 Task: Add an event with the title Interview with Lorence, date '2024/05/02', time 8:00 AM to 10:00 AMand add a description: By exploring the client's goals and strategic direction, the service provider can align their offerings and propose tailored solutions. The event allows for brainstorming sessions, exploring new possibilities, and jointly shaping the future direction of the partnership.Select event color  Basil . Add location for the event as: 456 Prado Museum, Madrid, Spain, logged in from the account softage.3@softage.netand send the event invitation to softage.5@softage.net and softage.6@softage.net. Set a reminder for the event Every weekday(Monday to Friday)
Action: Mouse moved to (58, 100)
Screenshot: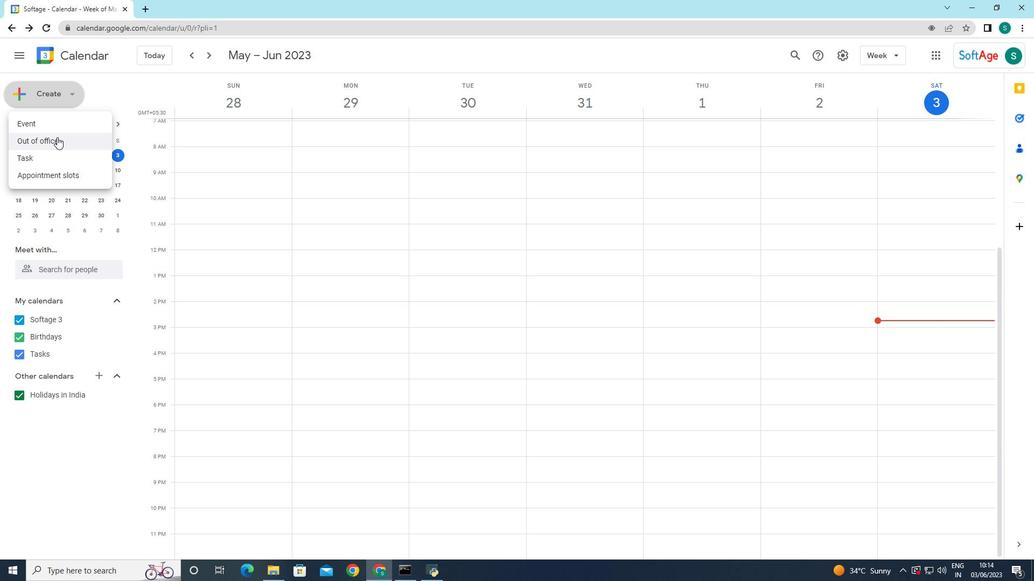 
Action: Mouse pressed left at (58, 100)
Screenshot: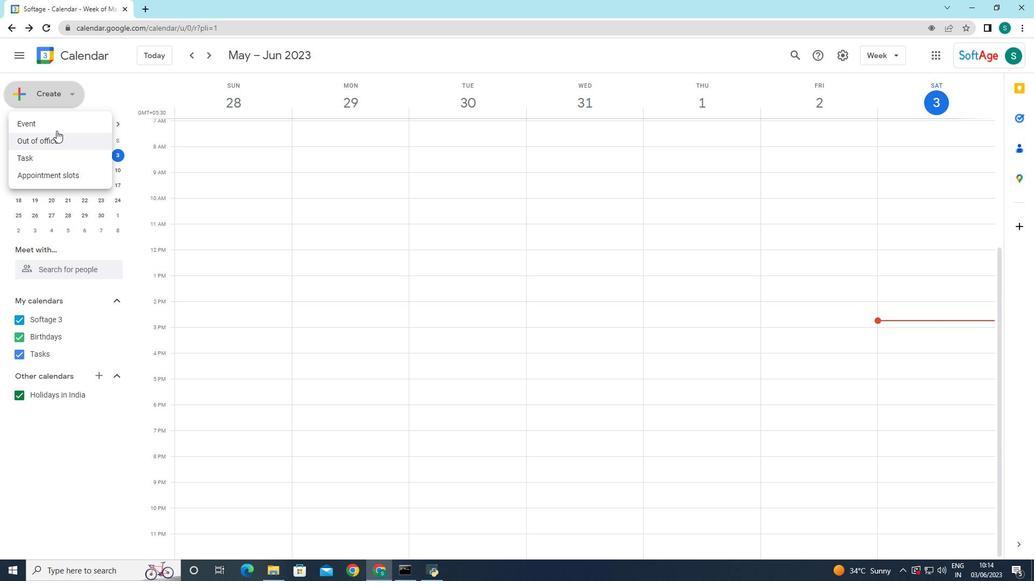 
Action: Mouse moved to (44, 126)
Screenshot: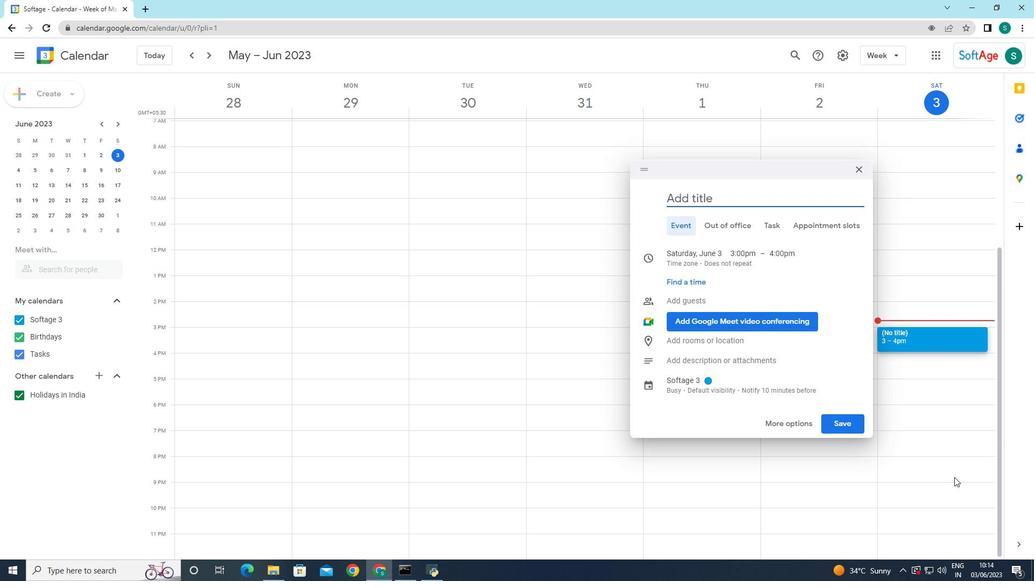 
Action: Mouse pressed left at (44, 126)
Screenshot: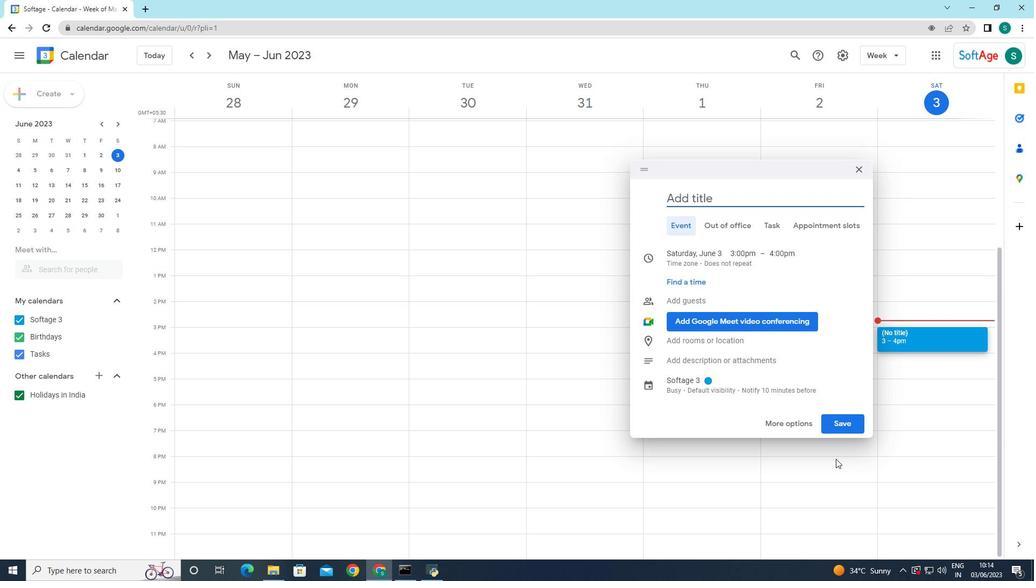 
Action: Mouse moved to (782, 422)
Screenshot: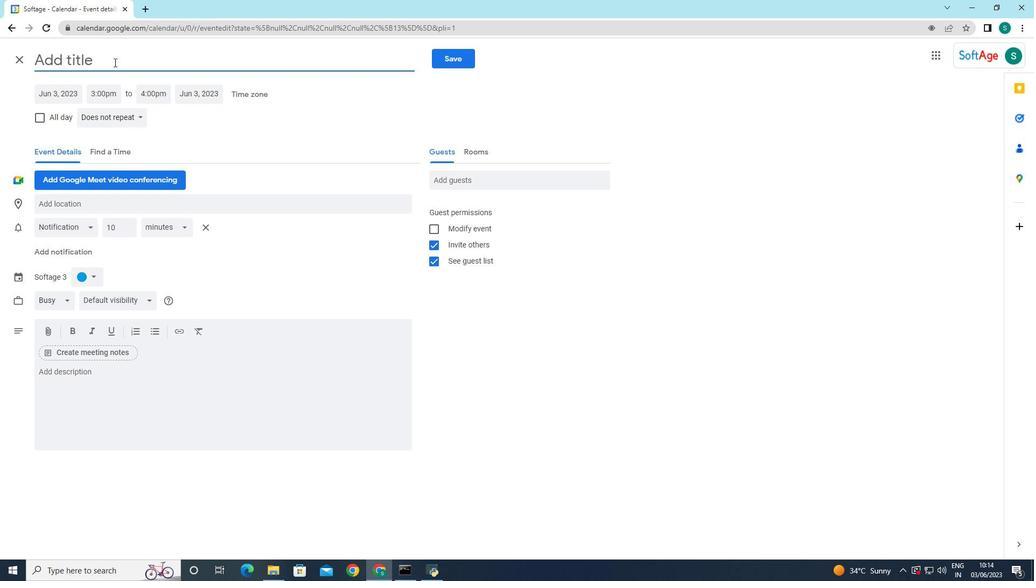 
Action: Mouse pressed left at (782, 422)
Screenshot: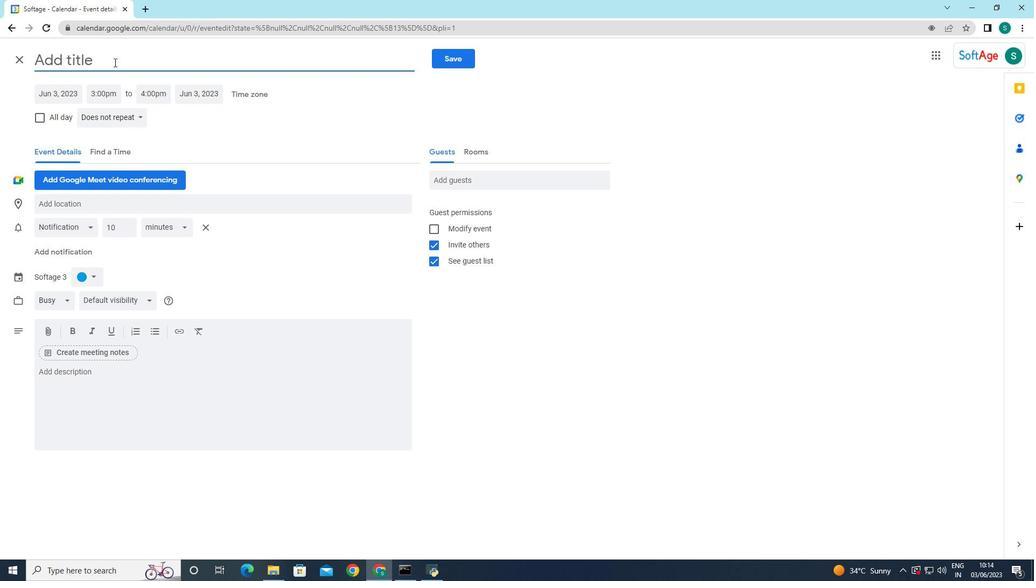 
Action: Mouse moved to (115, 68)
Screenshot: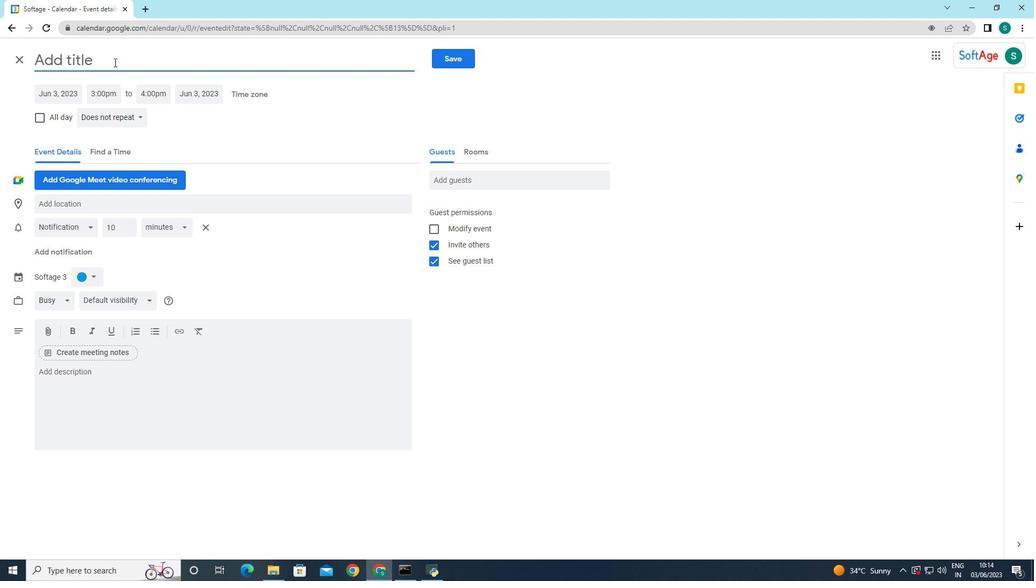
Action: Mouse pressed left at (115, 68)
Screenshot: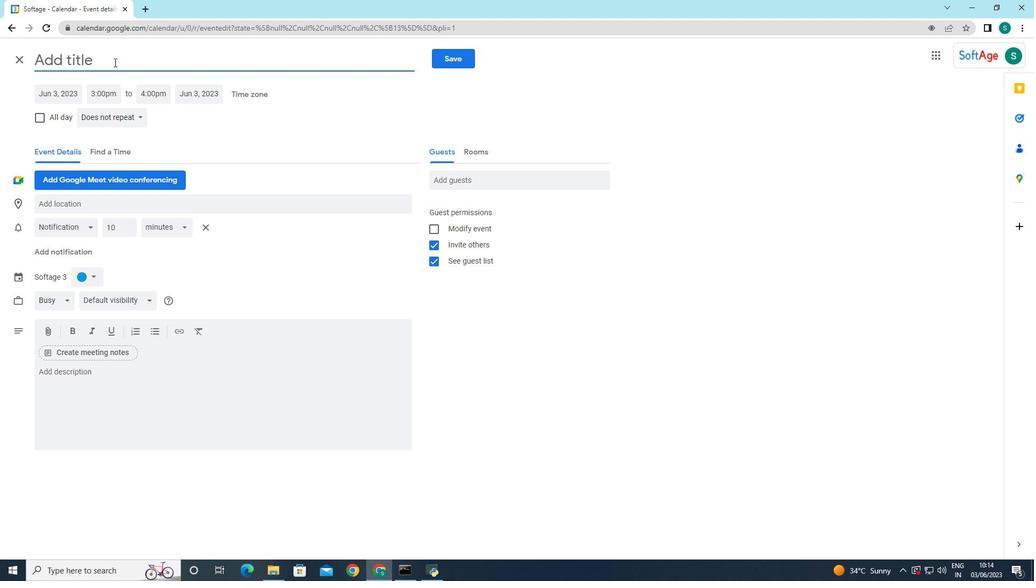 
Action: Key pressed <Key.caps_lock>I<Key.caps_lock>nterviw<Key.backspace>w<Key.backspace>ew<Key.space>with<Key.space><Key.caps_lock>L<Key.caps_lock>orence
Screenshot: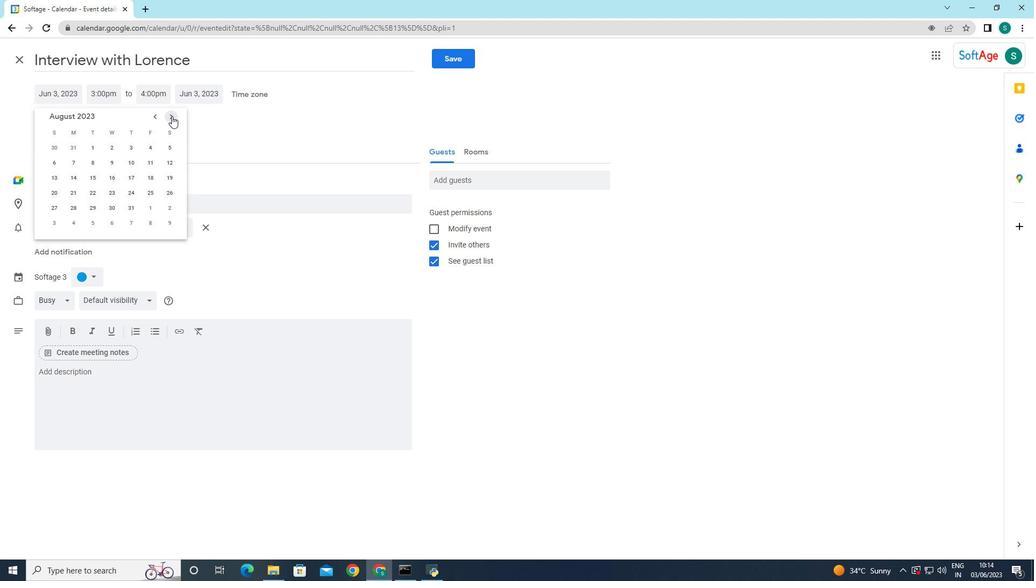 
Action: Mouse moved to (204, 124)
Screenshot: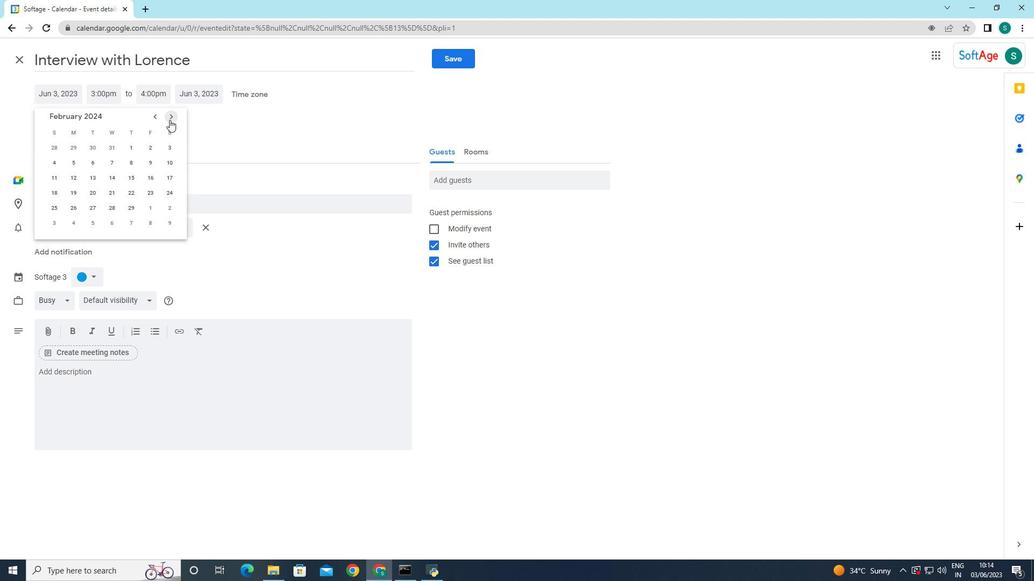 
Action: Mouse pressed left at (204, 124)
Screenshot: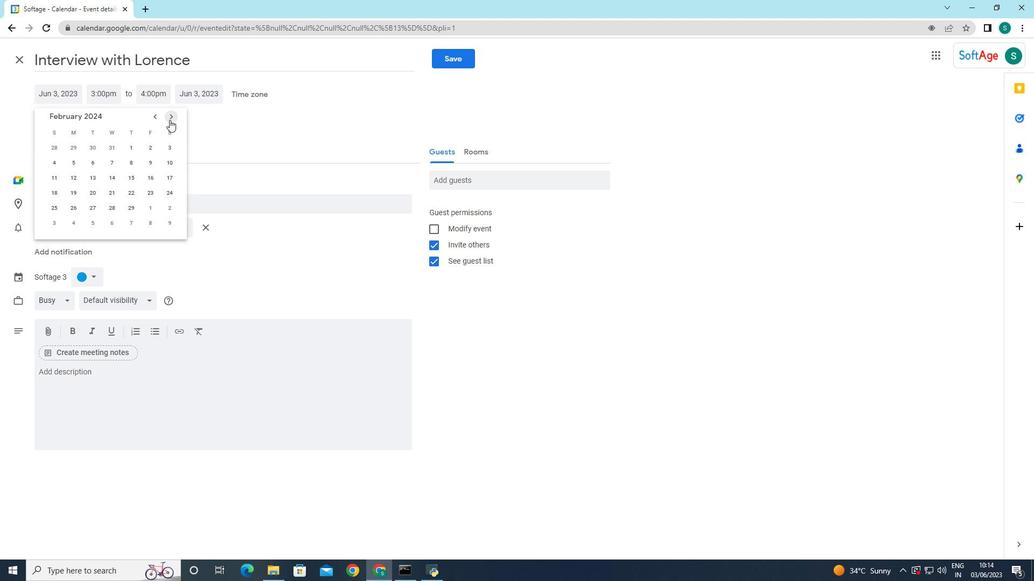 
Action: Mouse moved to (65, 93)
Screenshot: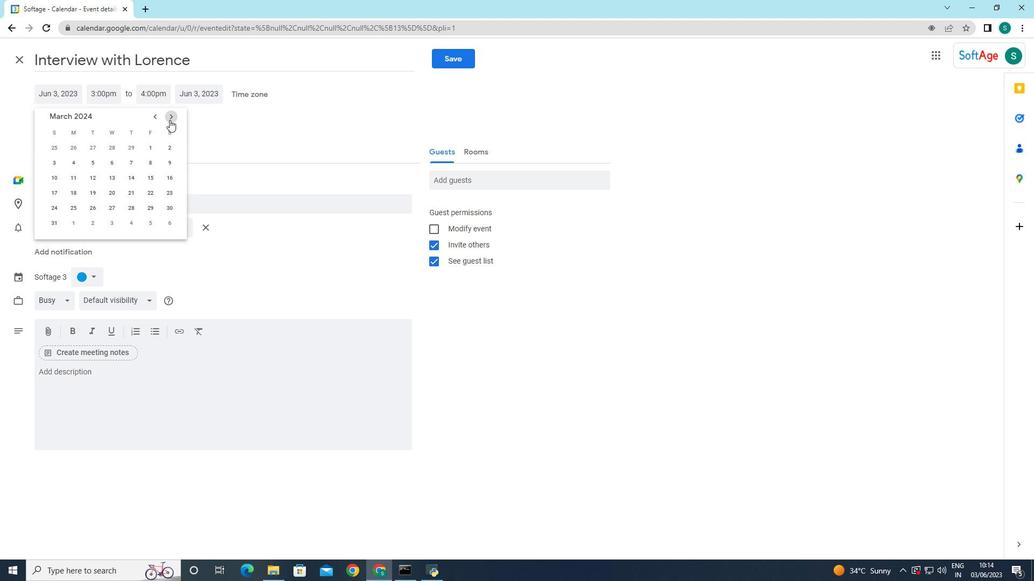
Action: Mouse pressed left at (65, 93)
Screenshot: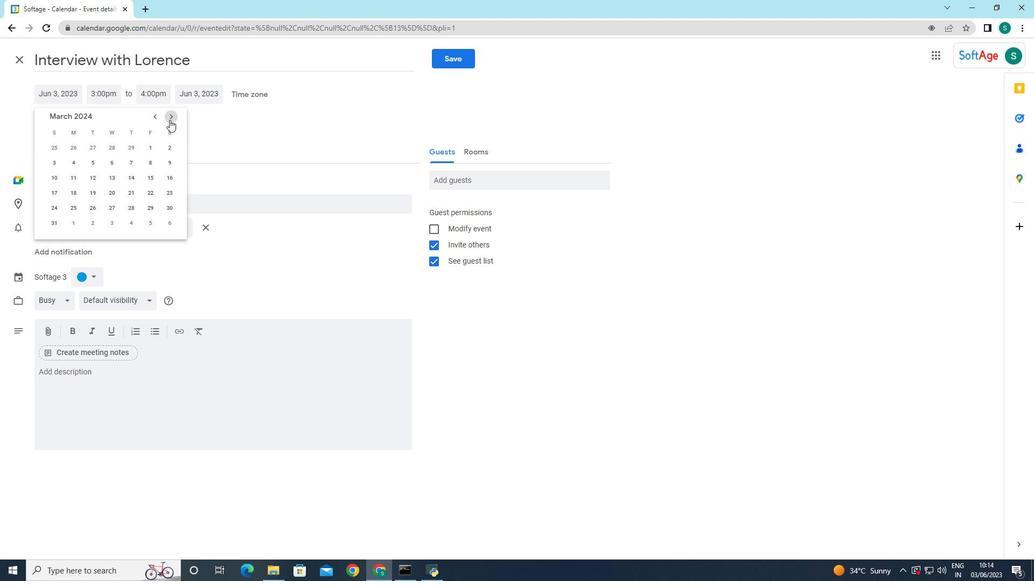 
Action: Mouse moved to (175, 119)
Screenshot: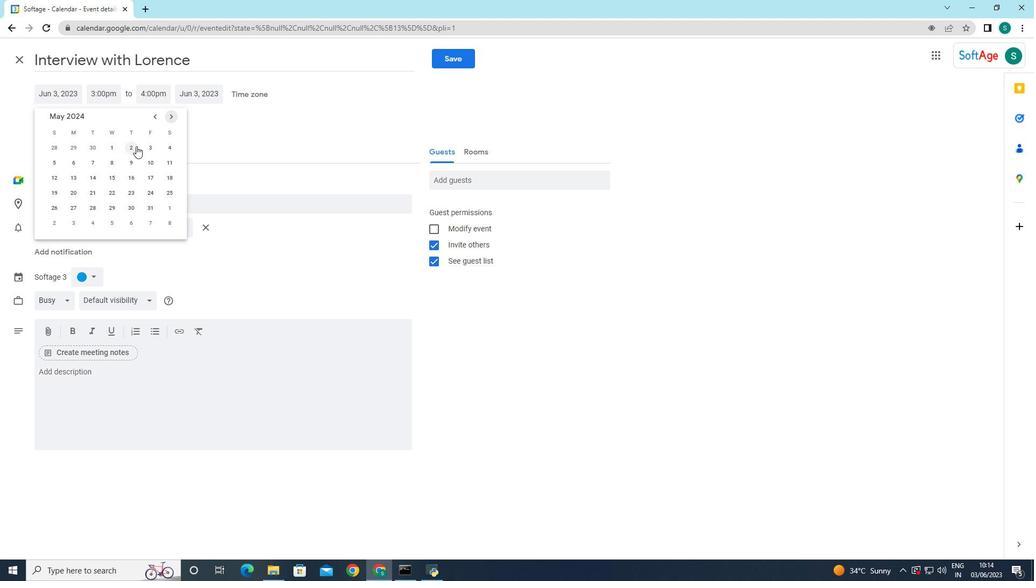 
Action: Mouse pressed left at (175, 119)
Screenshot: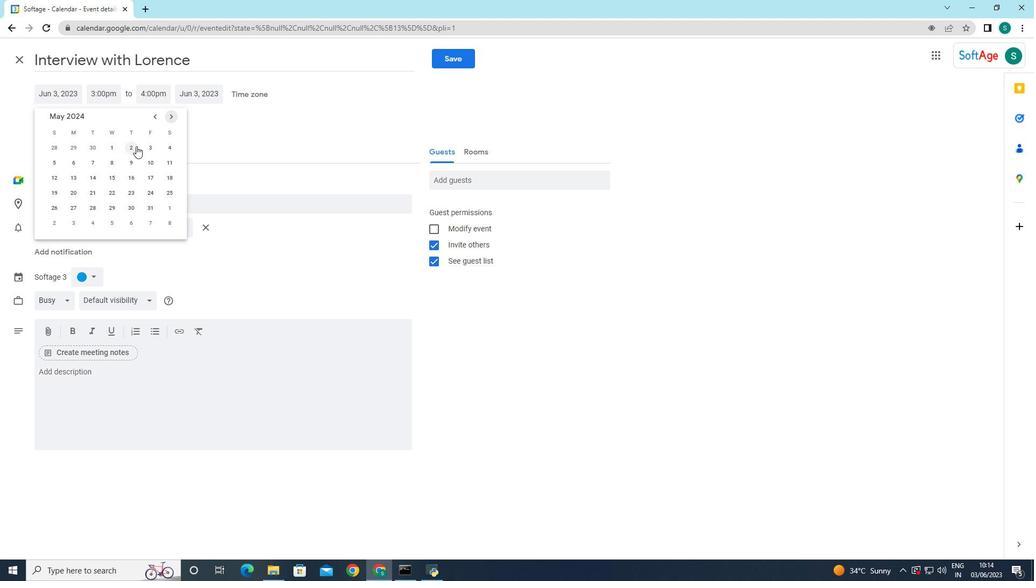 
Action: Mouse moved to (175, 119)
Screenshot: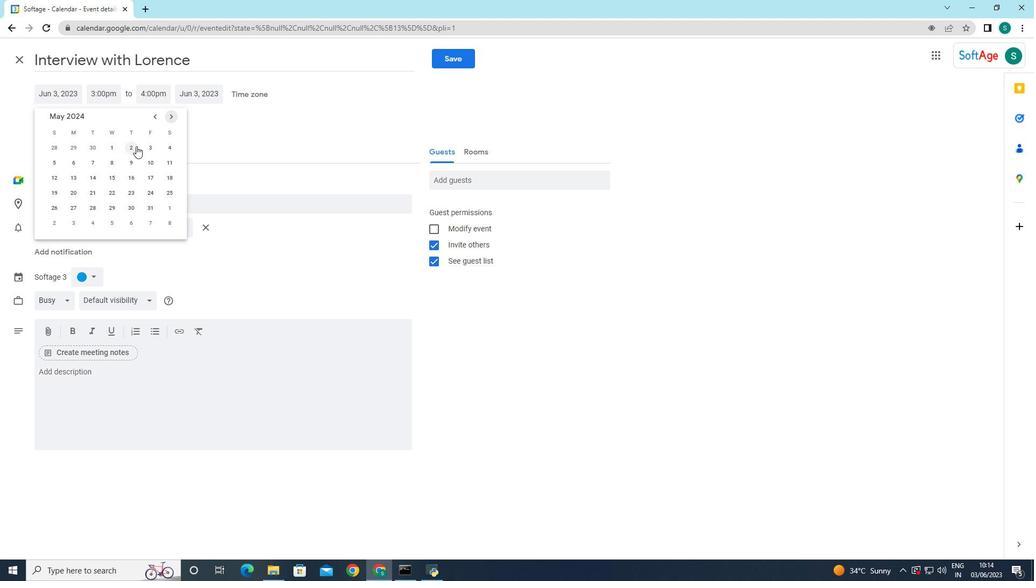 
Action: Mouse pressed left at (175, 119)
Screenshot: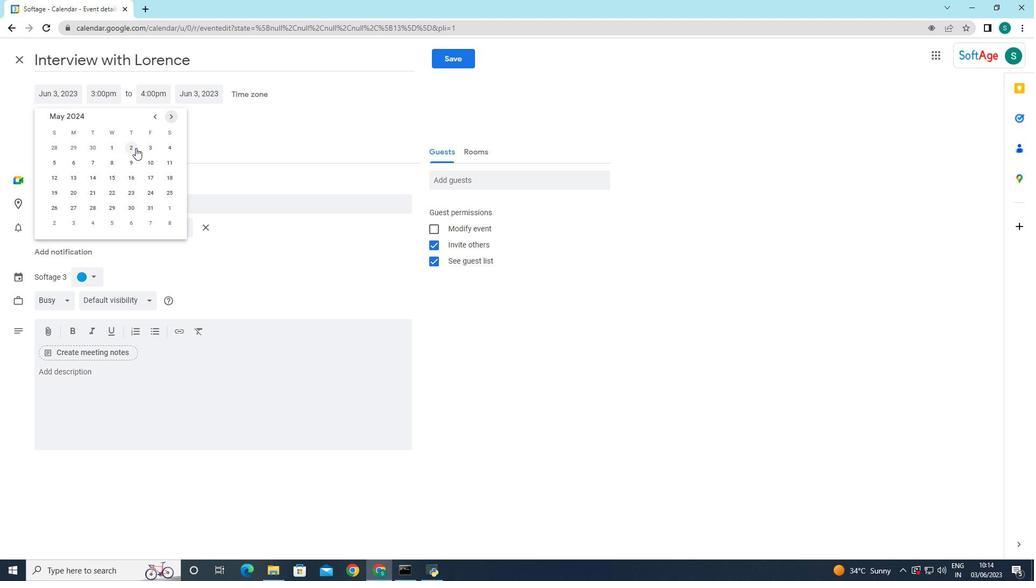 
Action: Mouse pressed left at (175, 119)
Screenshot: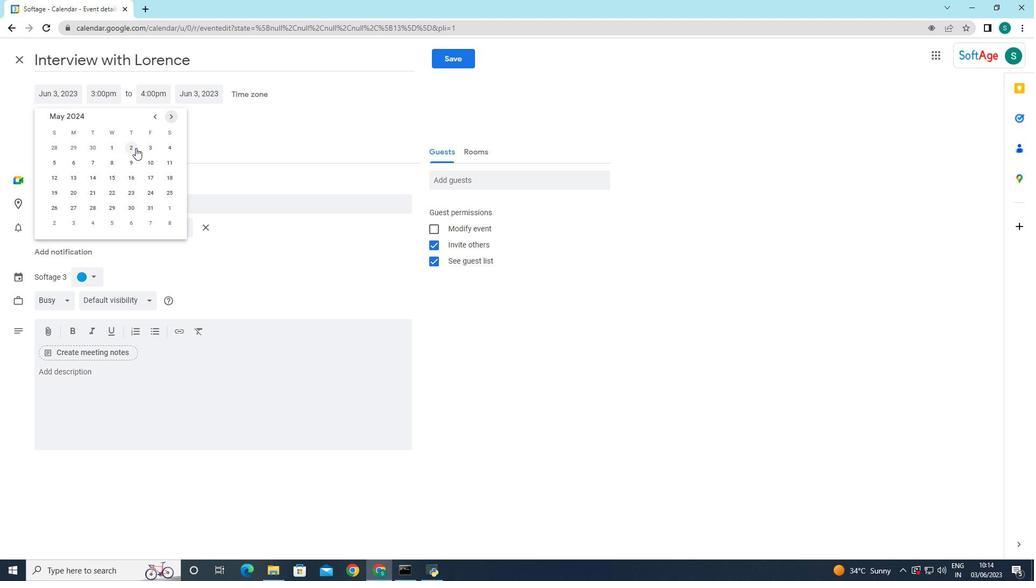 
Action: Mouse pressed left at (175, 119)
Screenshot: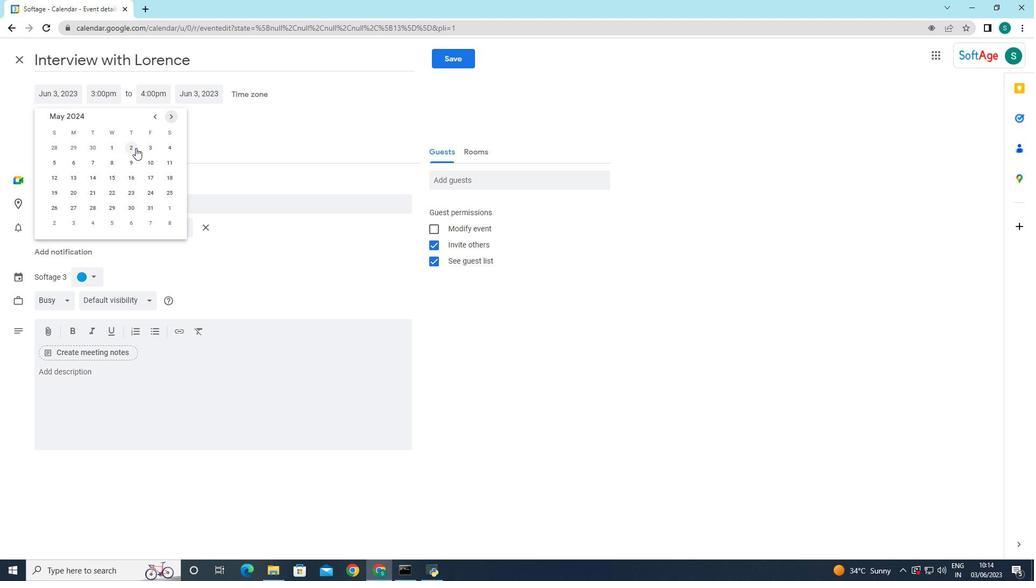 
Action: Mouse pressed left at (175, 119)
Screenshot: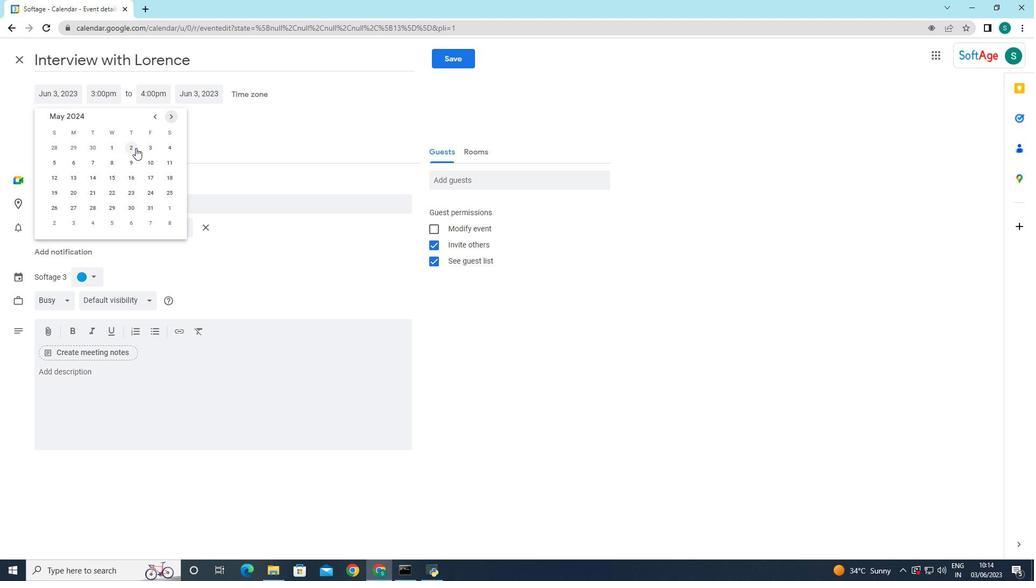 
Action: Mouse pressed left at (175, 119)
Screenshot: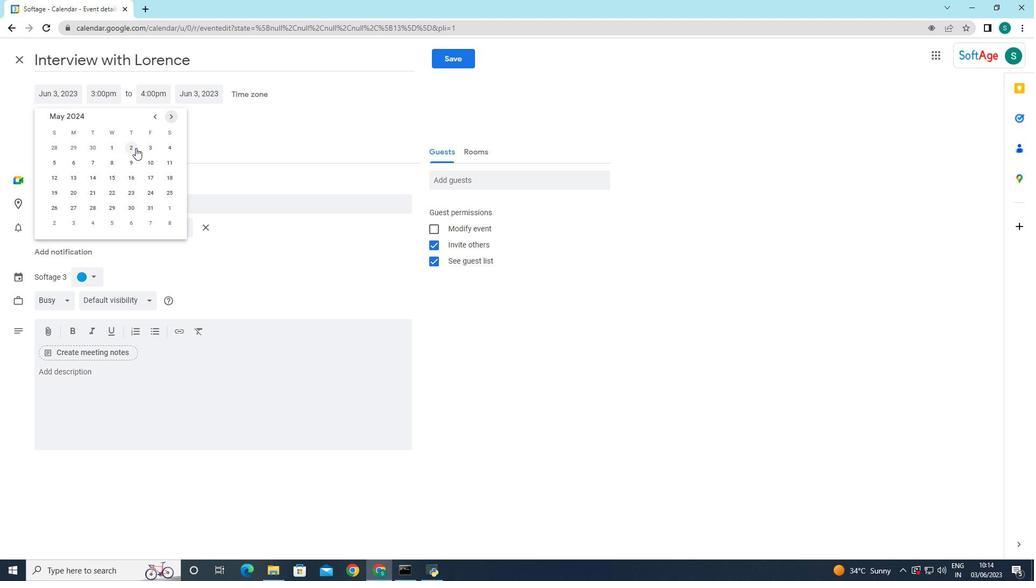 
Action: Mouse pressed left at (175, 119)
Screenshot: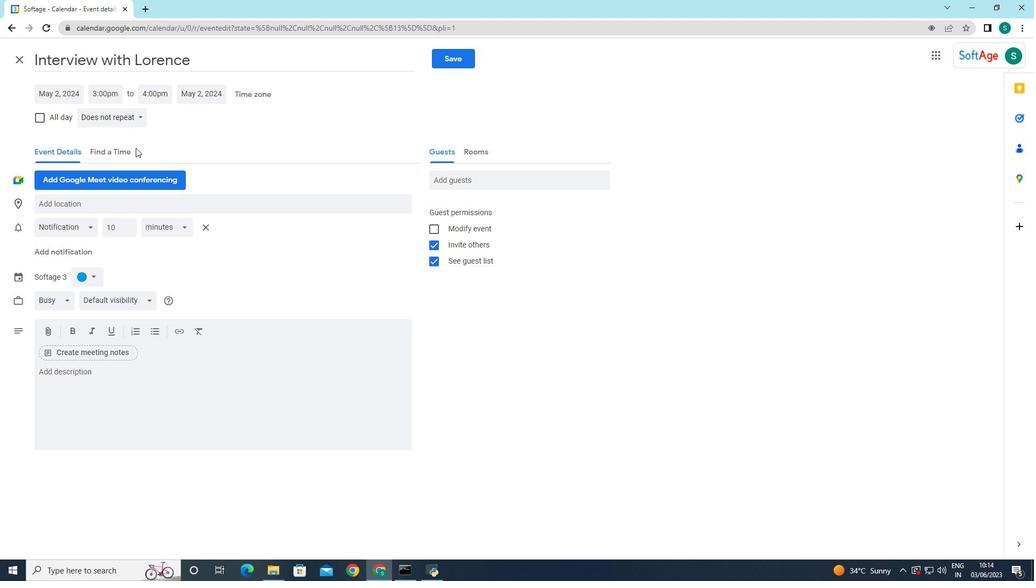 
Action: Mouse pressed left at (175, 119)
Screenshot: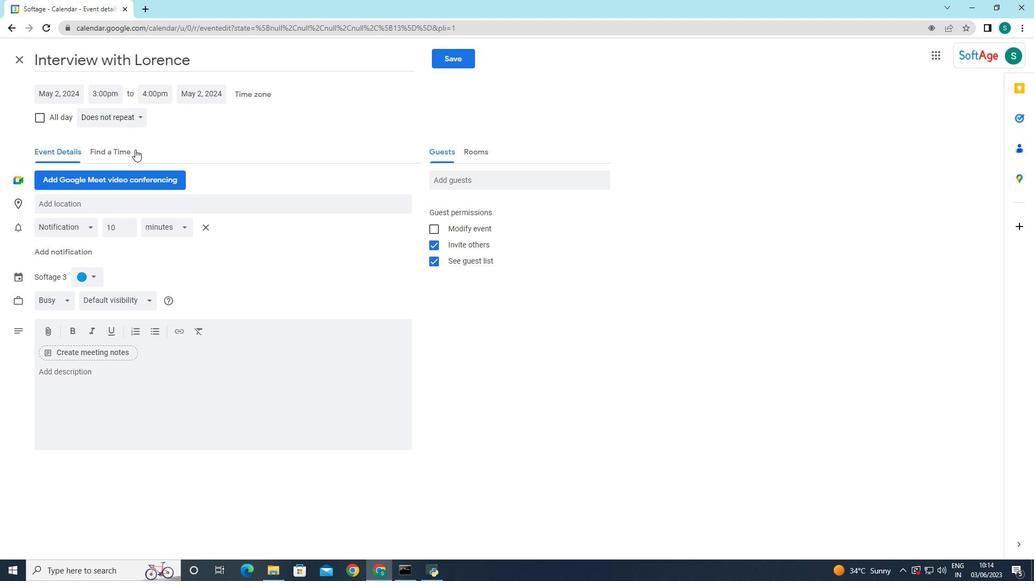 
Action: Mouse pressed left at (175, 119)
Screenshot: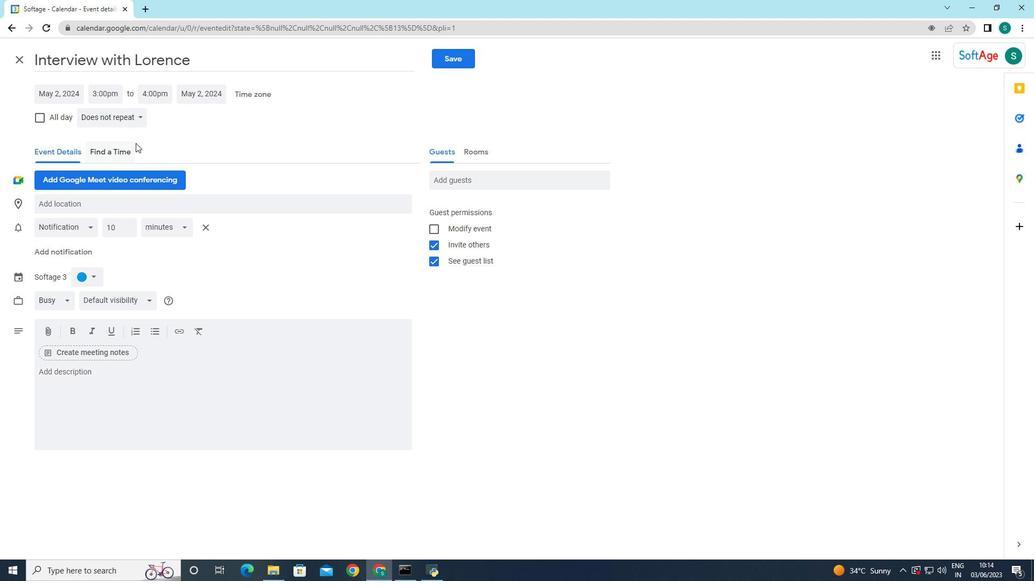 
Action: Mouse pressed left at (175, 119)
Screenshot: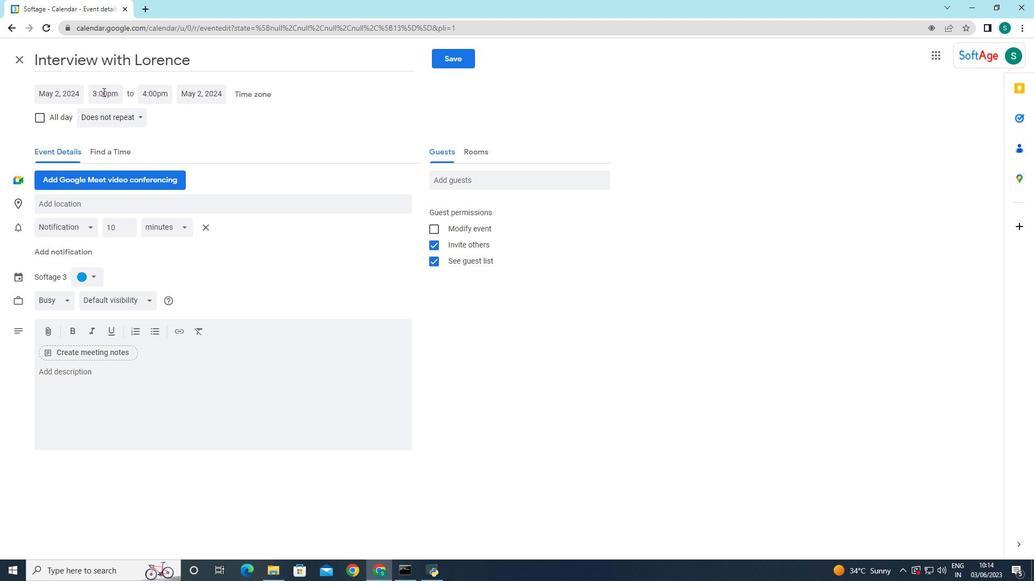 
Action: Mouse pressed left at (175, 119)
Screenshot: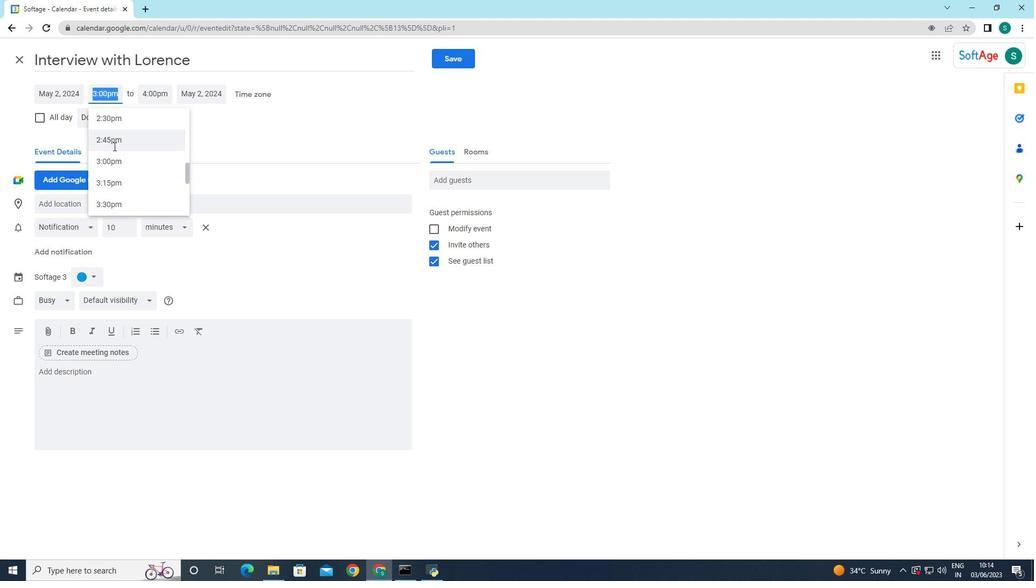 
Action: Mouse moved to (132, 149)
Screenshot: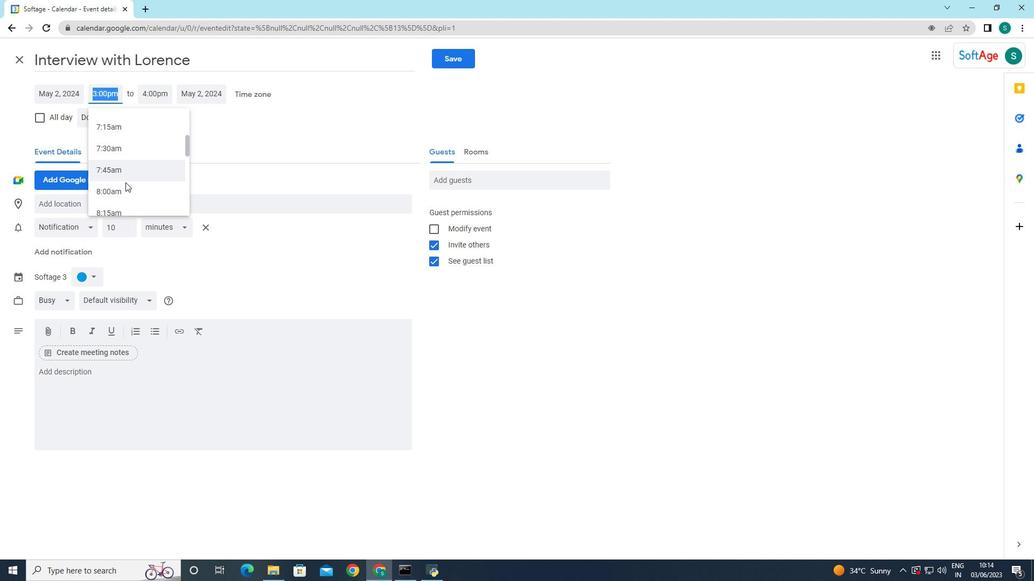 
Action: Mouse pressed left at (132, 149)
Screenshot: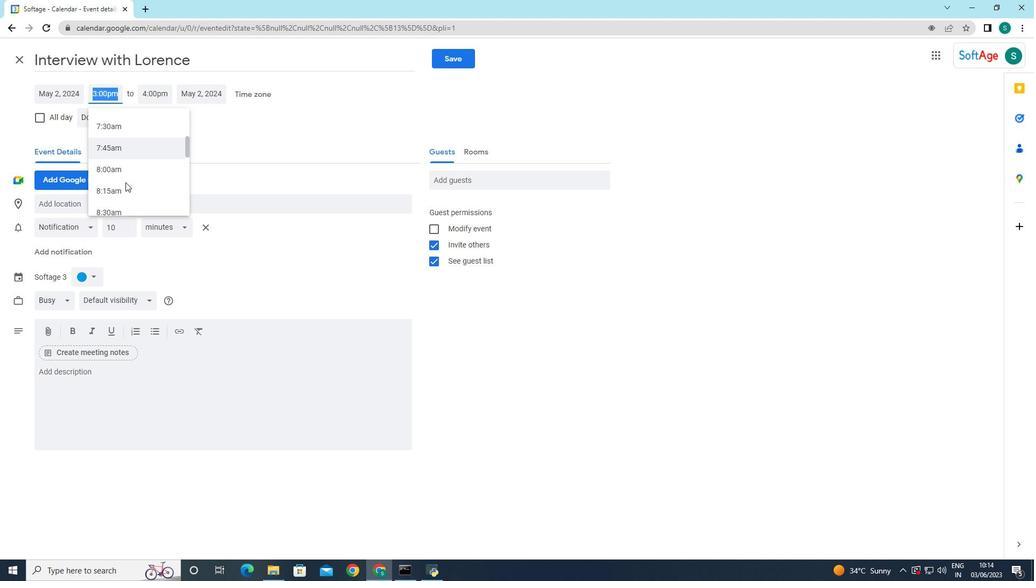 
Action: Mouse moved to (241, 137)
Screenshot: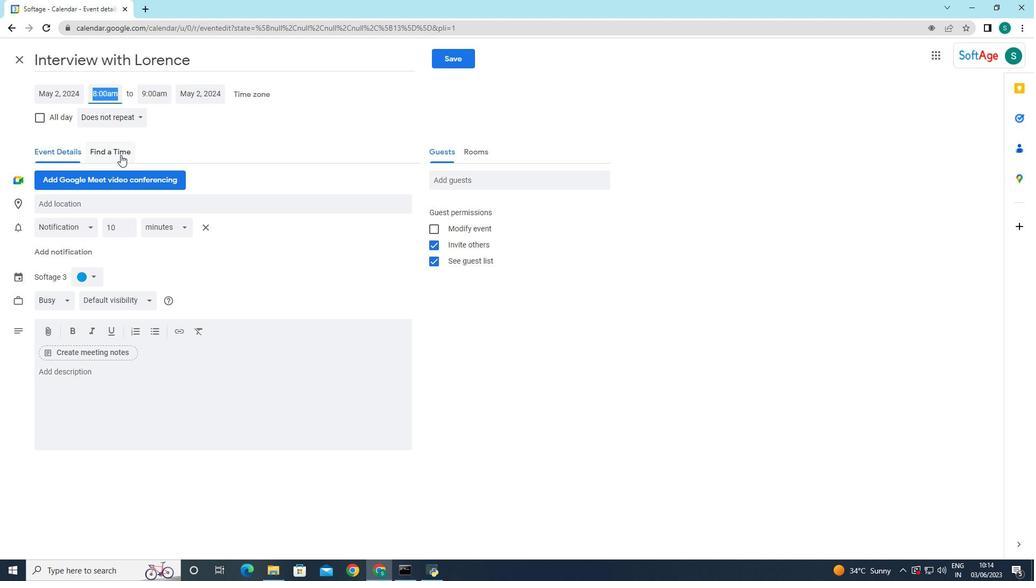 
Action: Mouse pressed left at (241, 137)
Screenshot: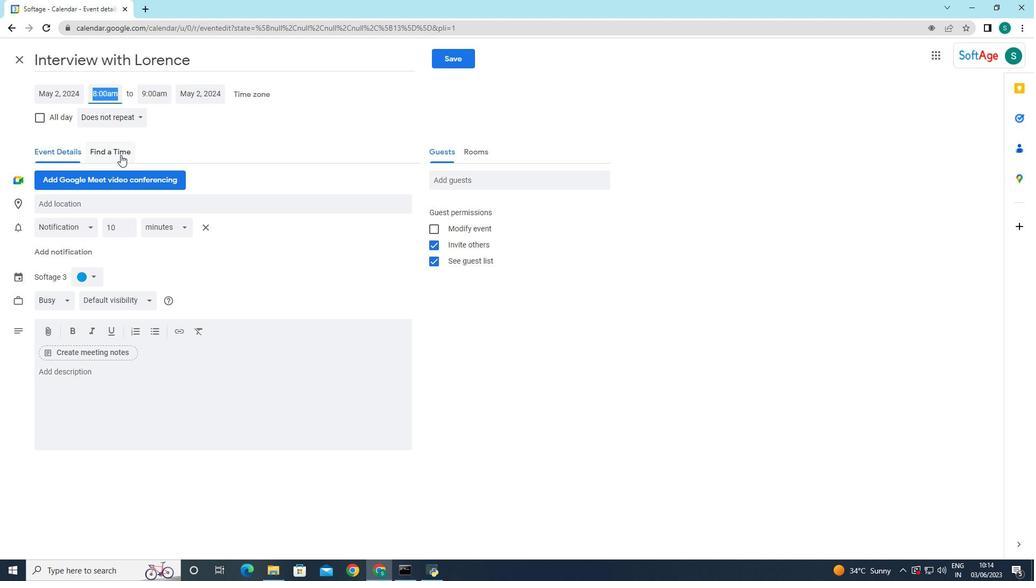 
Action: Mouse moved to (120, 95)
Screenshot: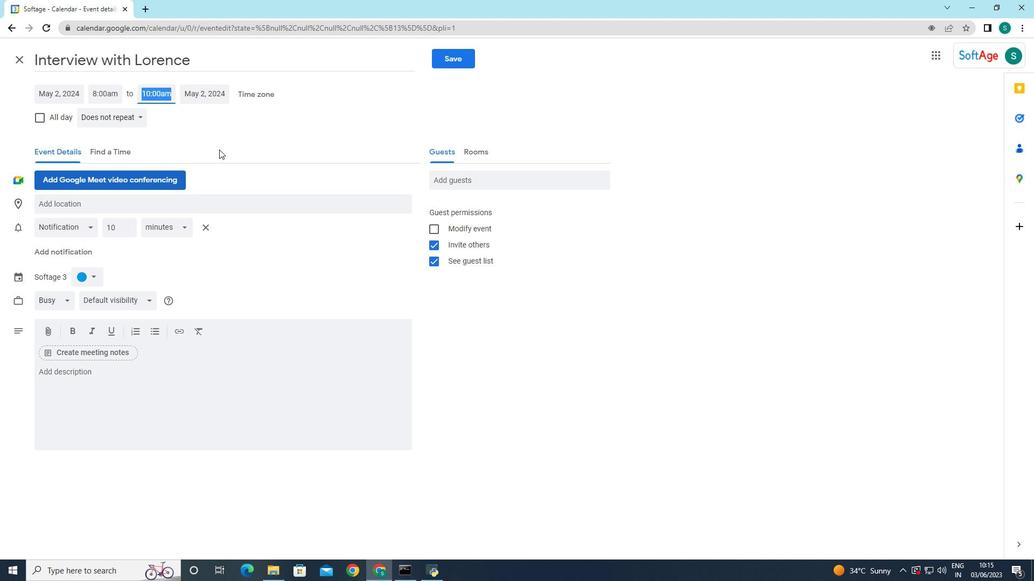
Action: Mouse pressed left at (120, 95)
Screenshot: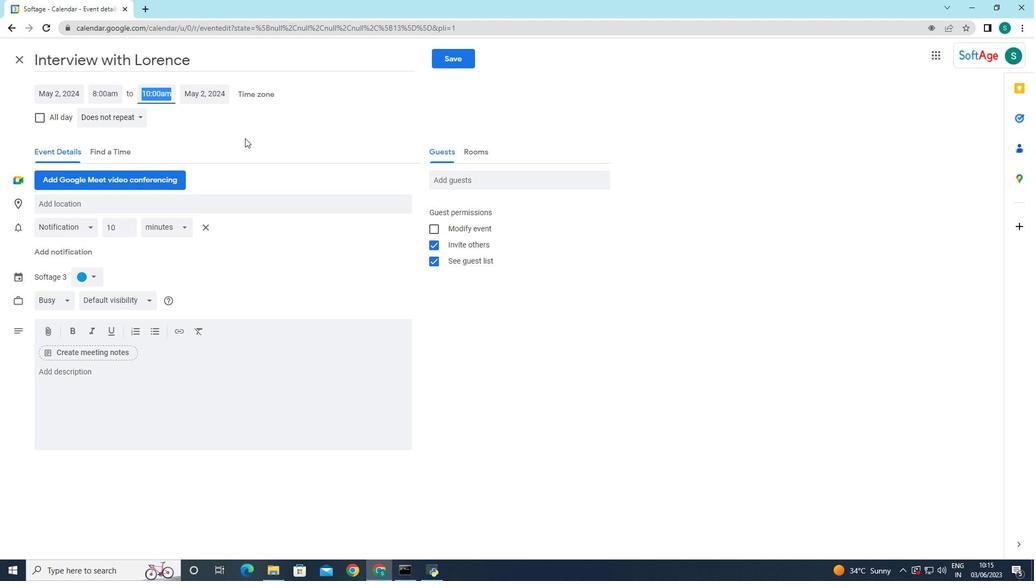 
Action: Mouse moved to (113, 190)
Screenshot: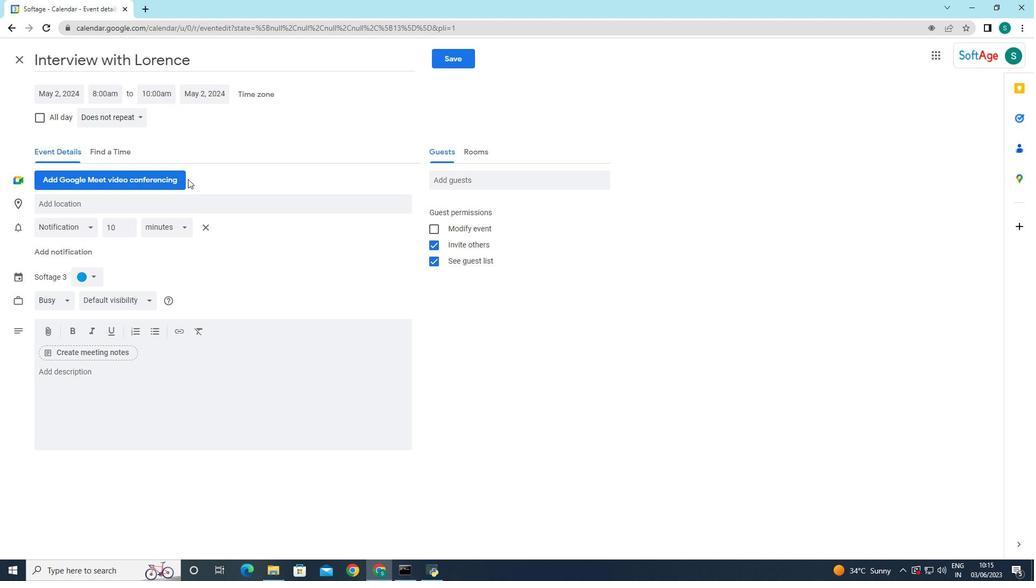 
Action: Mouse scrolled (113, 190) with delta (0, 0)
Screenshot: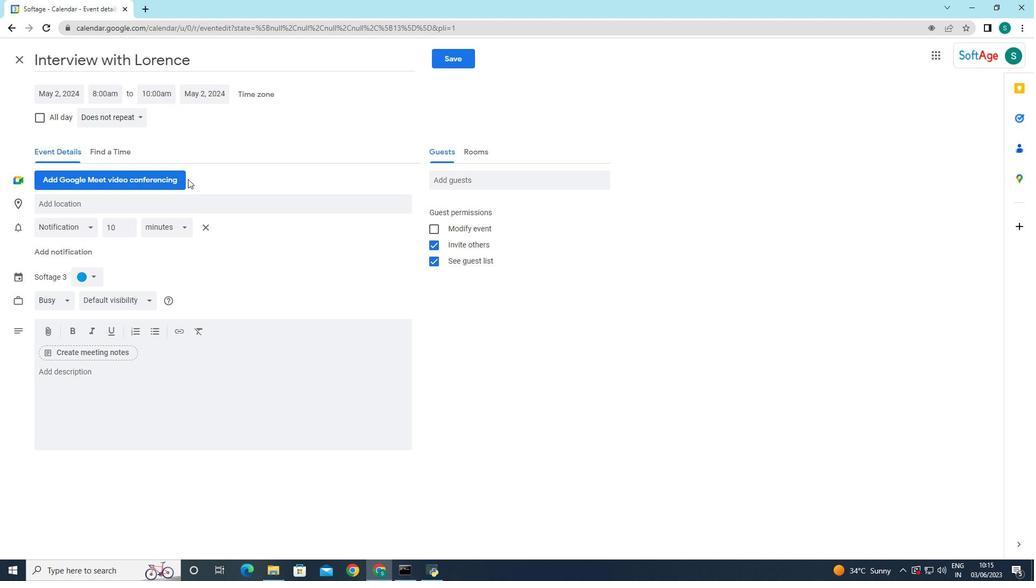 
Action: Mouse moved to (113, 189)
Screenshot: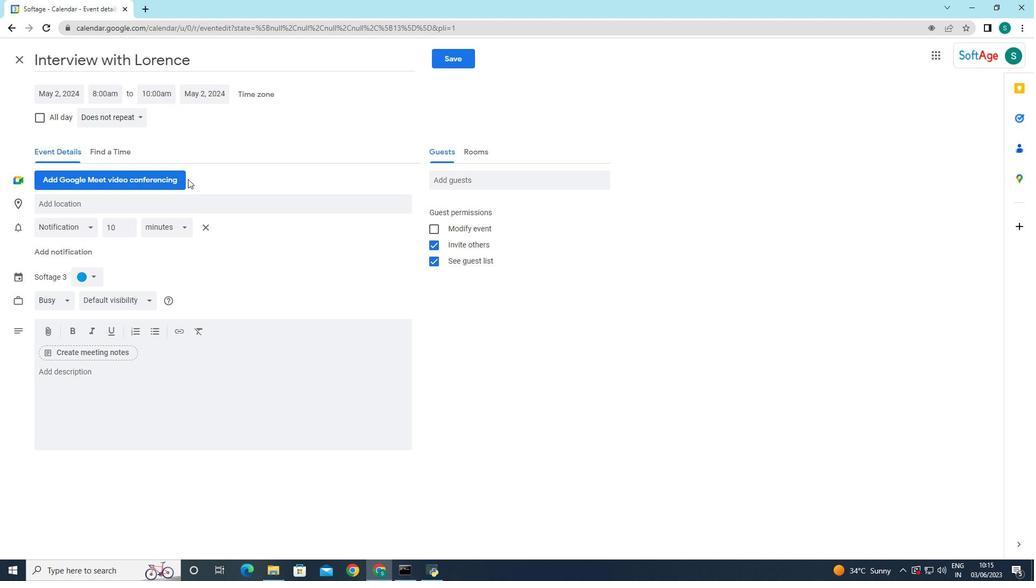 
Action: Mouse scrolled (113, 190) with delta (0, 0)
Screenshot: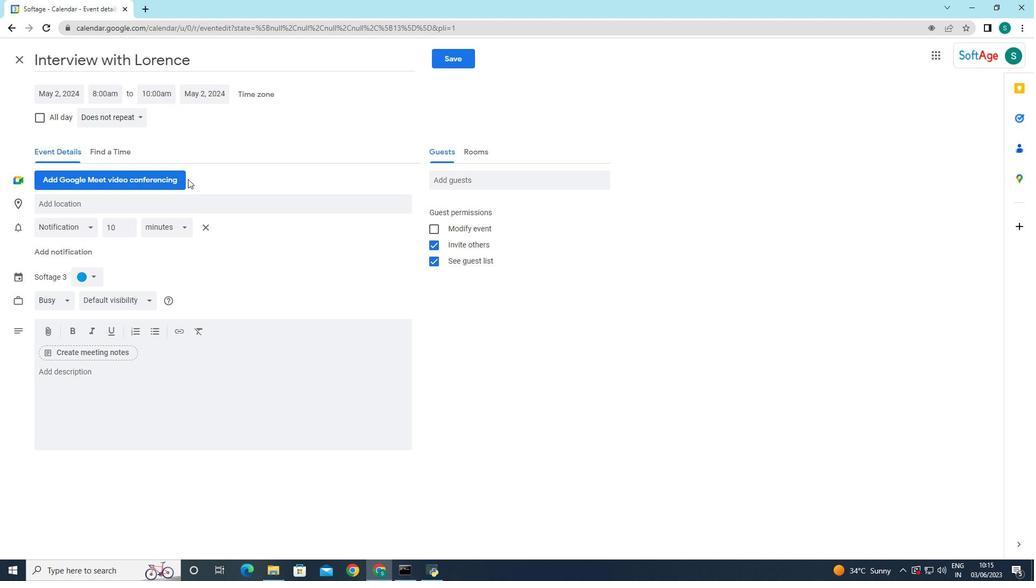 
Action: Mouse scrolled (113, 190) with delta (0, 0)
Screenshot: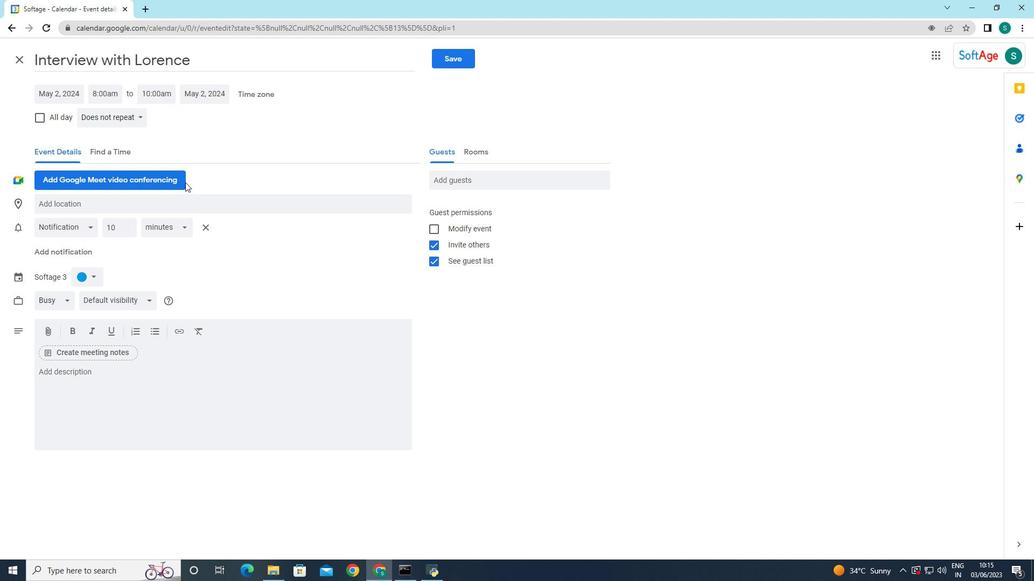 
Action: Mouse scrolled (113, 190) with delta (0, 0)
Screenshot: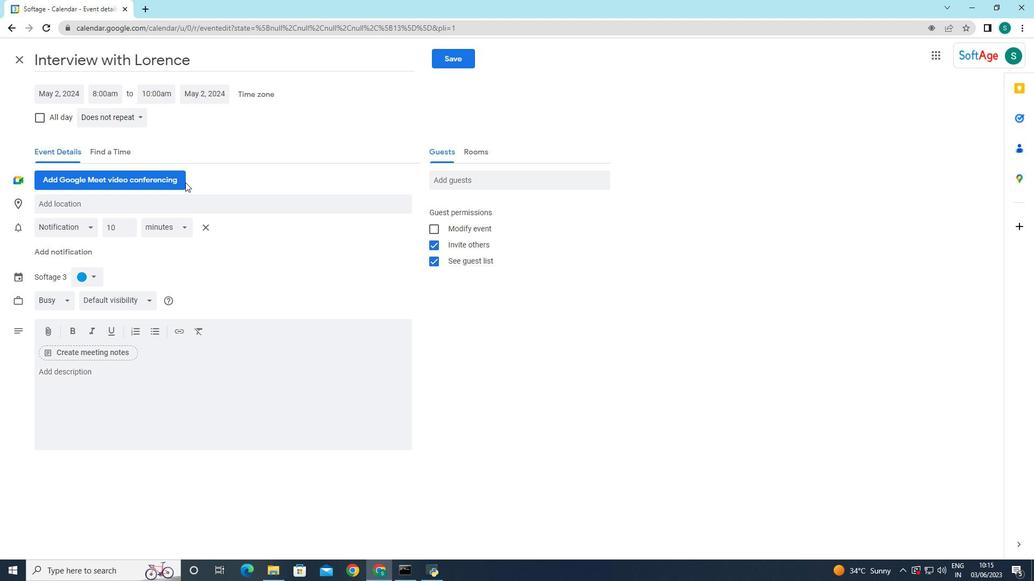 
Action: Mouse moved to (116, 187)
Screenshot: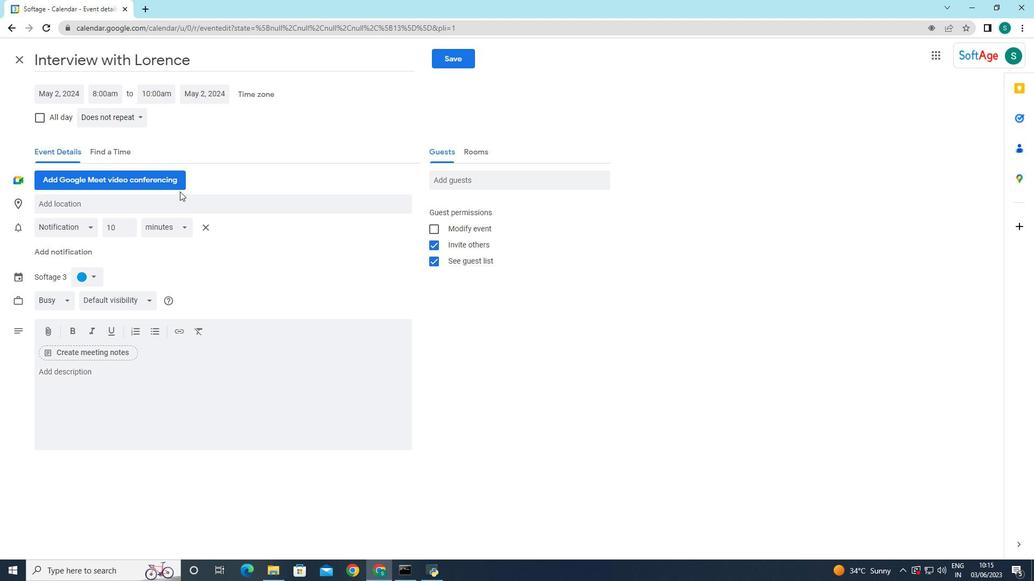 
Action: Mouse scrolled (116, 188) with delta (0, 0)
Screenshot: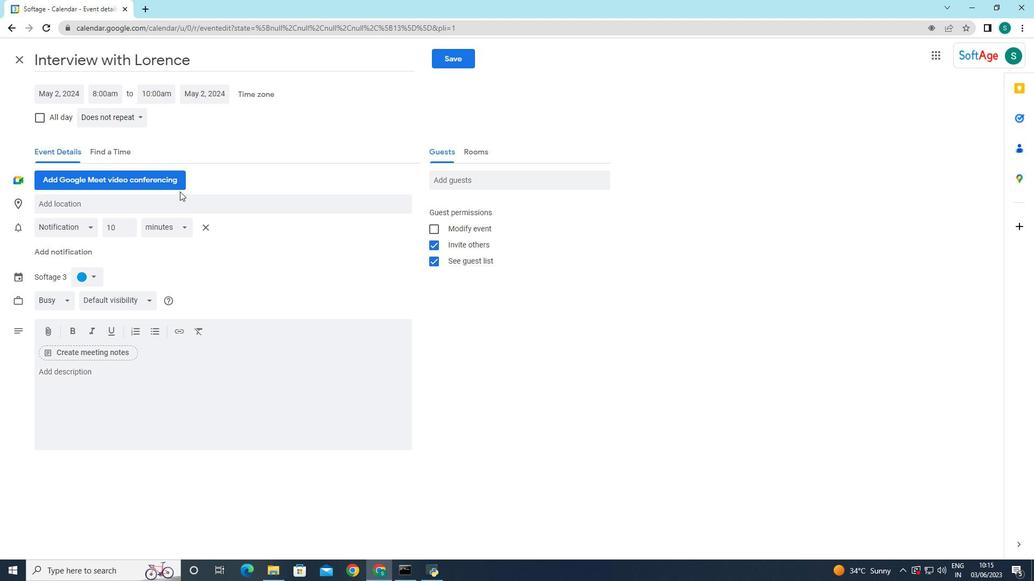 
Action: Mouse scrolled (116, 188) with delta (0, 0)
Screenshot: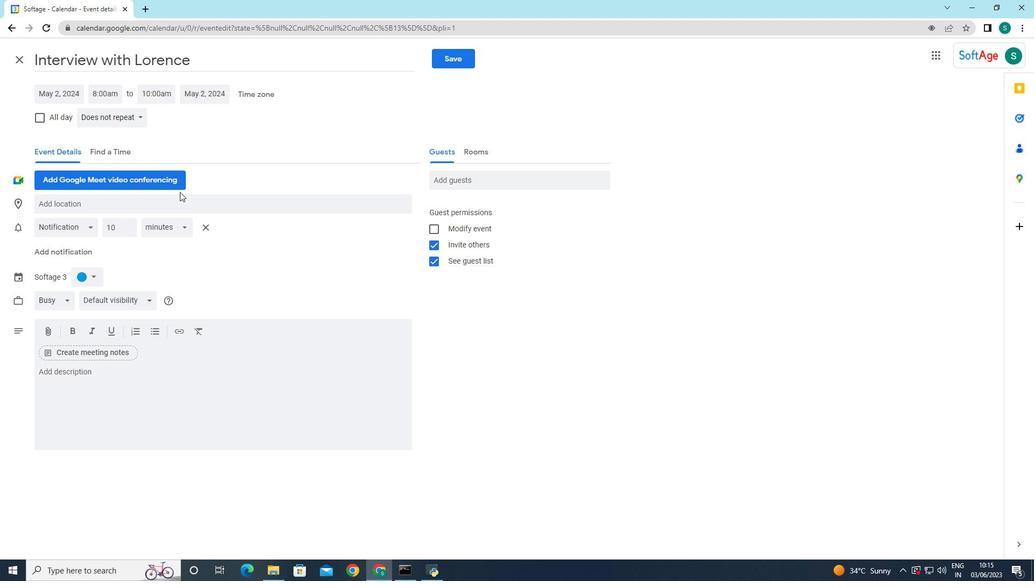 
Action: Mouse scrolled (116, 188) with delta (0, 0)
Screenshot: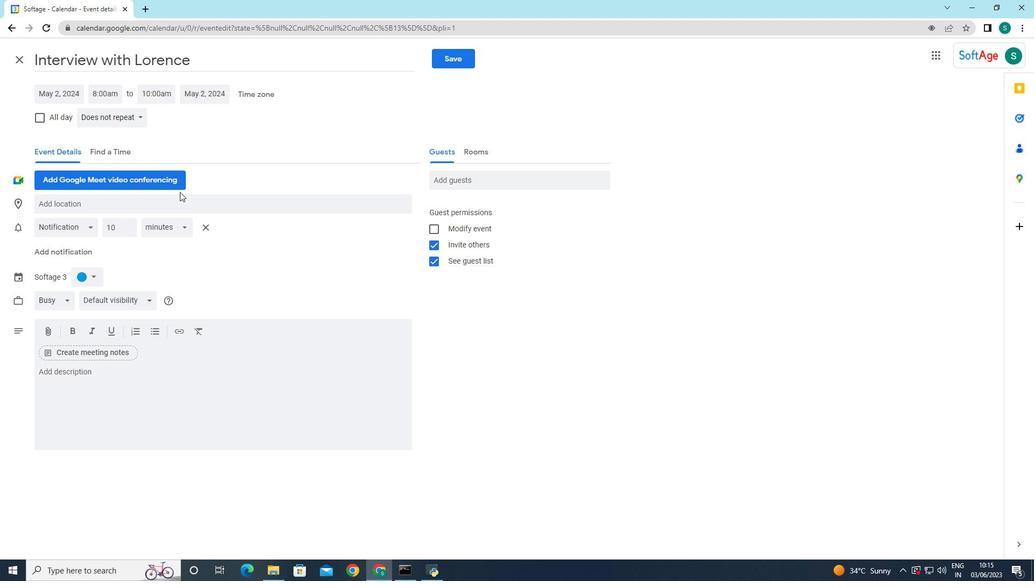 
Action: Mouse scrolled (116, 188) with delta (0, 0)
Screenshot: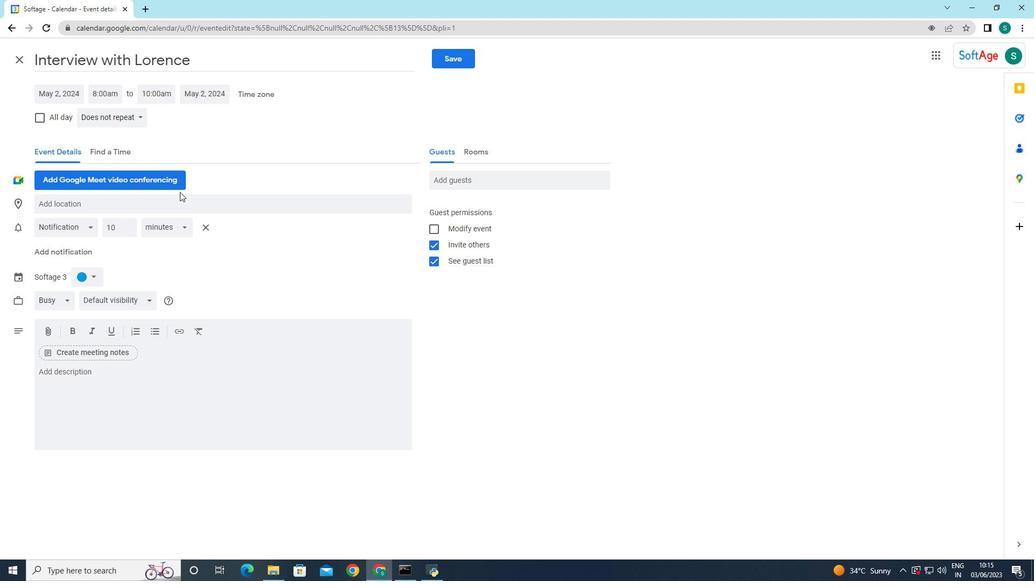 
Action: Mouse scrolled (116, 188) with delta (0, 0)
Screenshot: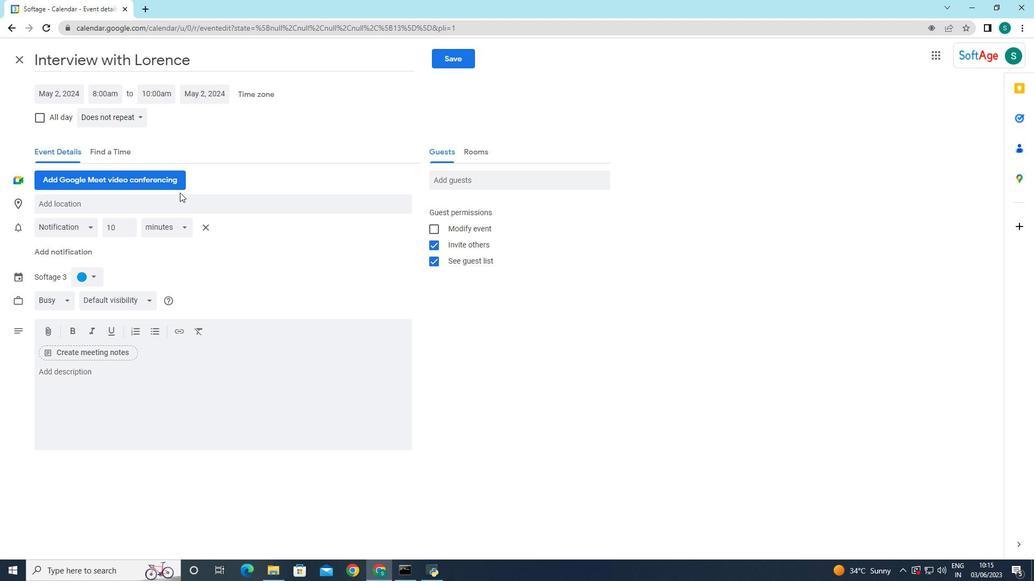 
Action: Mouse moved to (118, 187)
Screenshot: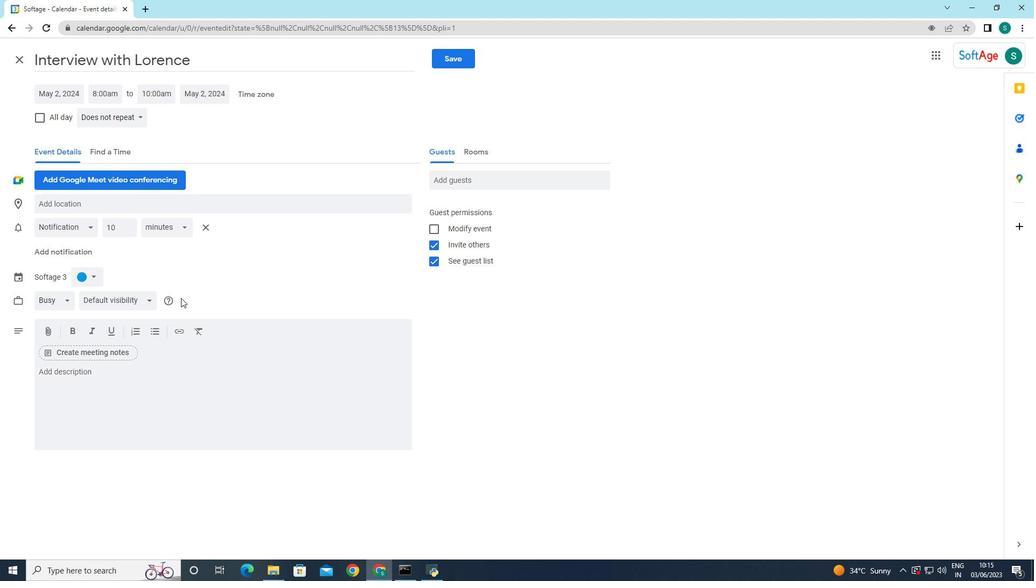 
Action: Mouse scrolled (118, 187) with delta (0, 0)
Screenshot: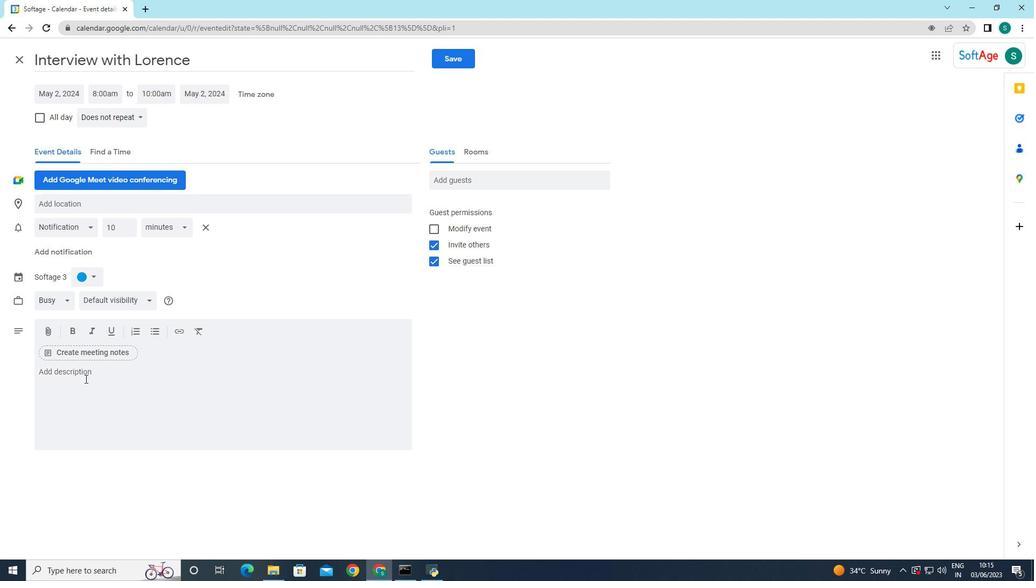 
Action: Mouse scrolled (118, 187) with delta (0, 0)
Screenshot: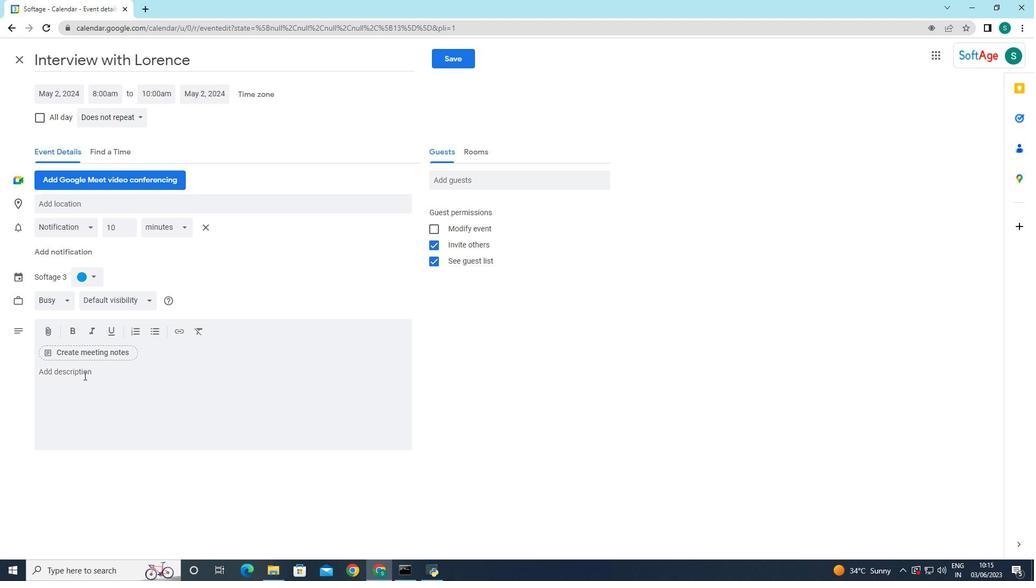 
Action: Mouse moved to (116, 153)
Screenshot: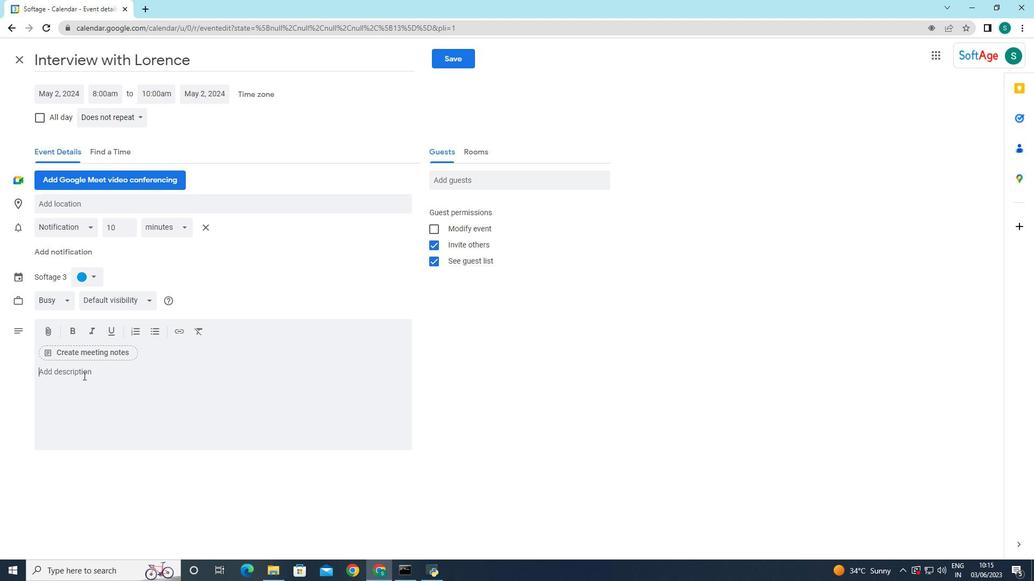 
Action: Mouse pressed left at (116, 153)
Screenshot: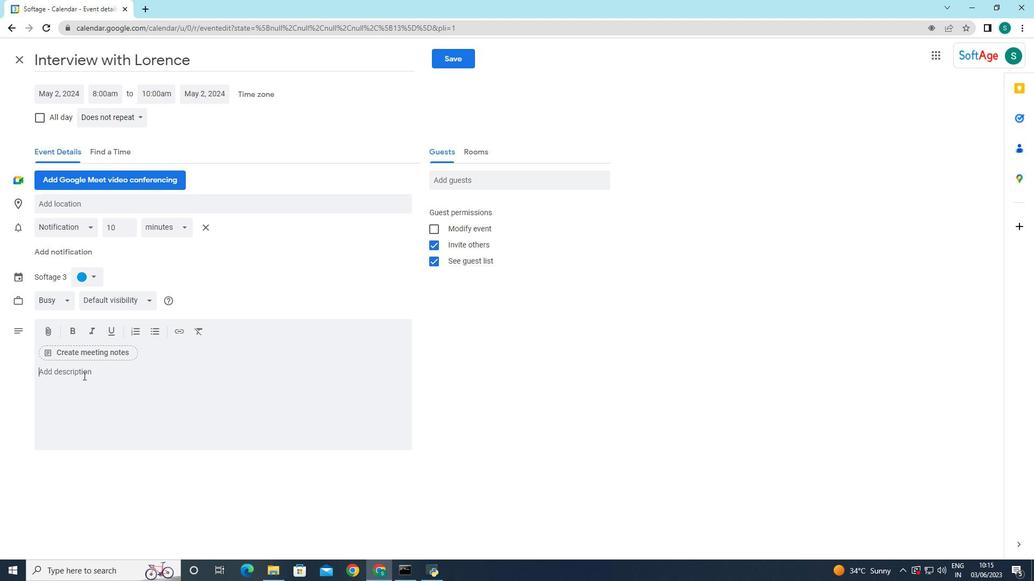 
Action: Mouse moved to (163, 92)
Screenshot: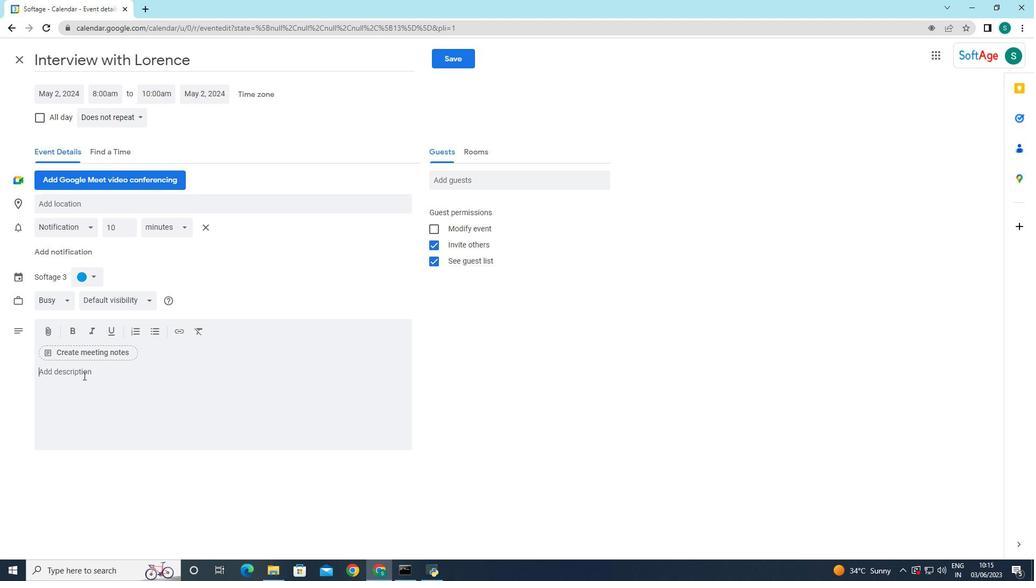 
Action: Mouse pressed left at (163, 92)
Screenshot: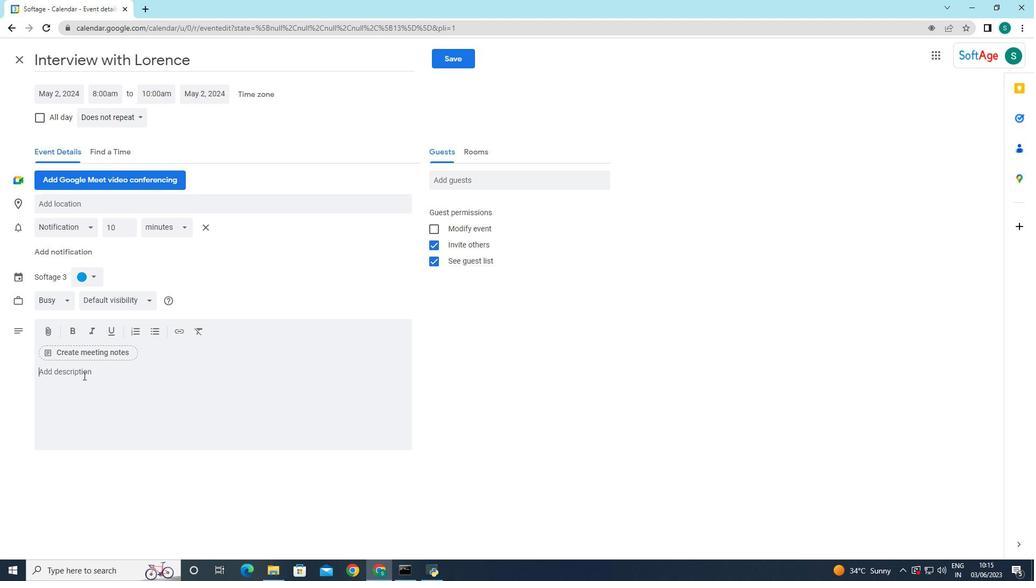 
Action: Mouse moved to (170, 205)
Screenshot: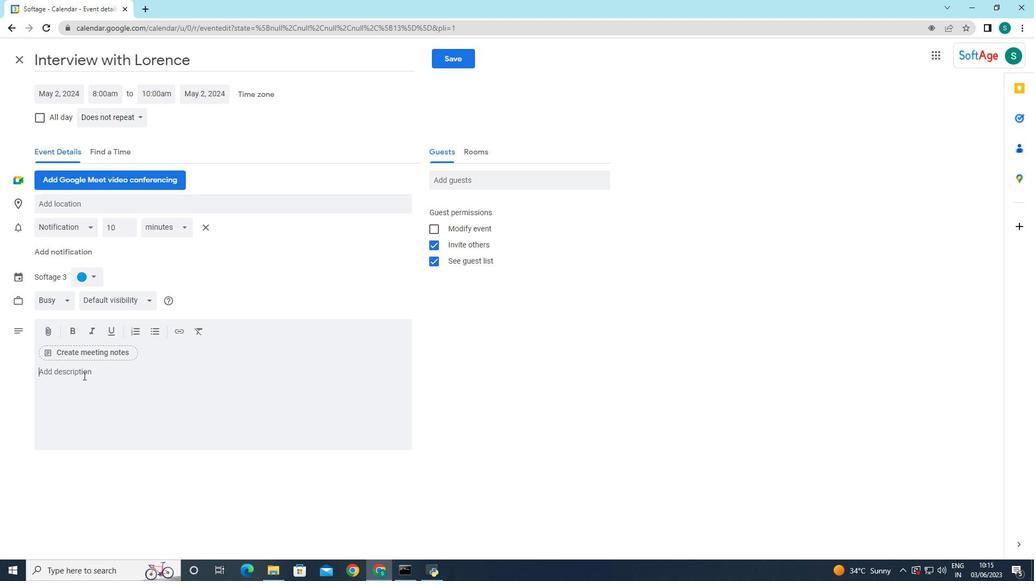 
Action: Mouse pressed left at (170, 205)
Screenshot: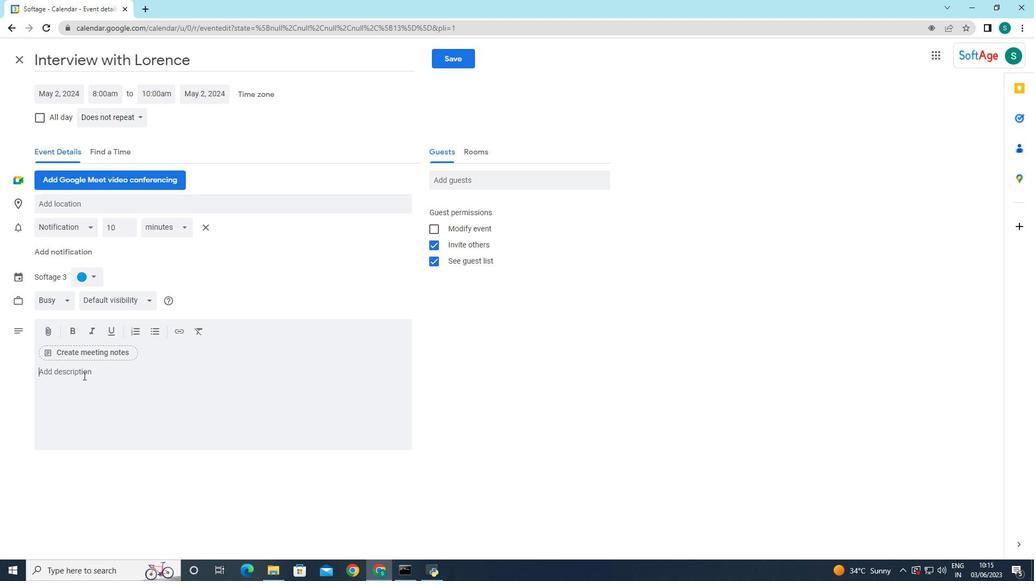 
Action: Mouse moved to (240, 138)
Screenshot: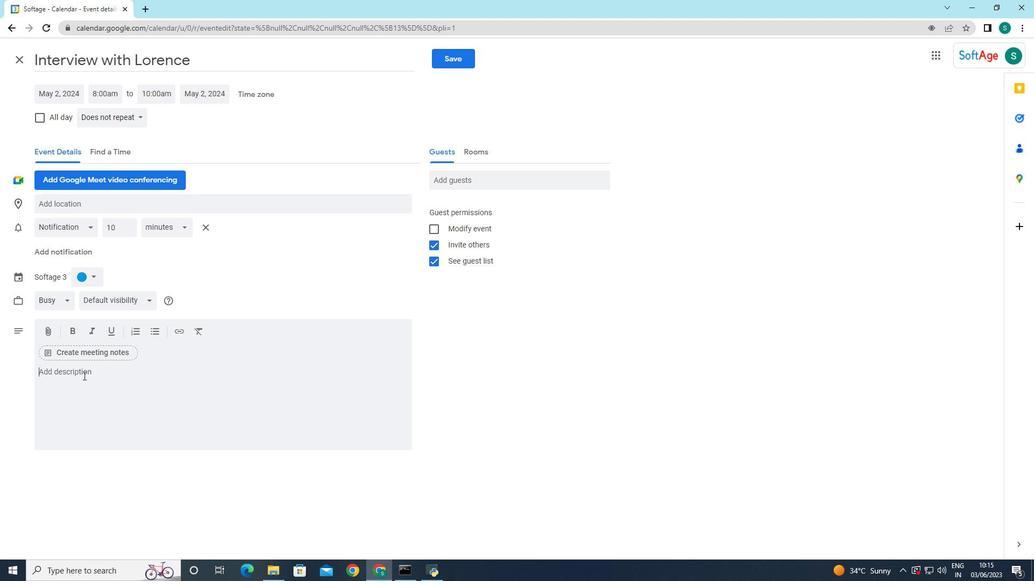 
Action: Mouse pressed left at (240, 138)
Screenshot: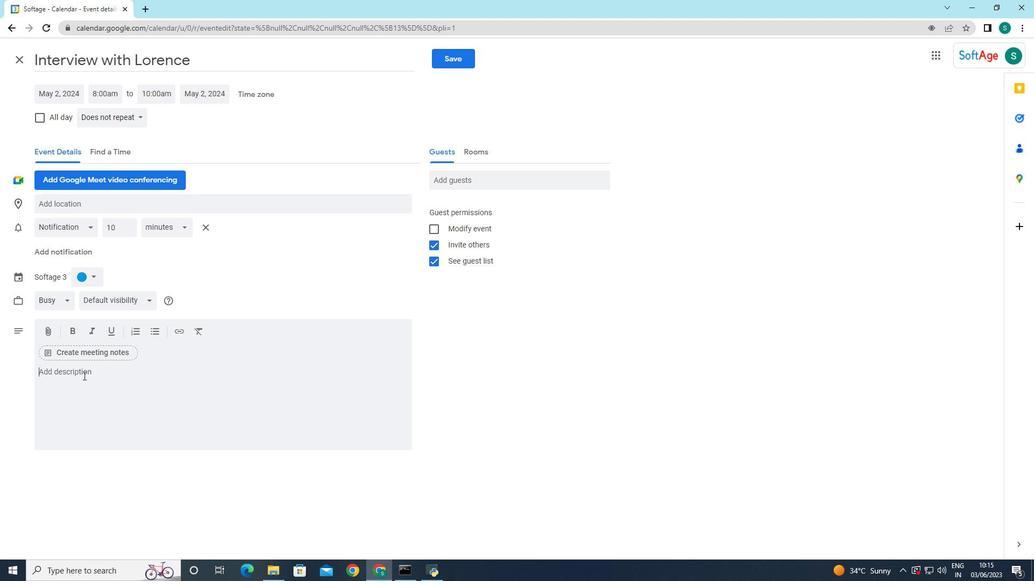 
Action: Mouse moved to (95, 374)
Screenshot: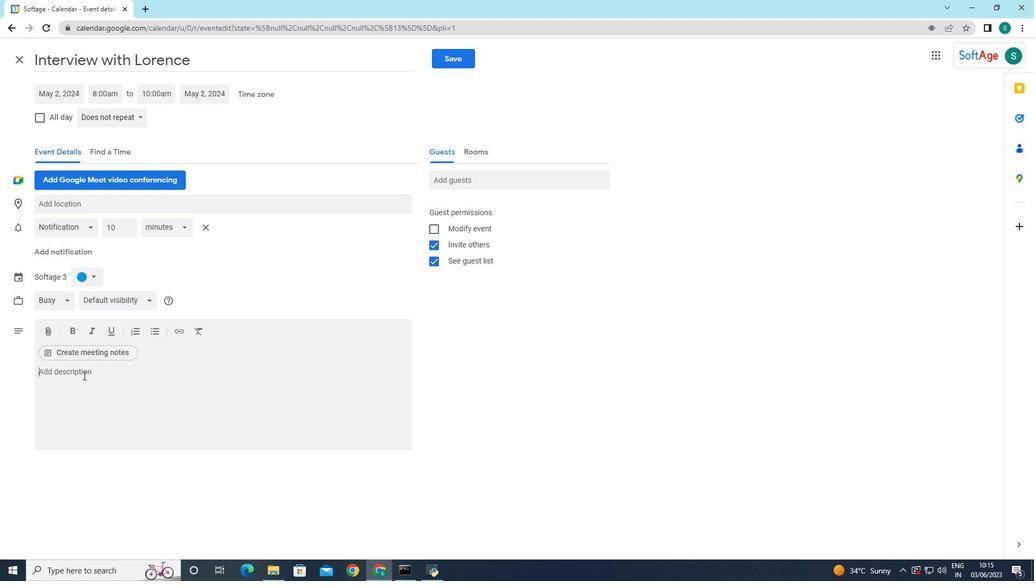 
Action: Mouse pressed left at (95, 374)
Screenshot: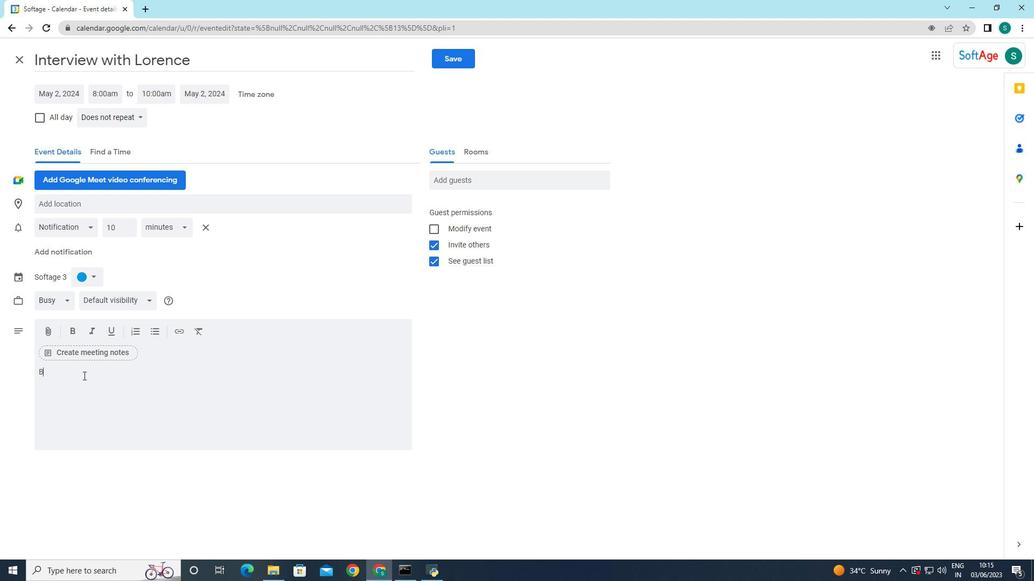 
Action: Mouse moved to (93, 371)
Screenshot: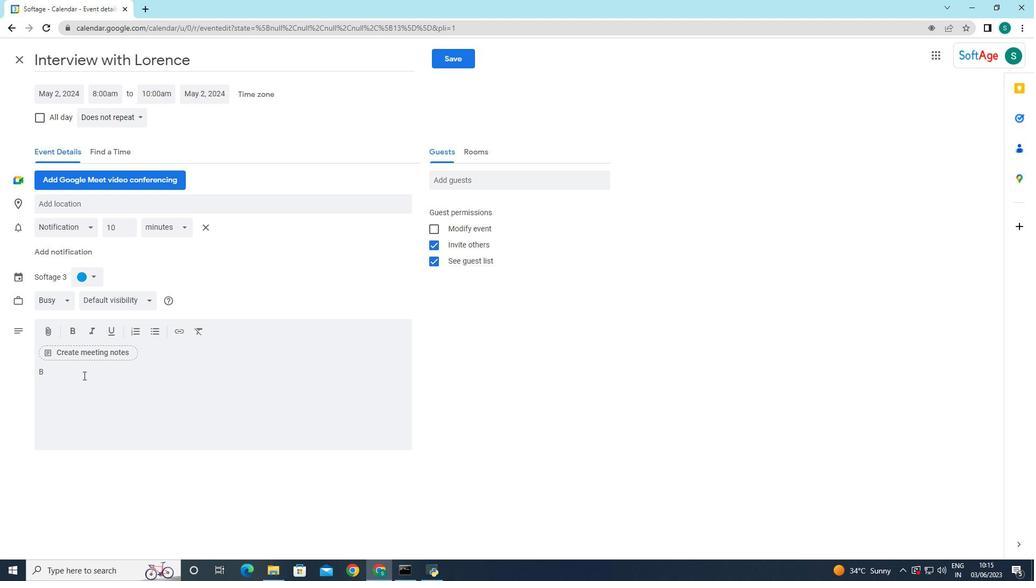 
Action: Key pressed <Key.caps_lock>B<Key.caps_lock>y<Key.space>exploring<Key.space>the<Key.space>client's<Key.space>goals<Key.space>and<Key.space>strategic<Key.space>direction<Key.space><Key.backspace>,<Key.space>the<Key.space>service<Key.space>provider<Key.space>can<Key.space>align<Key.space>theie<Key.backspace>r<Key.space>offerigs<Key.space><Key.backspace><Key.backspace><Key.backspace>ngs<Key.space>and<Key.space>propose<Key.space>tailored<Key.space>solutions,<Key.space>exploring<Key.space>new<Key.space>possibilite<Key.backspace>ies<Key.space><Key.backspace>,<Key.space>and<Key.space>jointly<Key.space>shaping<Key.space>the<Key.space>future<Key.space>direction<Key.space>of<Key.space>the<Key.space>partnership<Key.space><Key.backspace>.
Screenshot: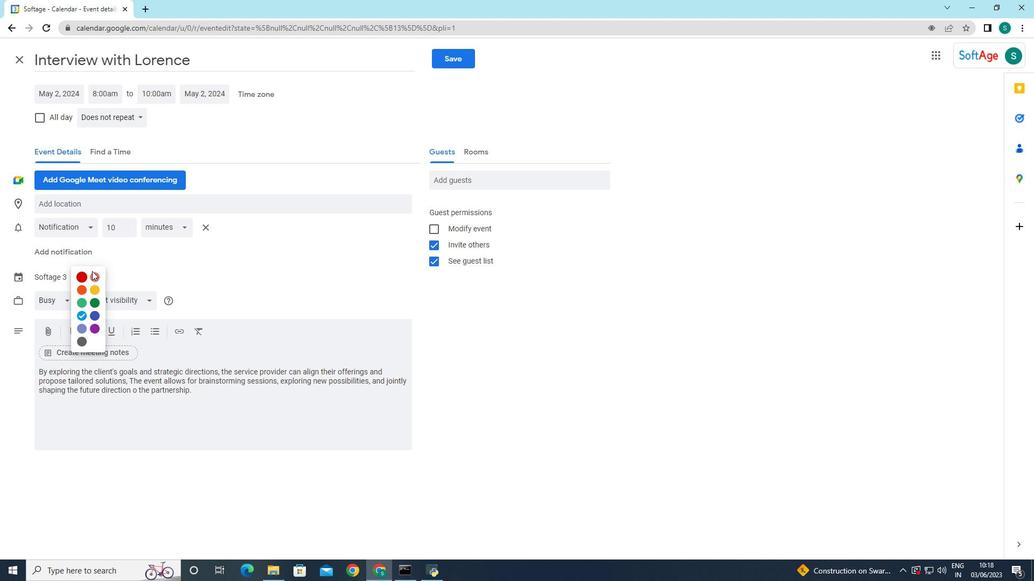 
Action: Mouse moved to (43, 318)
Screenshot: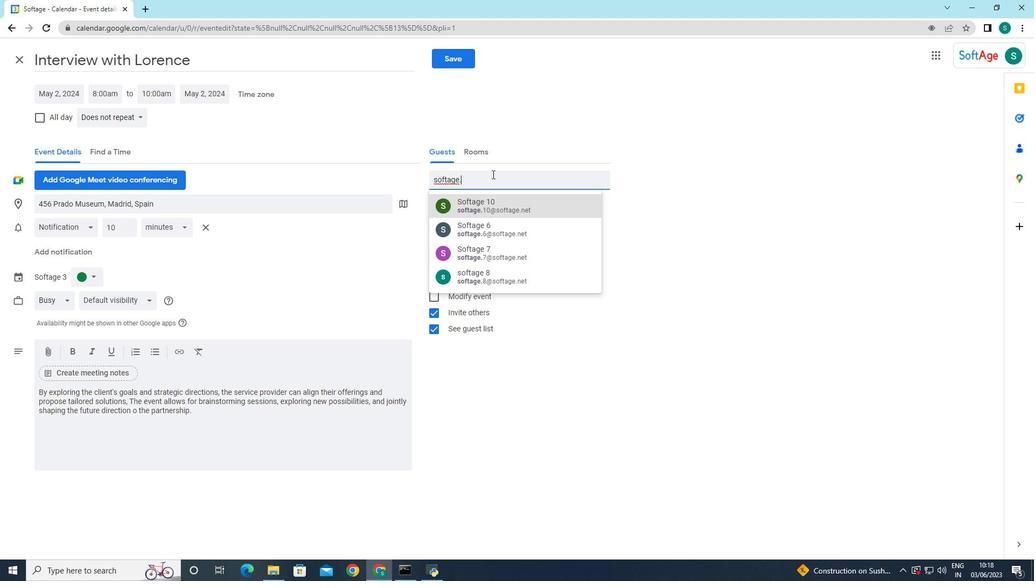 
Action: Mouse pressed left at (58, 101)
Screenshot: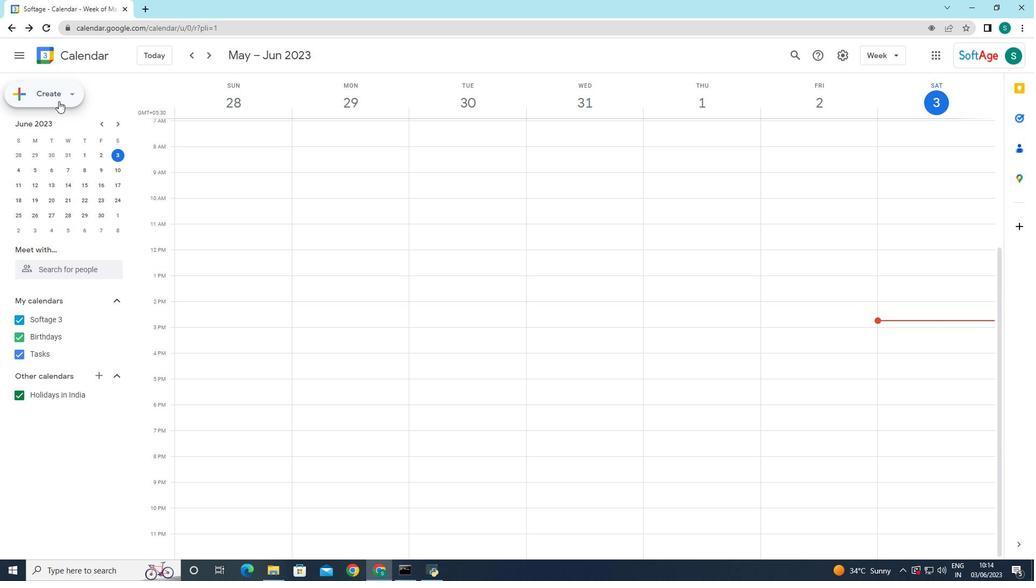 
Action: Mouse moved to (55, 125)
Screenshot: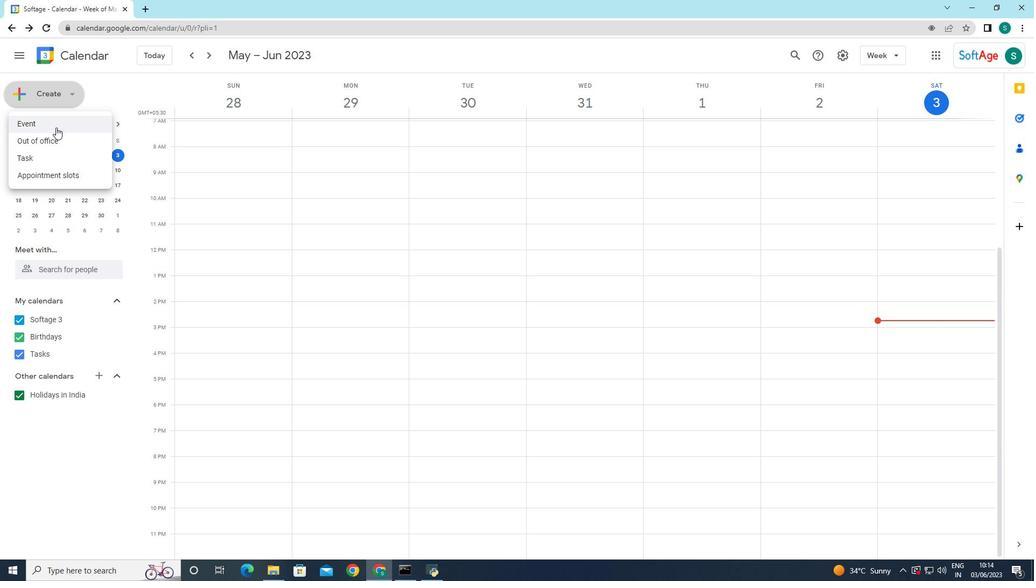 
Action: Mouse pressed left at (55, 125)
Screenshot: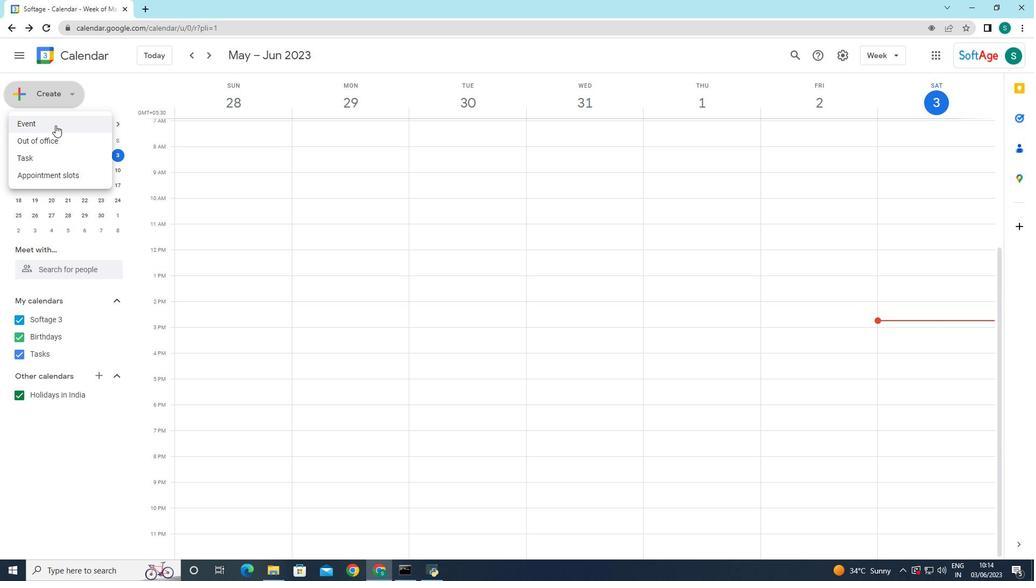 
Action: Mouse moved to (792, 428)
Screenshot: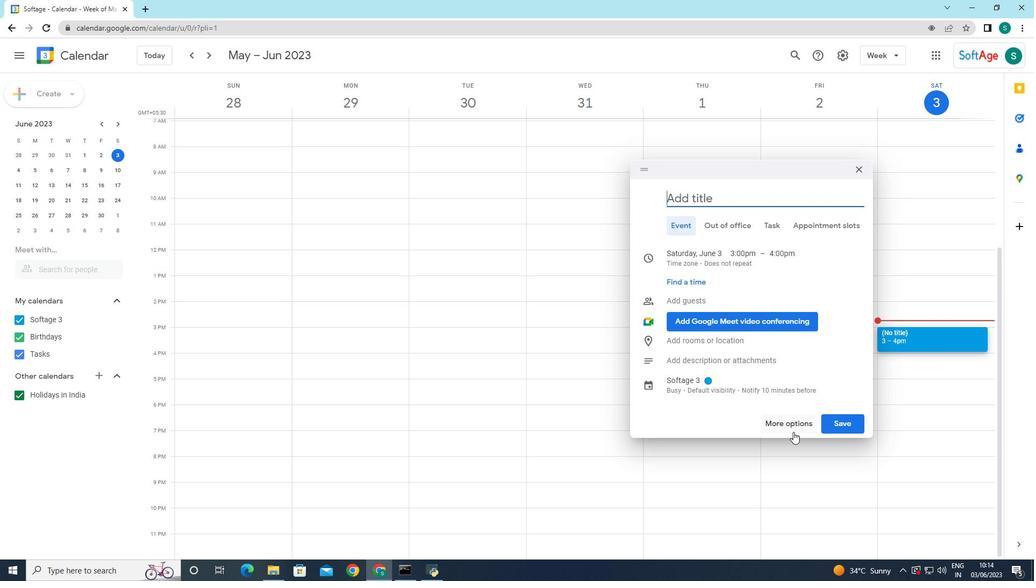 
Action: Mouse pressed left at (792, 428)
Screenshot: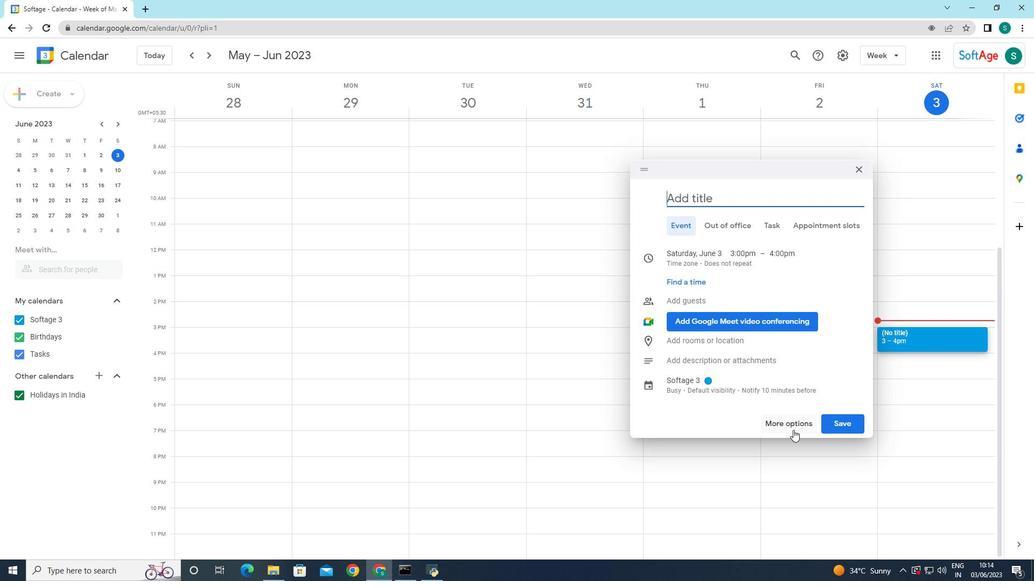 
Action: Mouse moved to (114, 62)
Screenshot: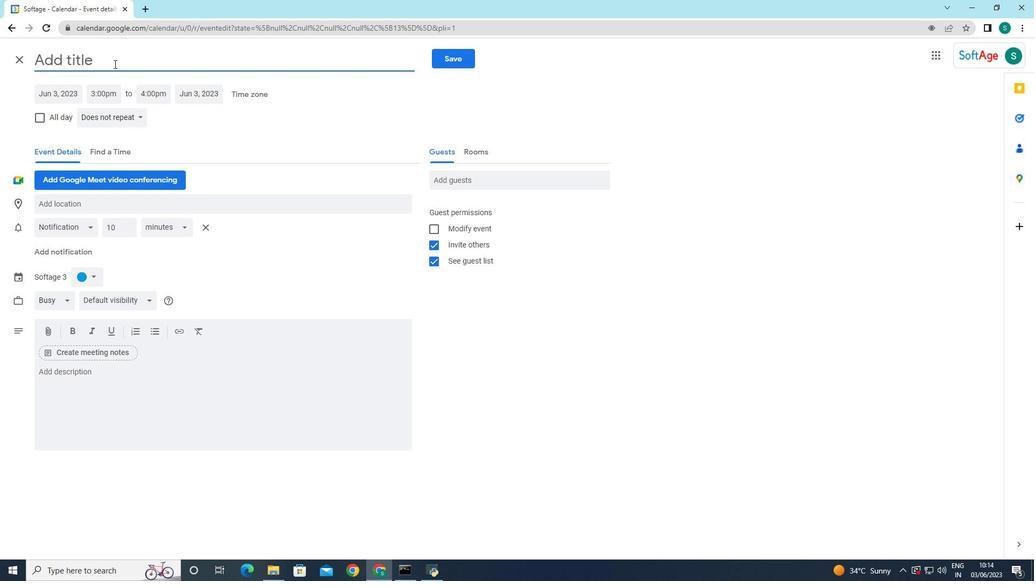 
Action: Mouse pressed left at (114, 62)
Screenshot: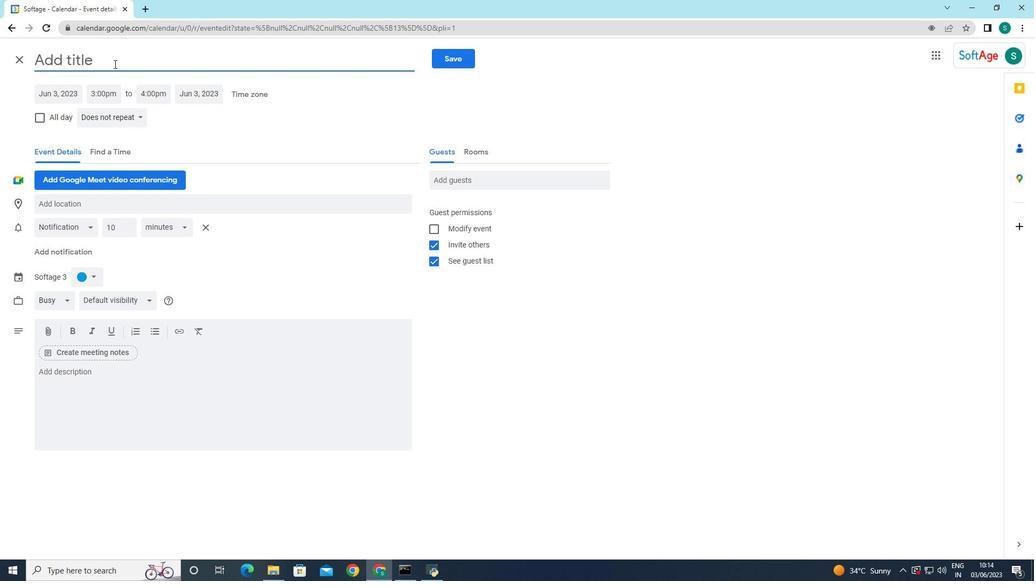 
Action: Key pressed <Key.caps_lock>I<Key.caps_lock>nterviw<Key.backspace>ew<Key.space>with<Key.space><Key.caps_lock>L<Key.caps_lock>orence
Screenshot: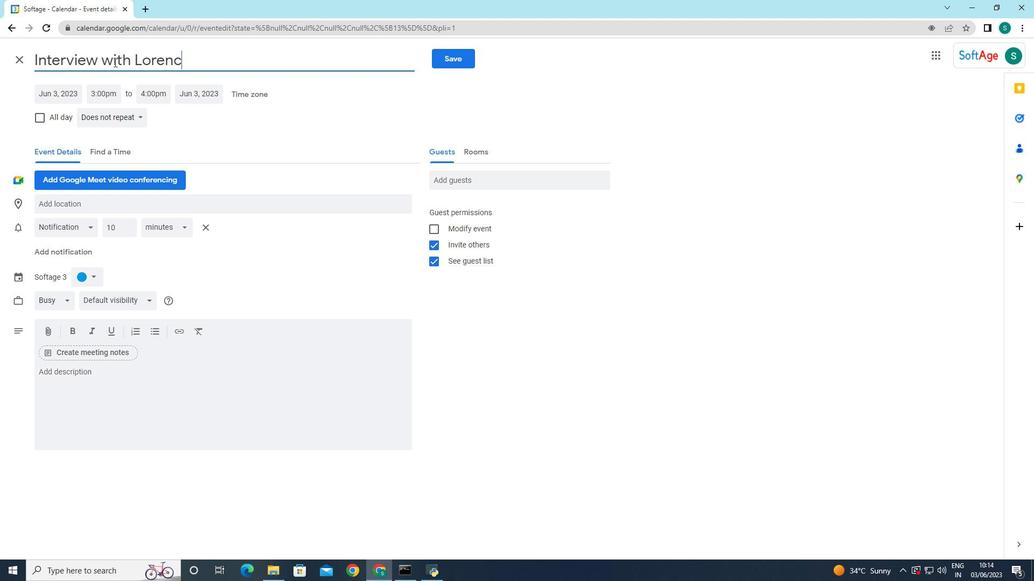 
Action: Mouse moved to (280, 164)
Screenshot: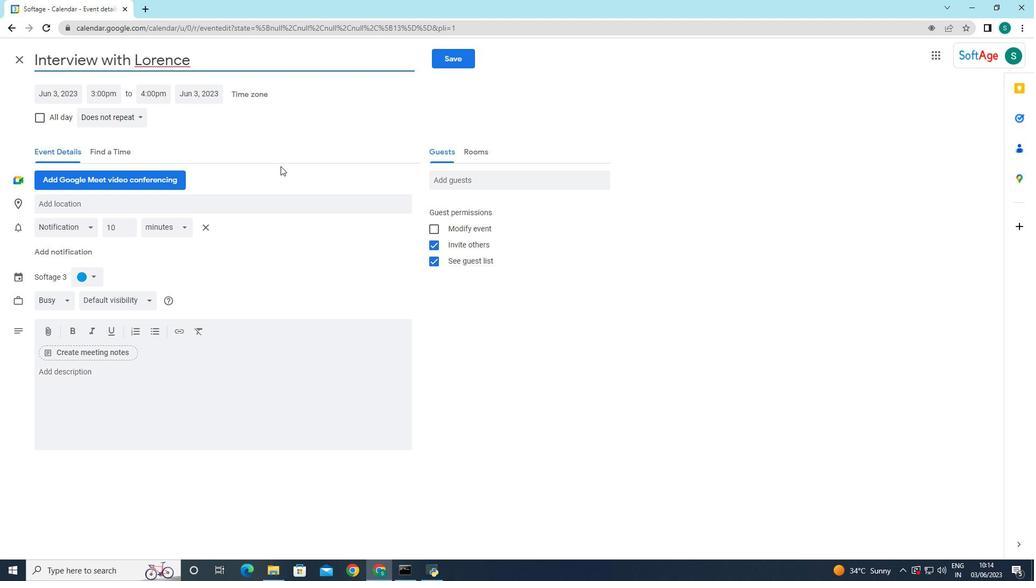 
Action: Mouse pressed left at (280, 164)
Screenshot: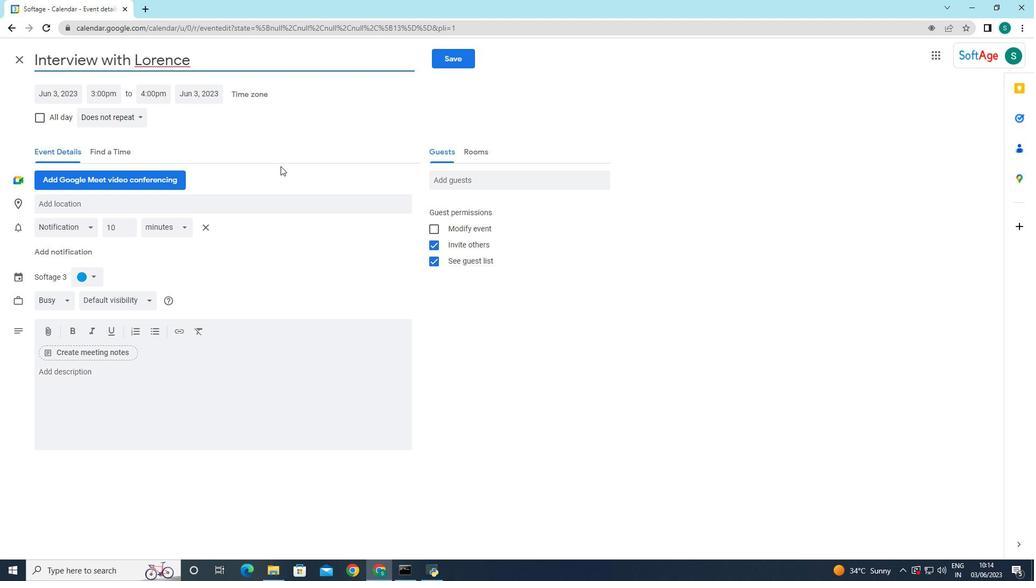 
Action: Mouse moved to (67, 93)
Screenshot: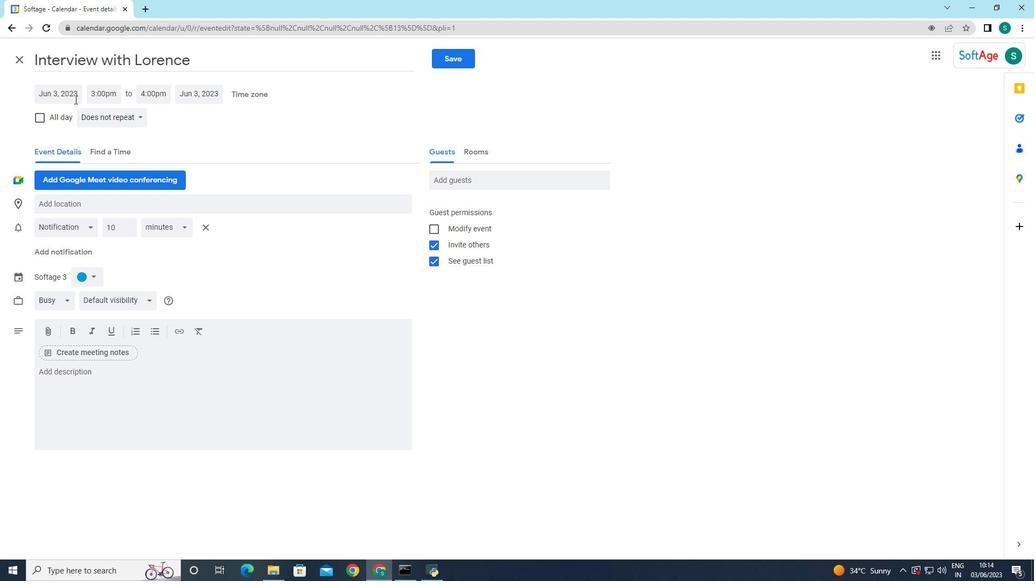 
Action: Mouse pressed left at (67, 93)
Screenshot: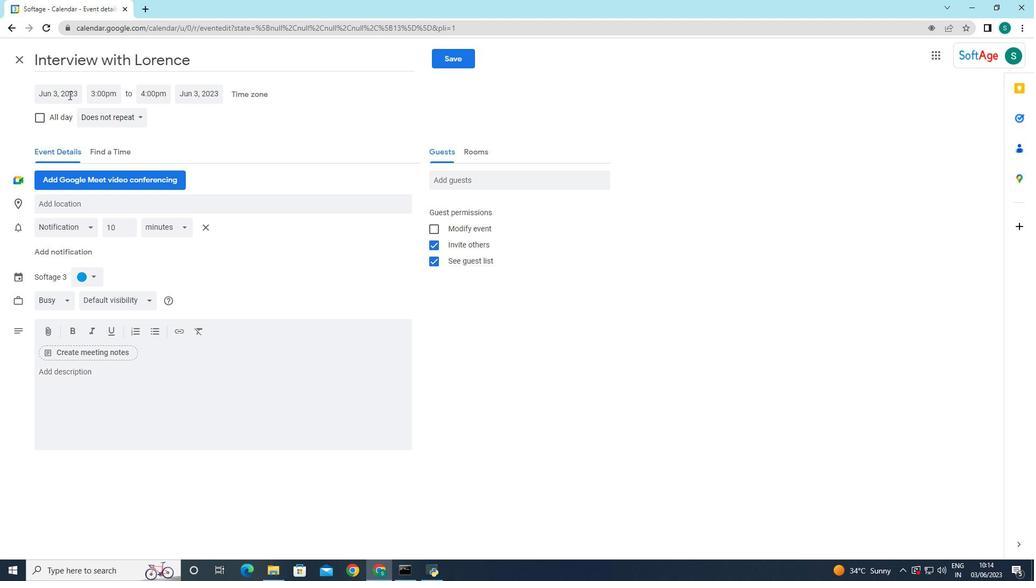 
Action: Mouse moved to (171, 116)
Screenshot: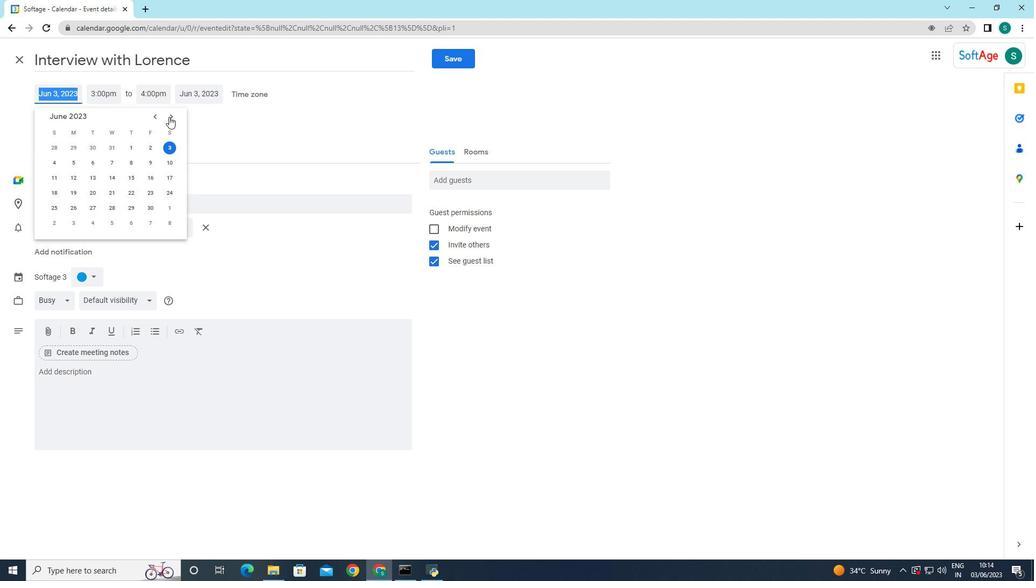 
Action: Mouse pressed left at (171, 116)
Screenshot: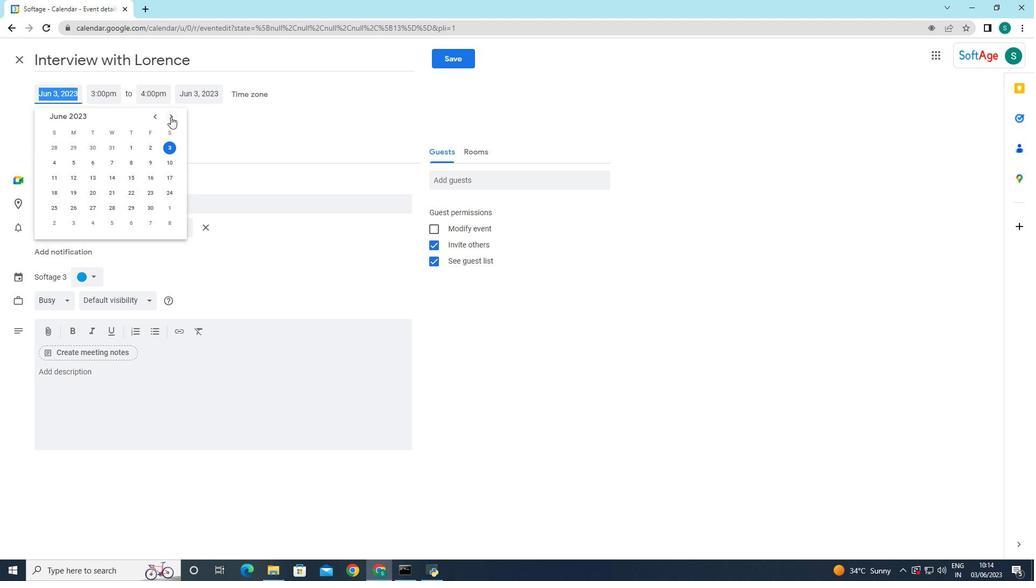 
Action: Mouse pressed left at (171, 116)
Screenshot: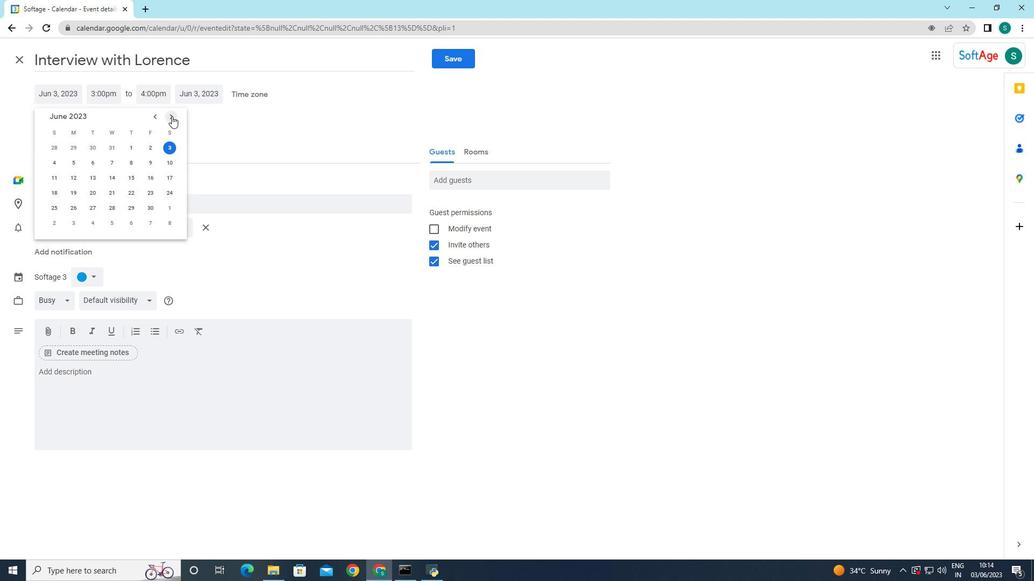 
Action: Mouse pressed left at (171, 116)
Screenshot: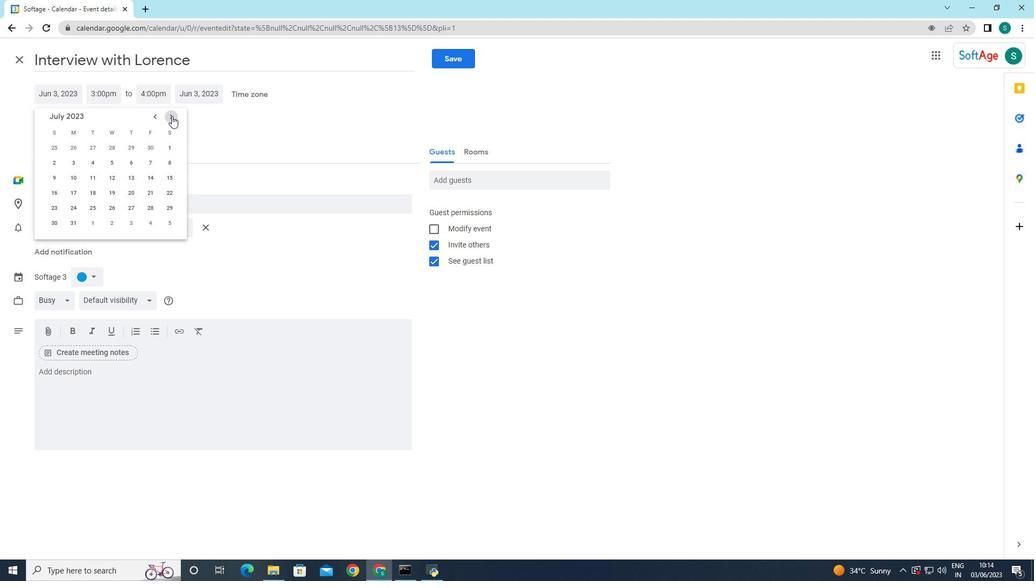 
Action: Mouse pressed left at (171, 116)
Screenshot: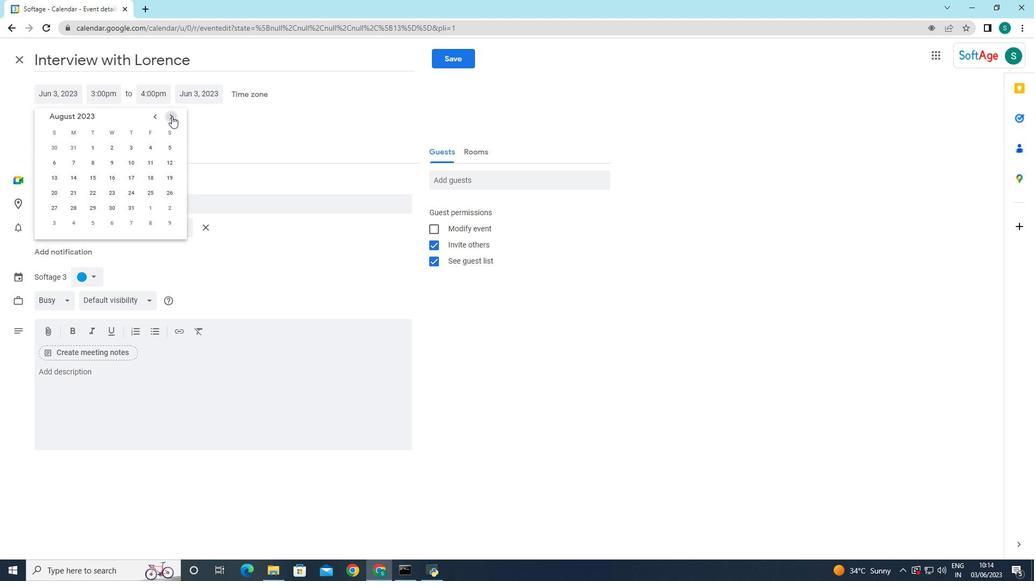 
Action: Mouse pressed left at (171, 116)
Screenshot: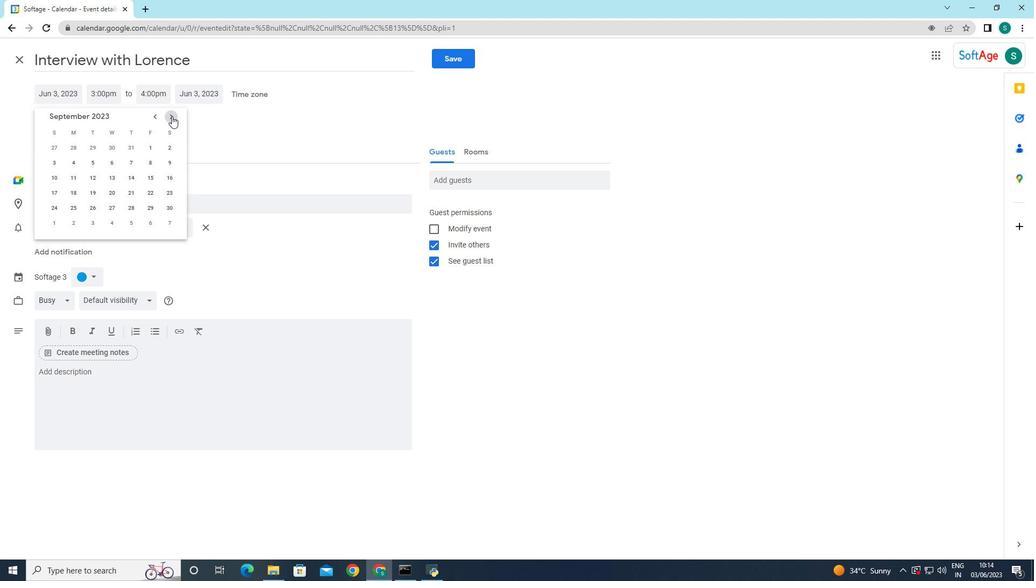 
Action: Mouse pressed left at (171, 116)
Screenshot: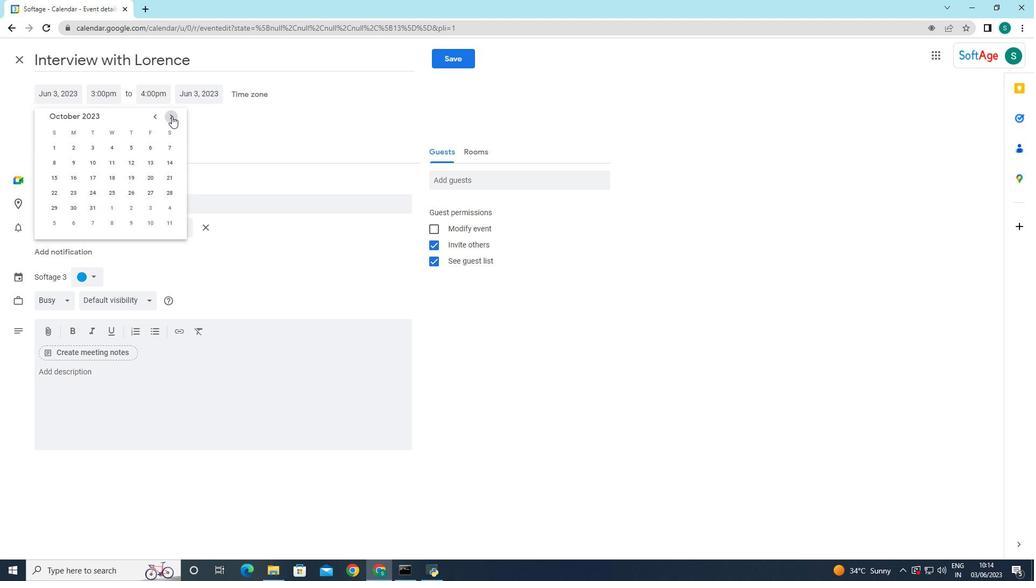 
Action: Mouse pressed left at (171, 116)
Screenshot: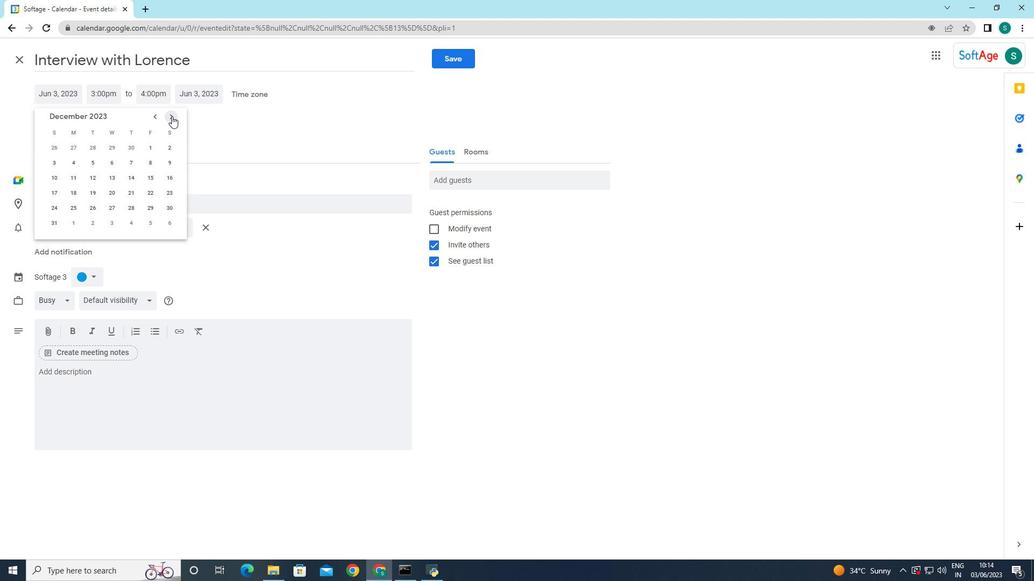 
Action: Mouse moved to (171, 121)
Screenshot: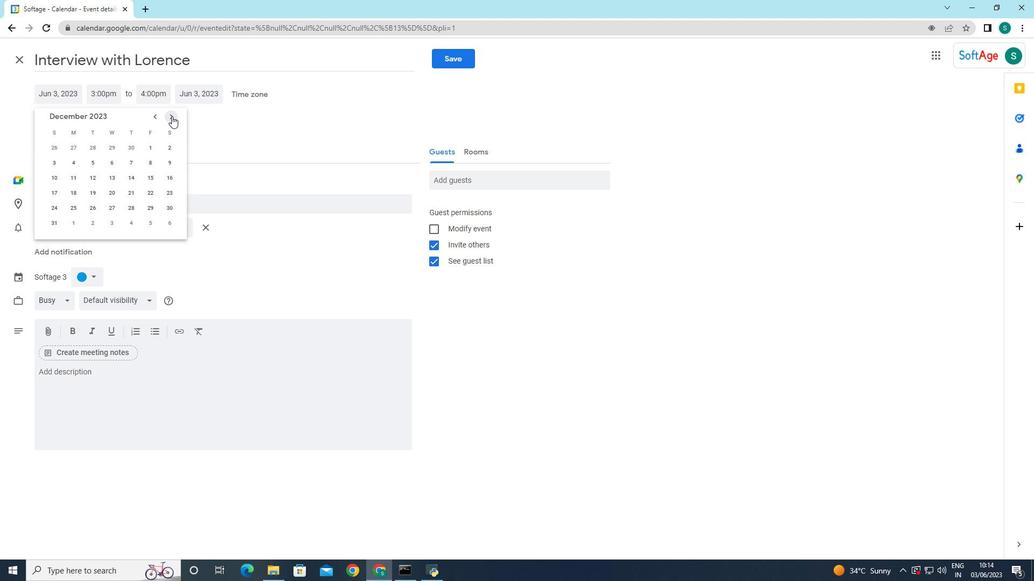 
Action: Mouse pressed left at (171, 121)
Screenshot: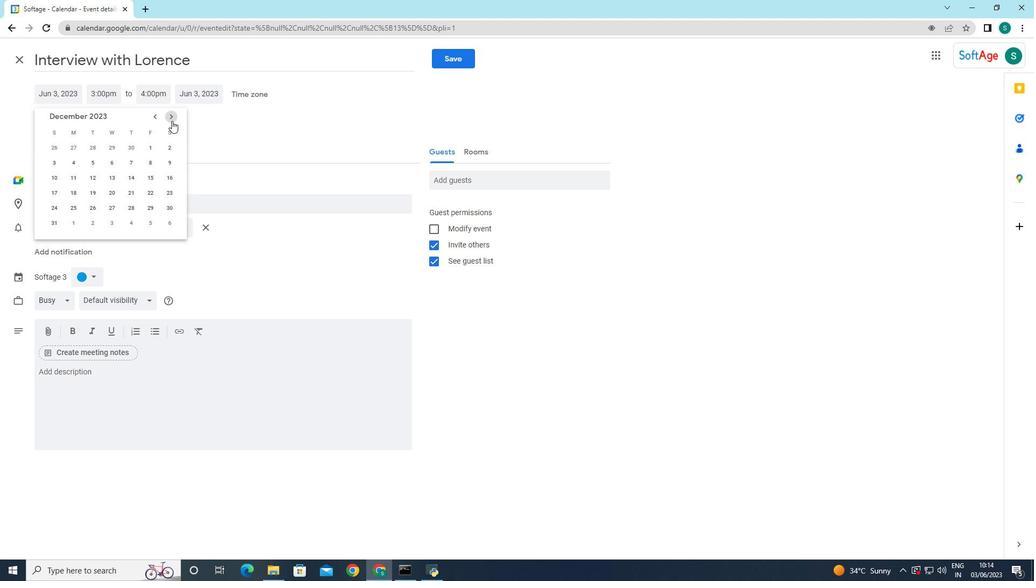 
Action: Mouse moved to (169, 120)
Screenshot: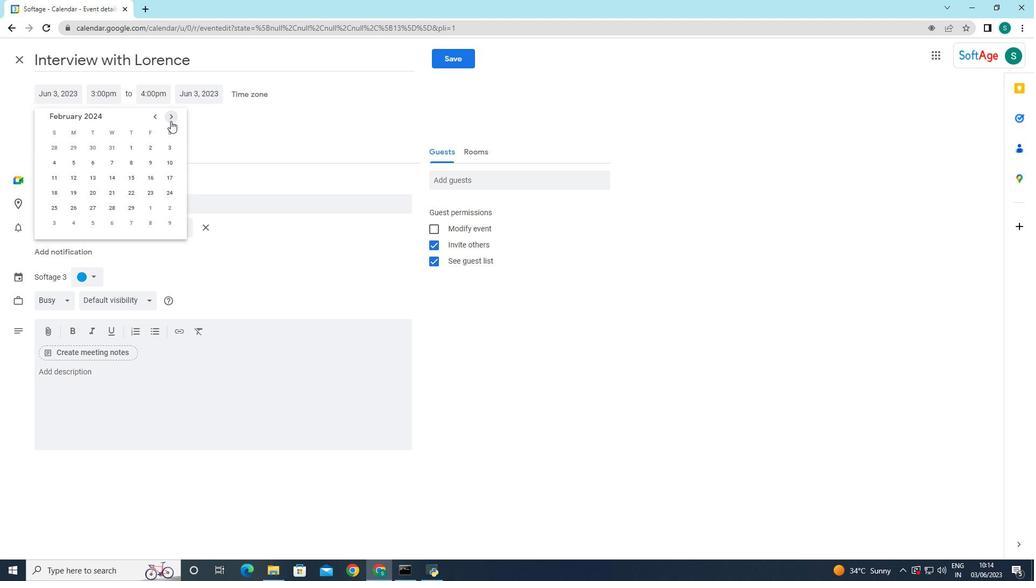 
Action: Mouse pressed left at (169, 120)
Screenshot: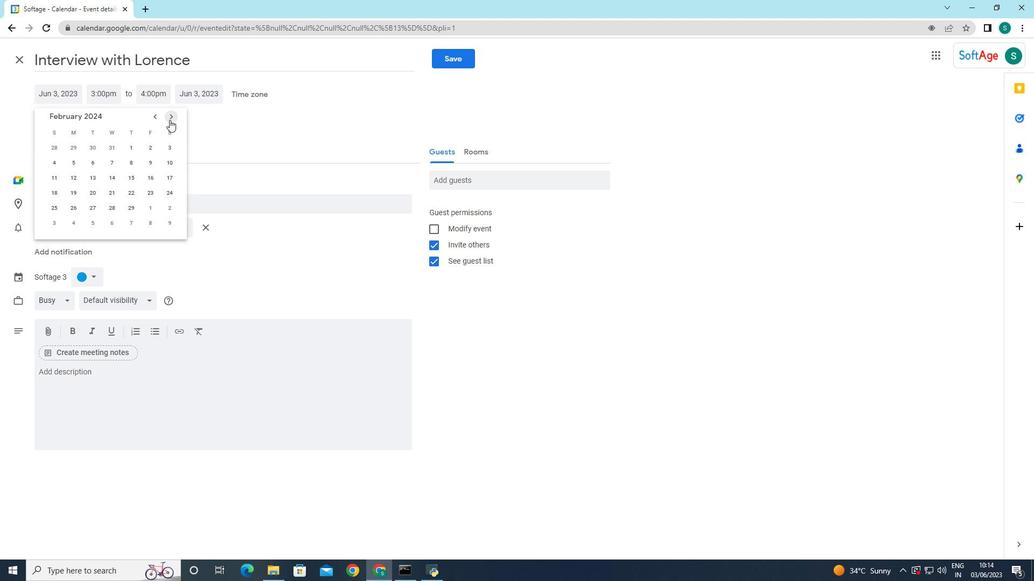 
Action: Mouse pressed left at (169, 120)
Screenshot: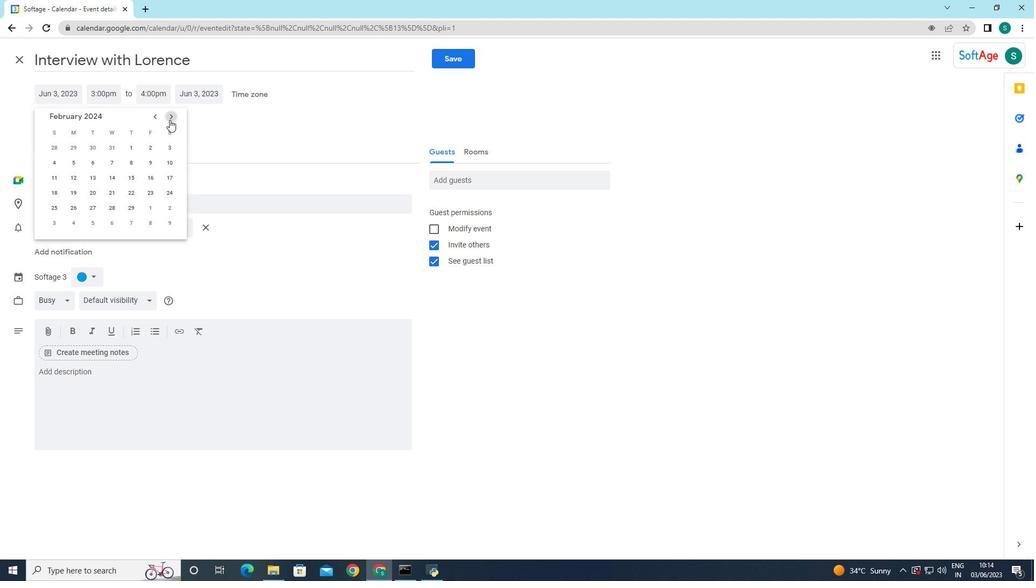 
Action: Mouse moved to (171, 115)
Screenshot: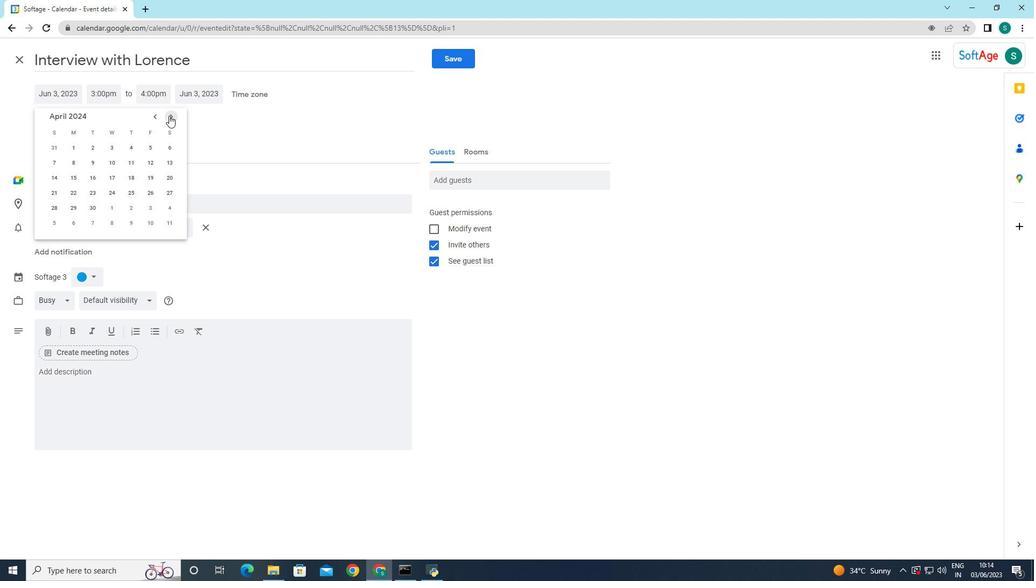 
Action: Mouse pressed left at (171, 115)
Screenshot: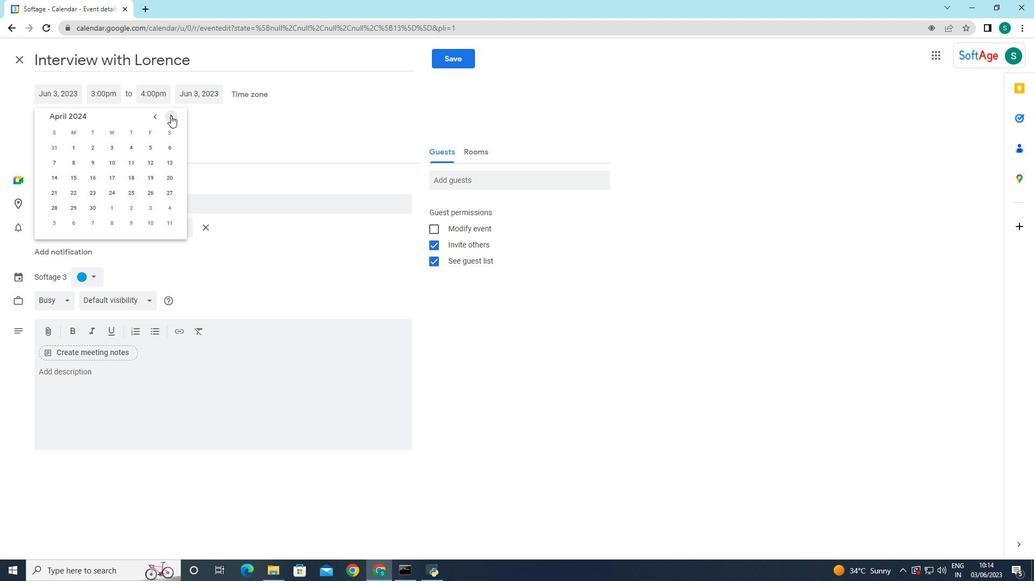 
Action: Mouse moved to (135, 148)
Screenshot: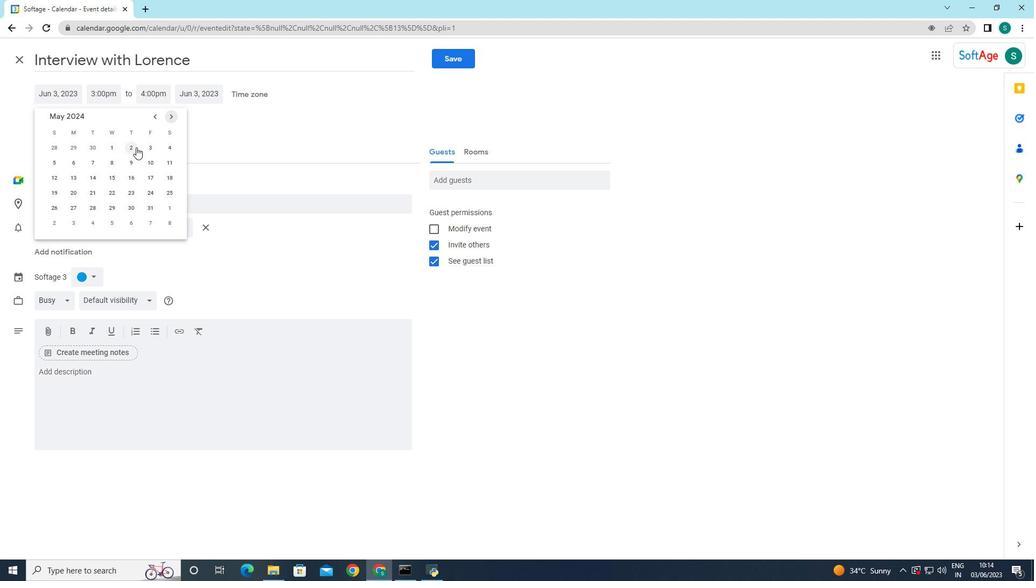 
Action: Mouse pressed left at (135, 148)
Screenshot: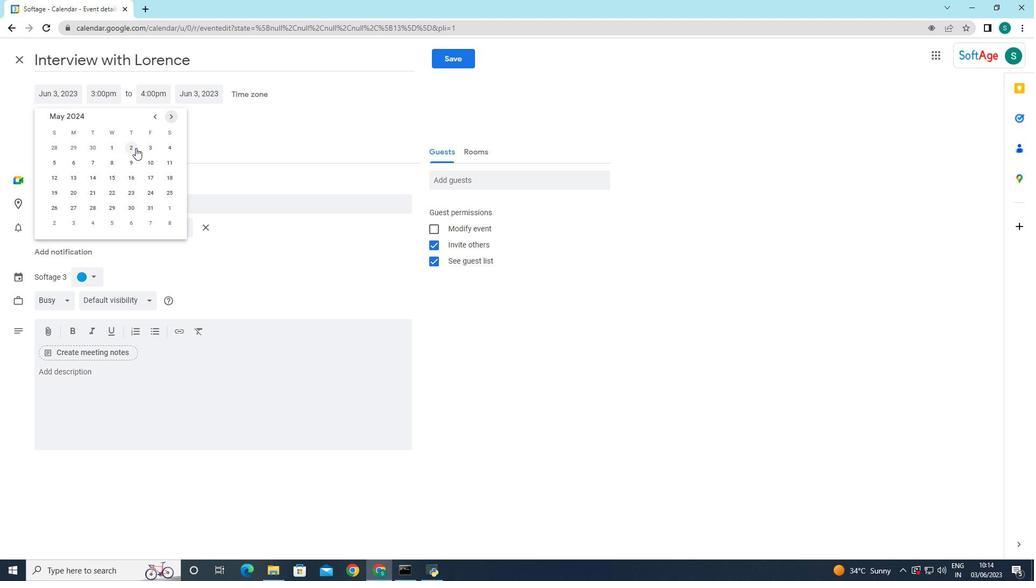 
Action: Mouse moved to (102, 92)
Screenshot: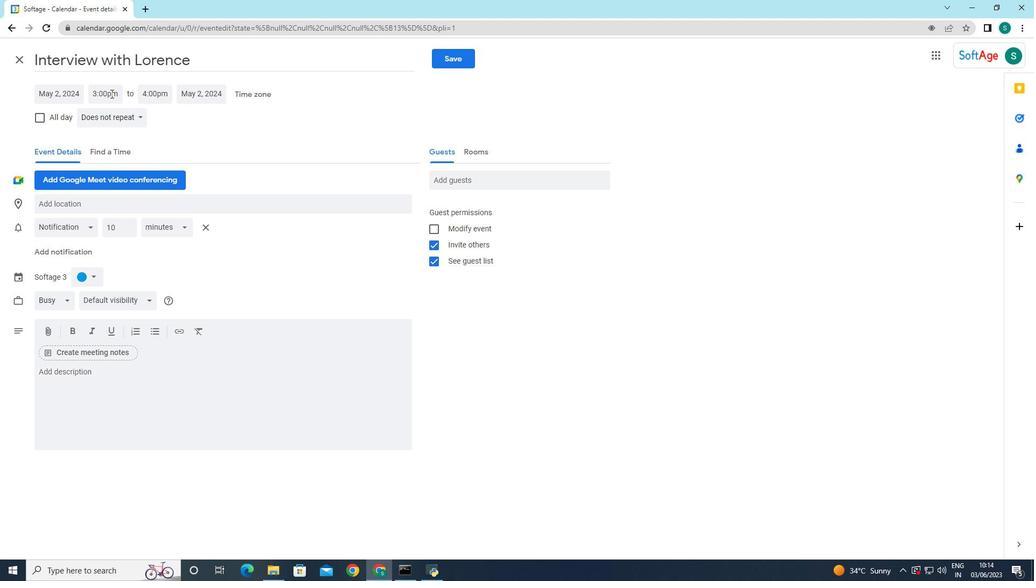 
Action: Mouse pressed left at (102, 92)
Screenshot: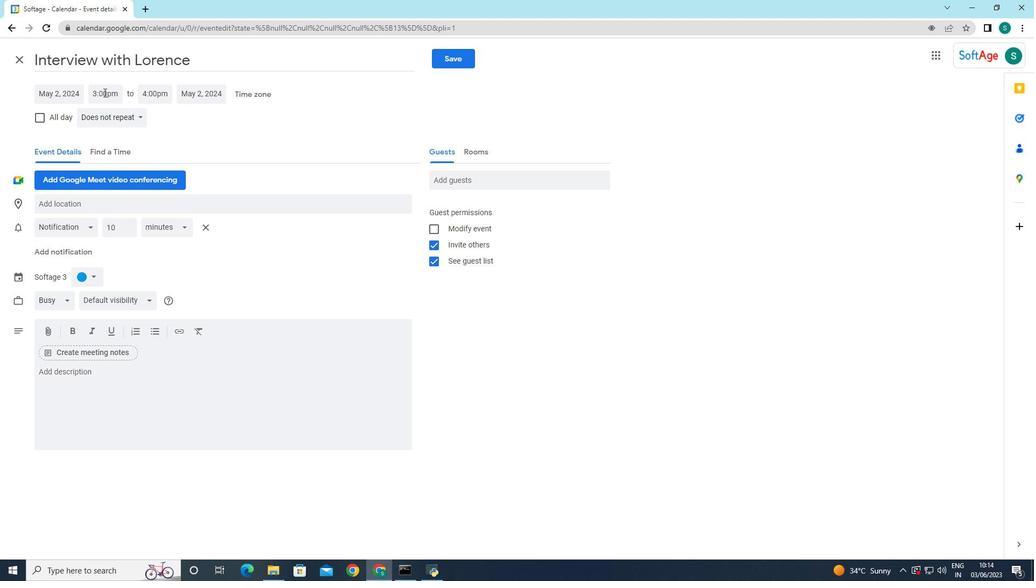 
Action: Mouse moved to (119, 180)
Screenshot: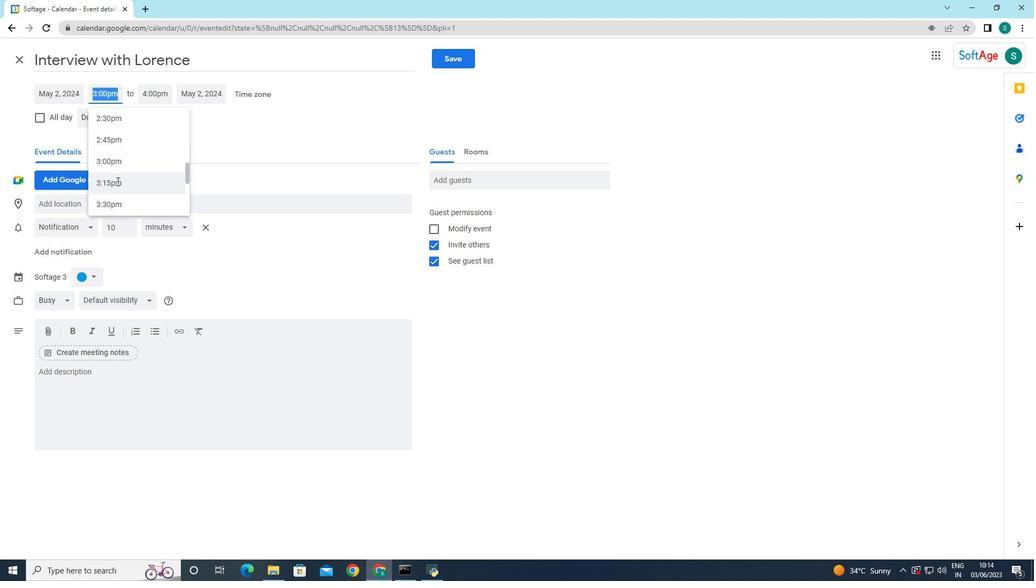 
Action: Mouse scrolled (119, 180) with delta (0, 0)
Screenshot: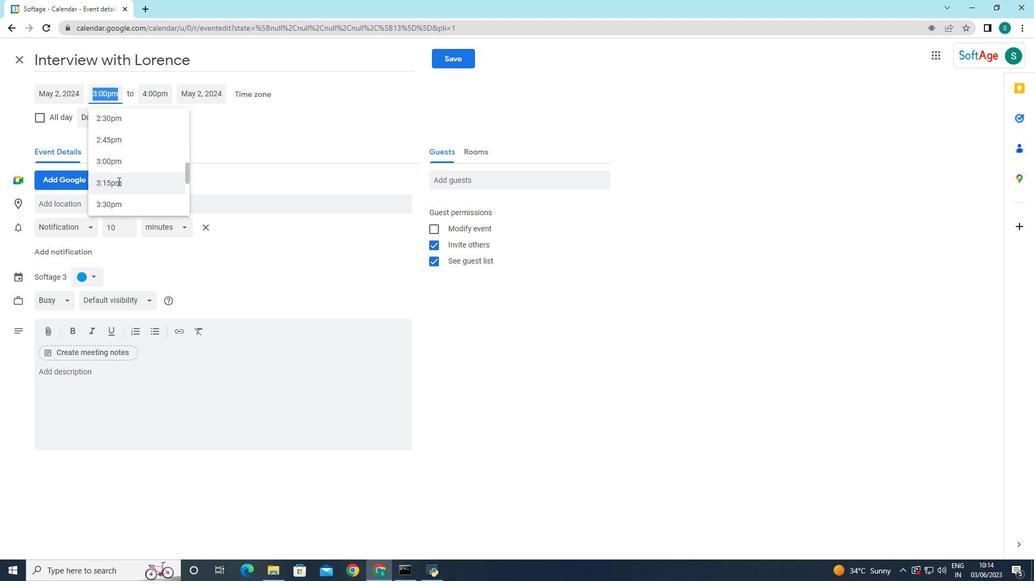 
Action: Mouse scrolled (119, 180) with delta (0, 0)
Screenshot: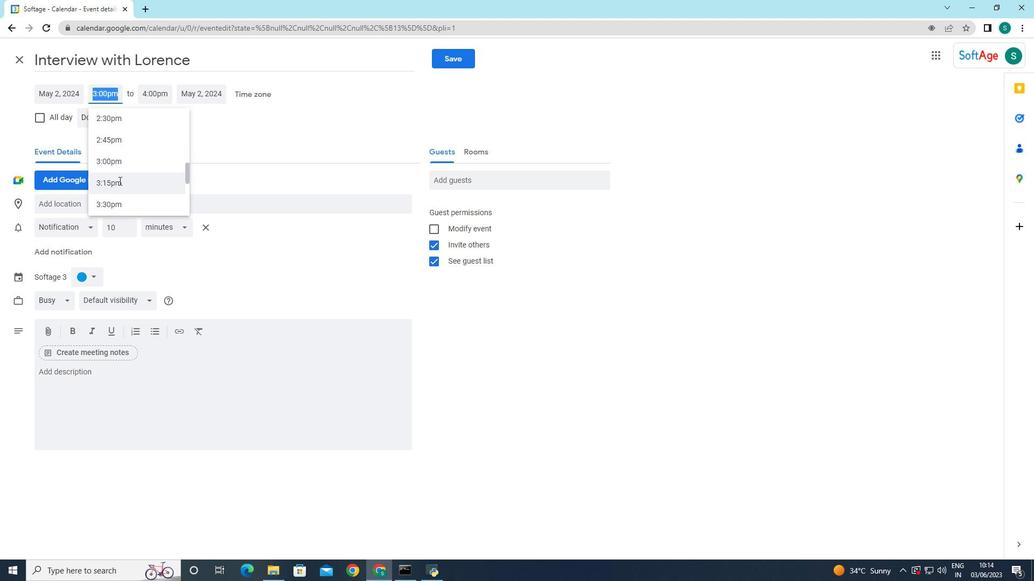 
Action: Mouse scrolled (119, 180) with delta (0, 0)
Screenshot: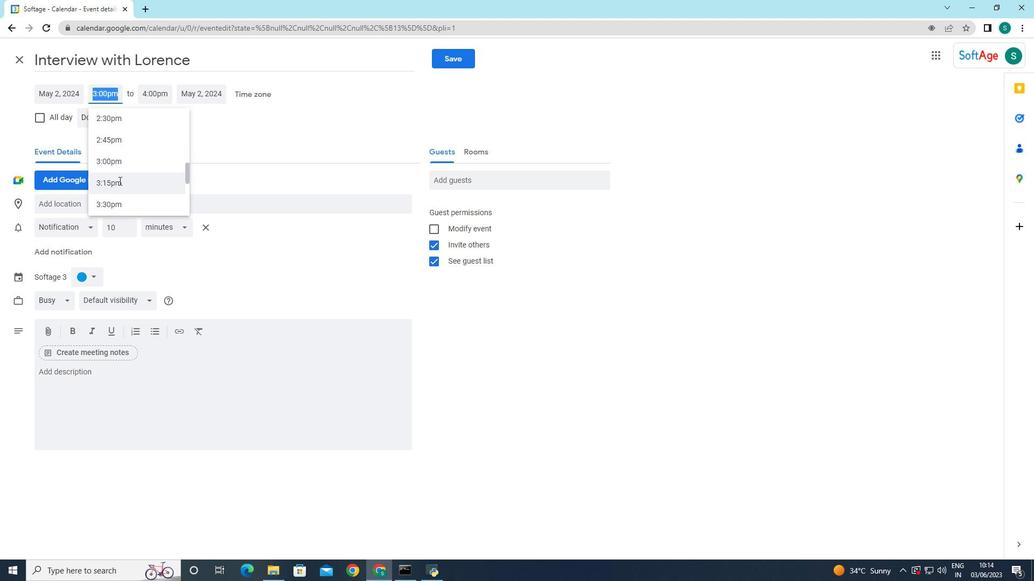 
Action: Mouse scrolled (119, 180) with delta (0, 0)
Screenshot: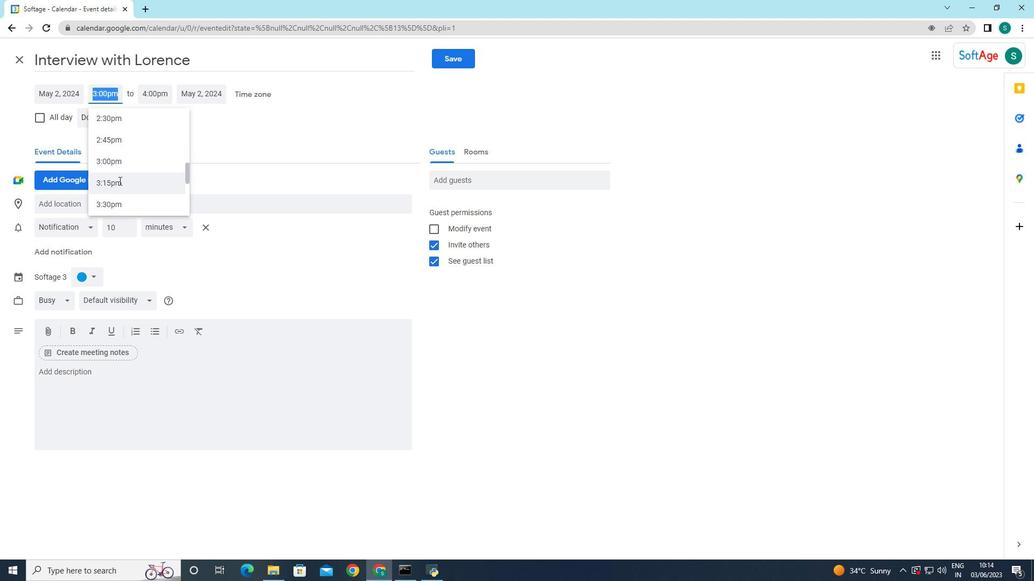 
Action: Mouse moved to (121, 178)
Screenshot: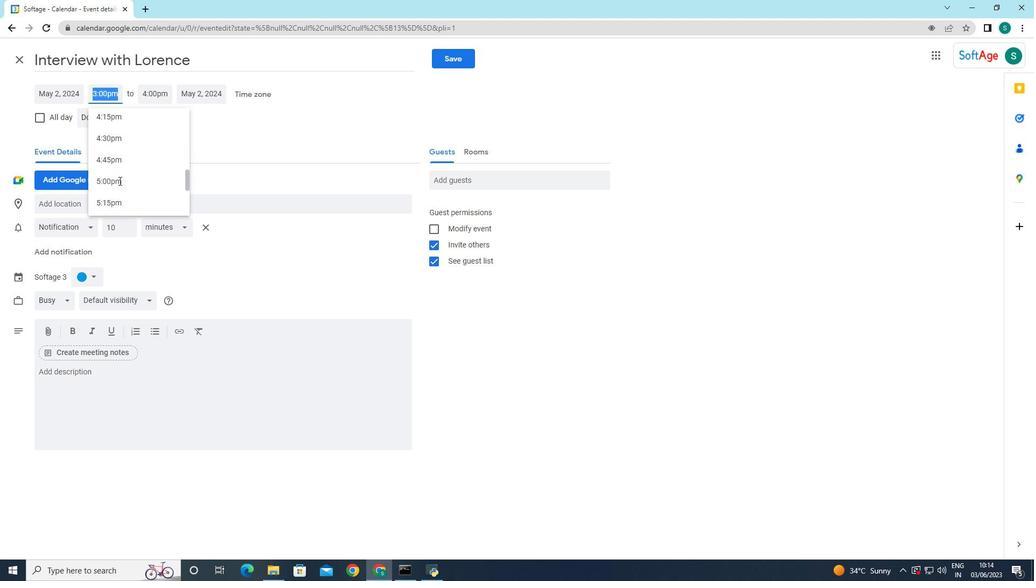 
Action: Mouse scrolled (121, 178) with delta (0, 0)
Screenshot: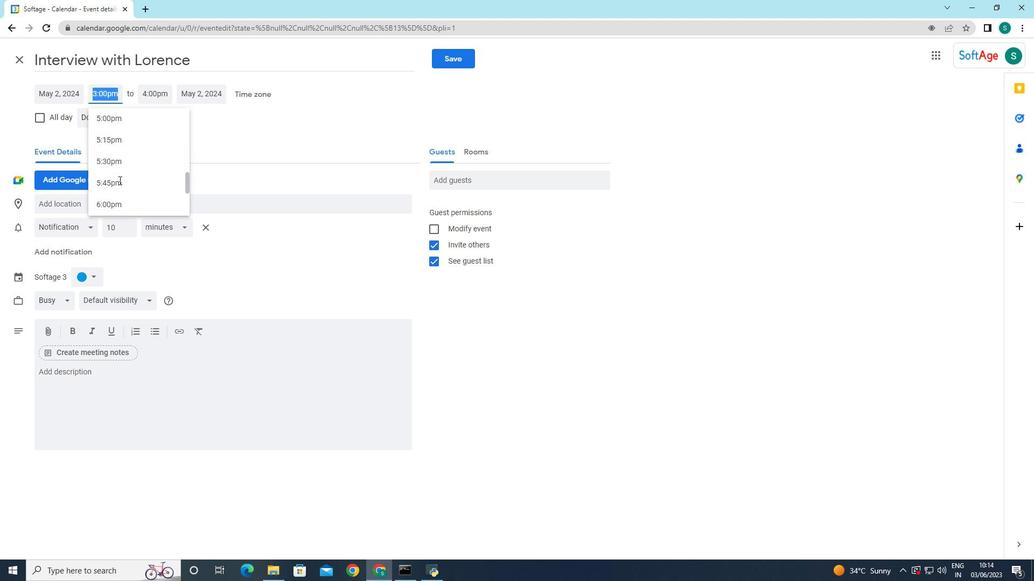 
Action: Mouse scrolled (121, 178) with delta (0, 0)
Screenshot: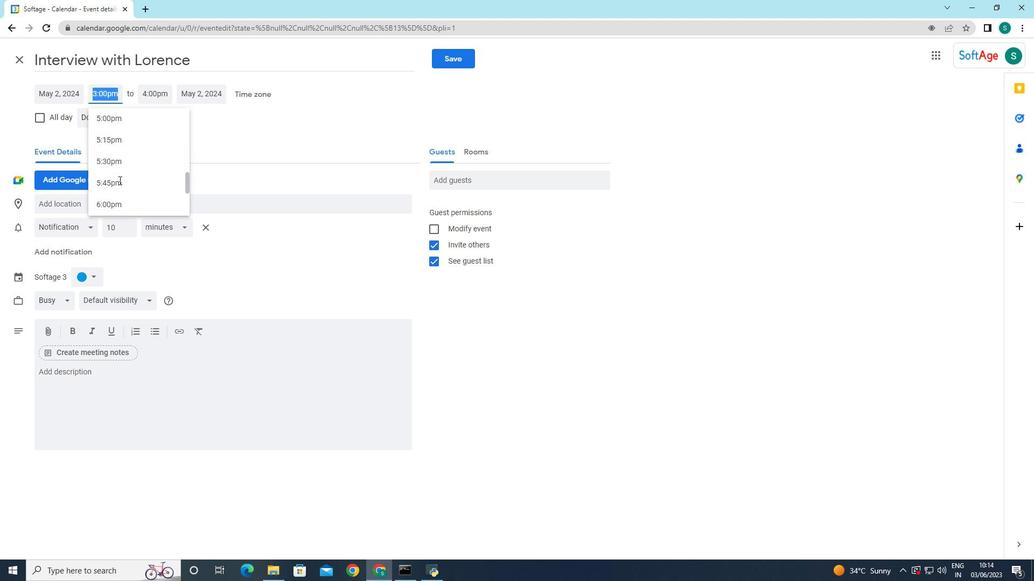 
Action: Mouse scrolled (121, 178) with delta (0, 0)
Screenshot: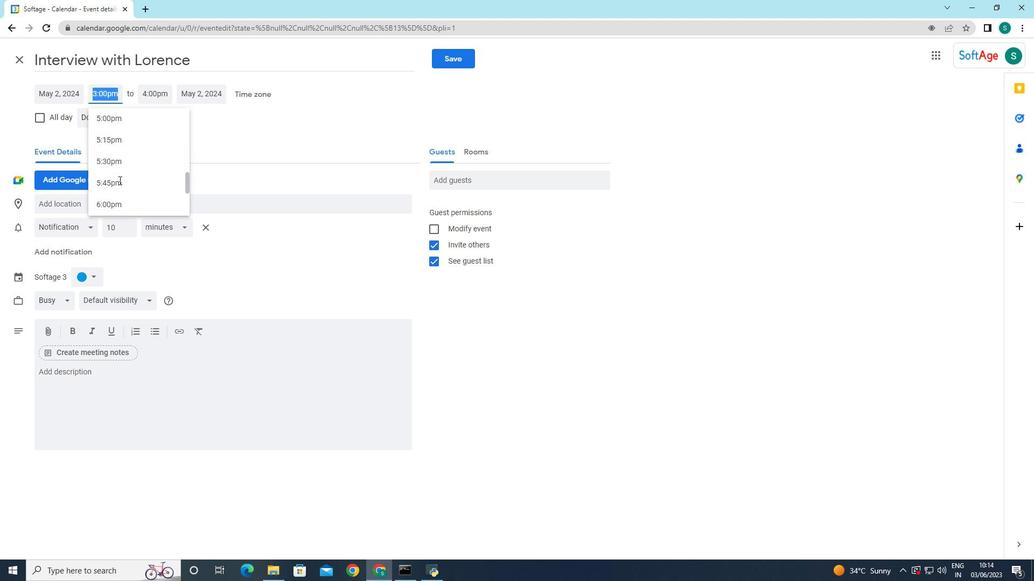 
Action: Mouse scrolled (121, 178) with delta (0, 0)
Screenshot: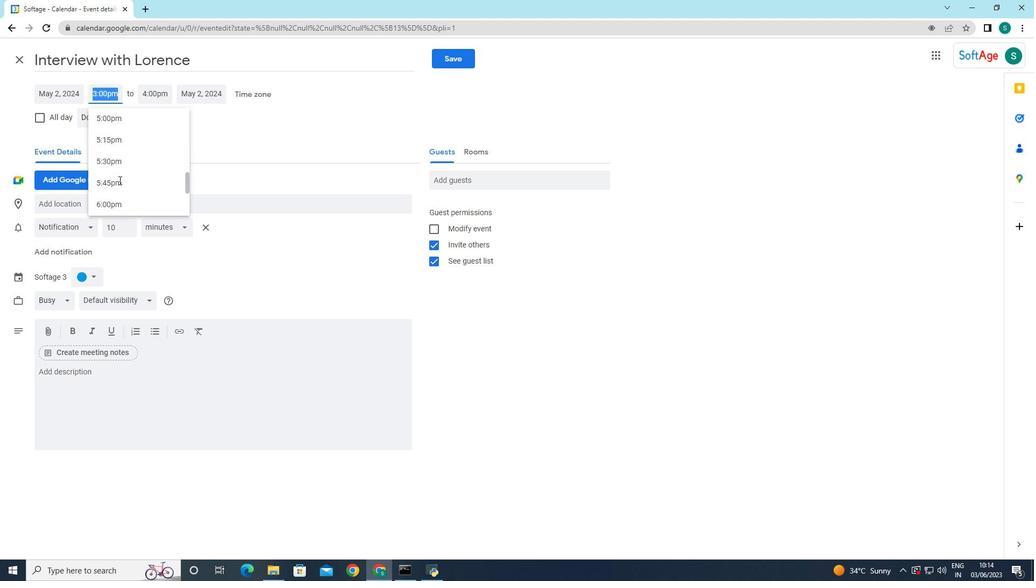 
Action: Mouse scrolled (121, 178) with delta (0, 0)
Screenshot: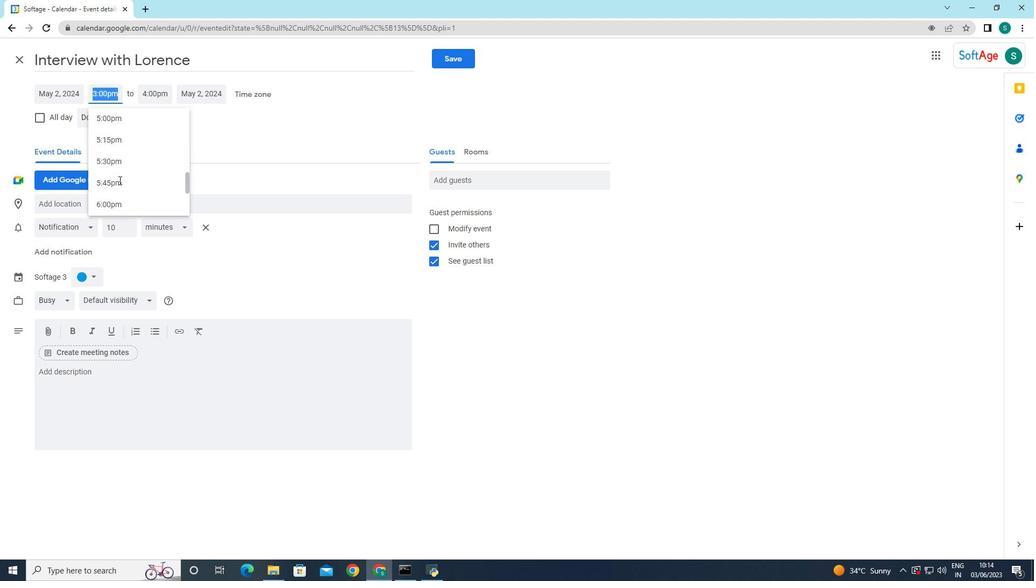 
Action: Mouse moved to (119, 178)
Screenshot: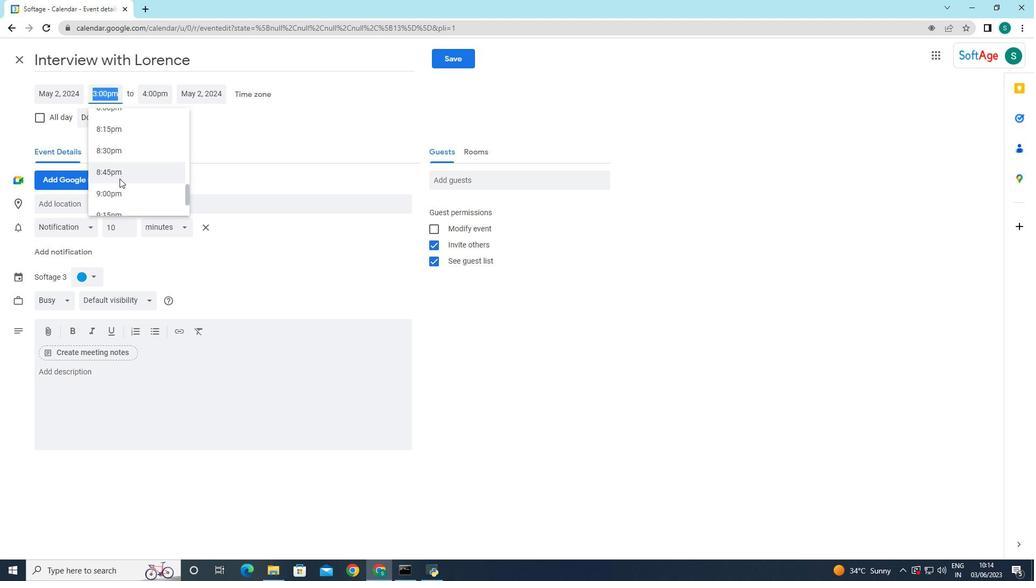 
Action: Mouse scrolled (119, 179) with delta (0, 0)
Screenshot: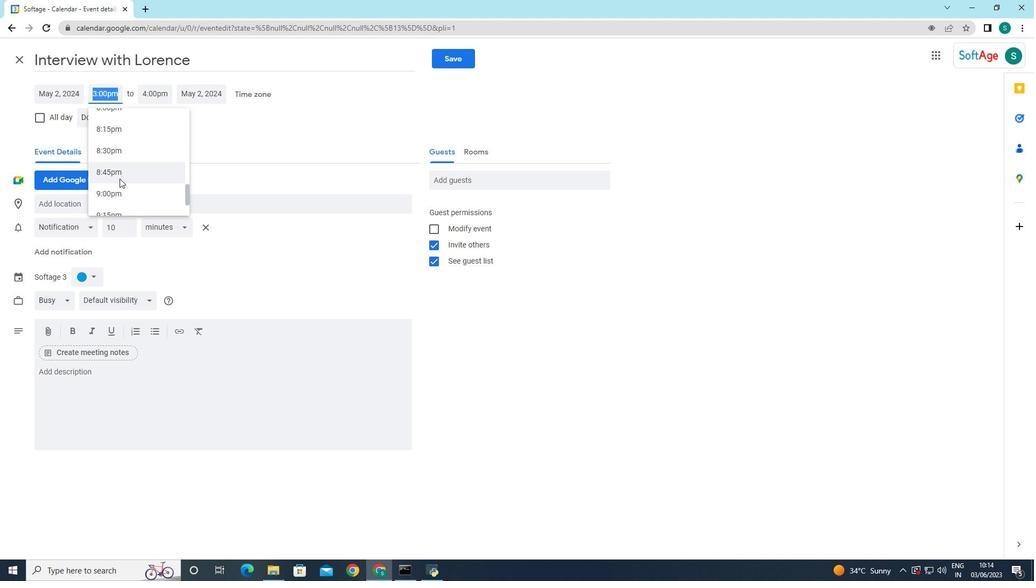 
Action: Mouse scrolled (119, 179) with delta (0, 0)
Screenshot: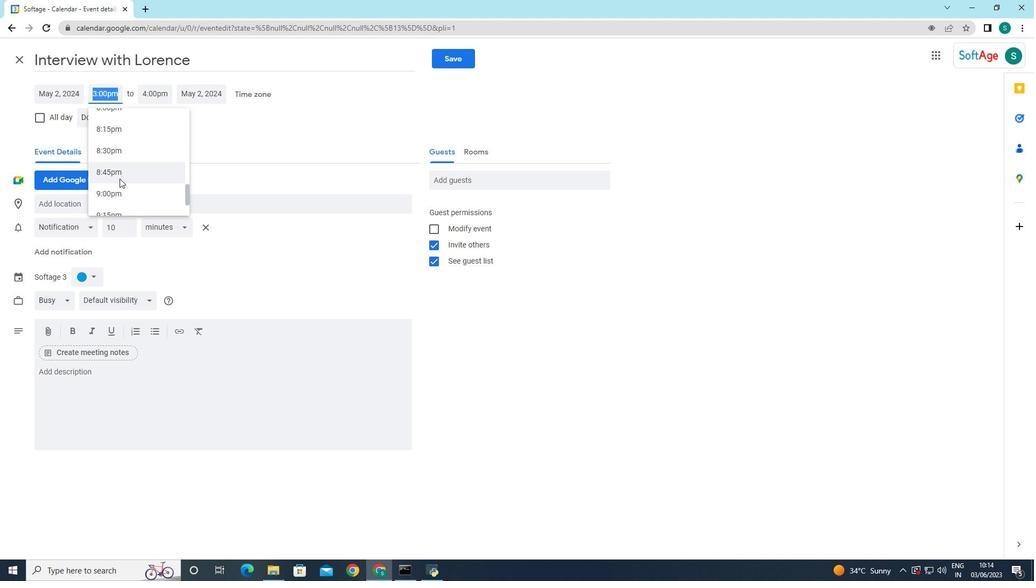 
Action: Mouse scrolled (119, 179) with delta (0, 0)
Screenshot: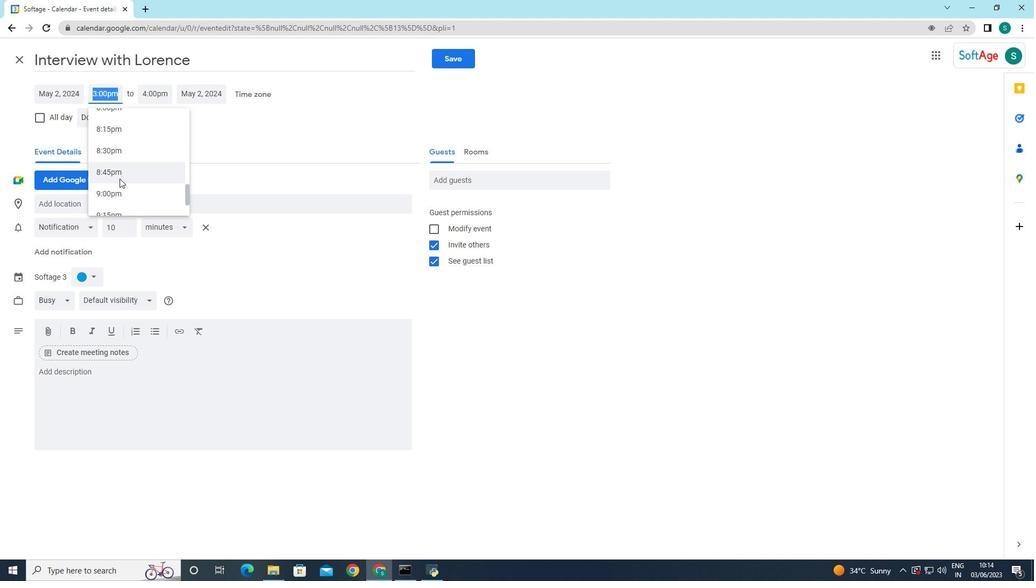 
Action: Mouse scrolled (119, 179) with delta (0, 0)
Screenshot: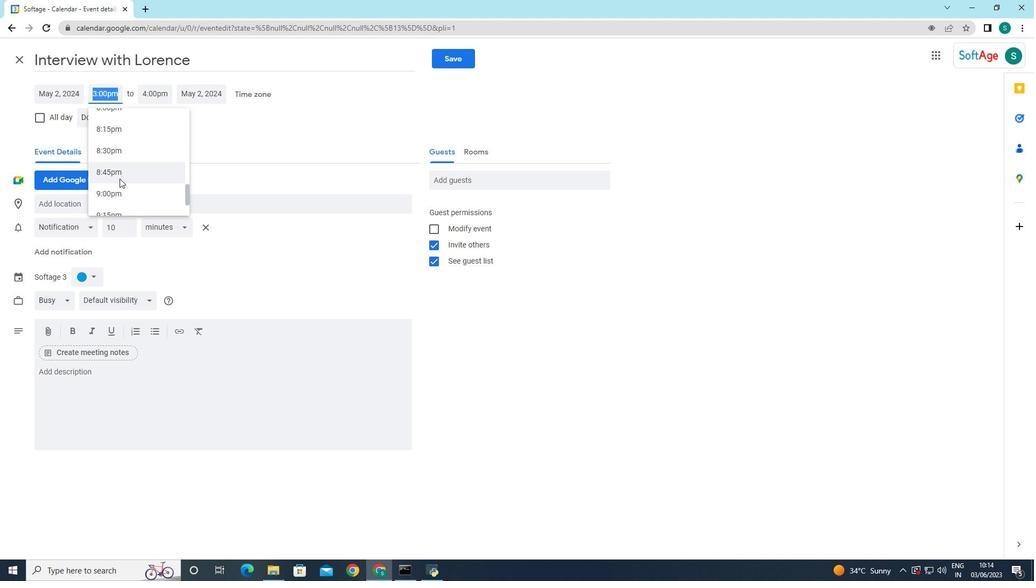
Action: Mouse moved to (124, 183)
Screenshot: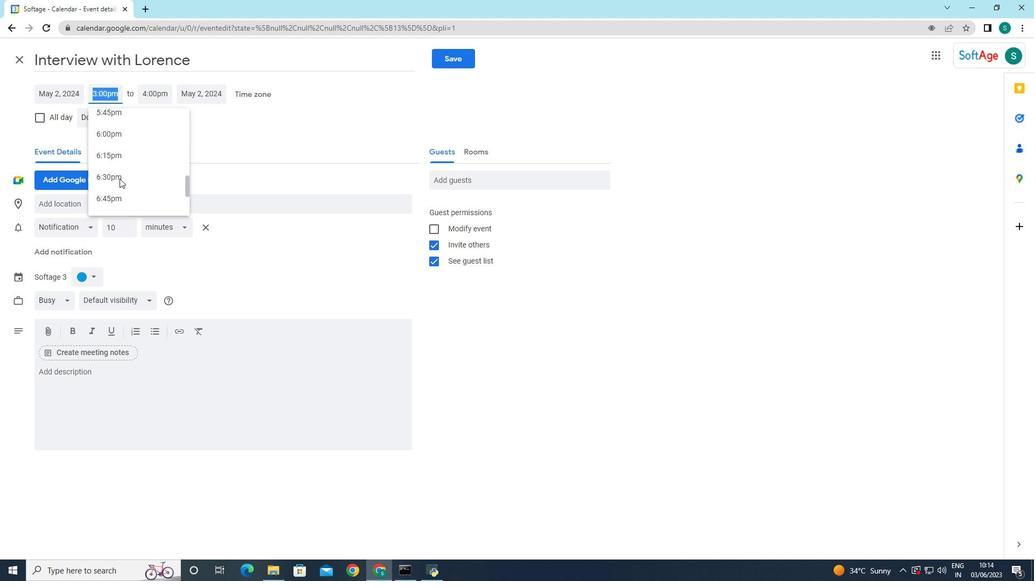 
Action: Mouse scrolled (124, 184) with delta (0, 0)
Screenshot: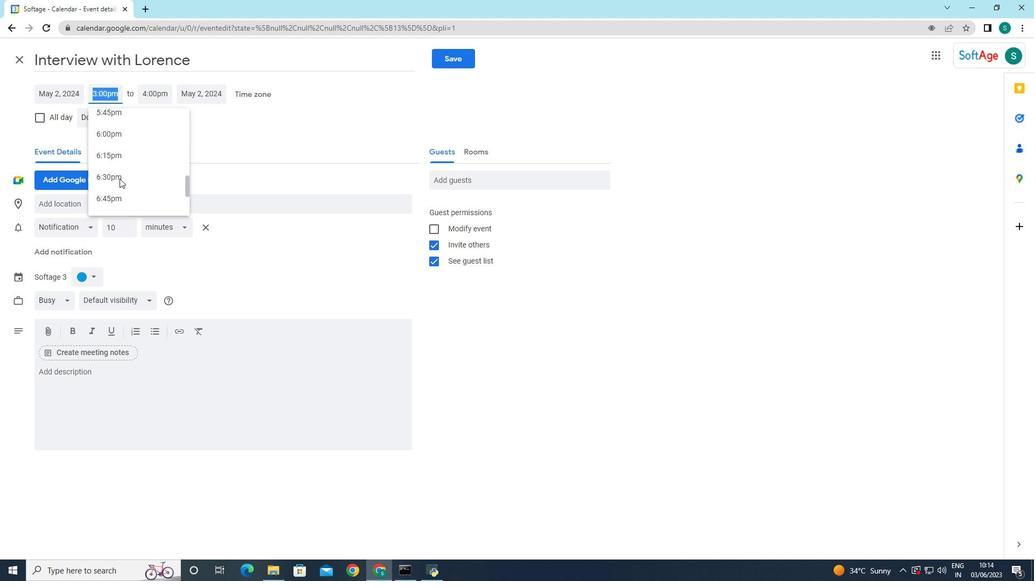 
Action: Mouse scrolled (124, 184) with delta (0, 0)
Screenshot: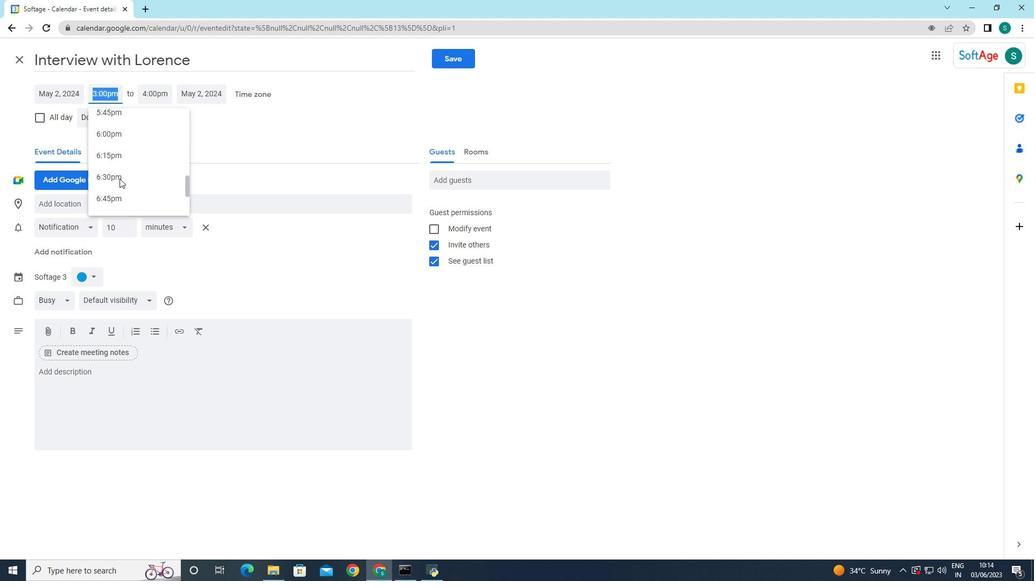 
Action: Mouse scrolled (124, 184) with delta (0, 0)
Screenshot: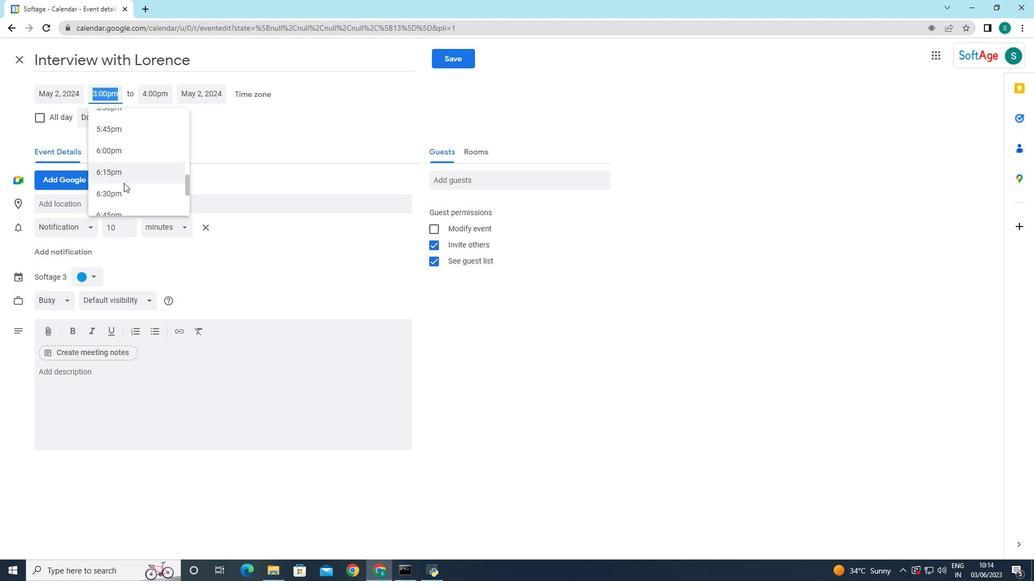 
Action: Mouse scrolled (124, 184) with delta (0, 0)
Screenshot: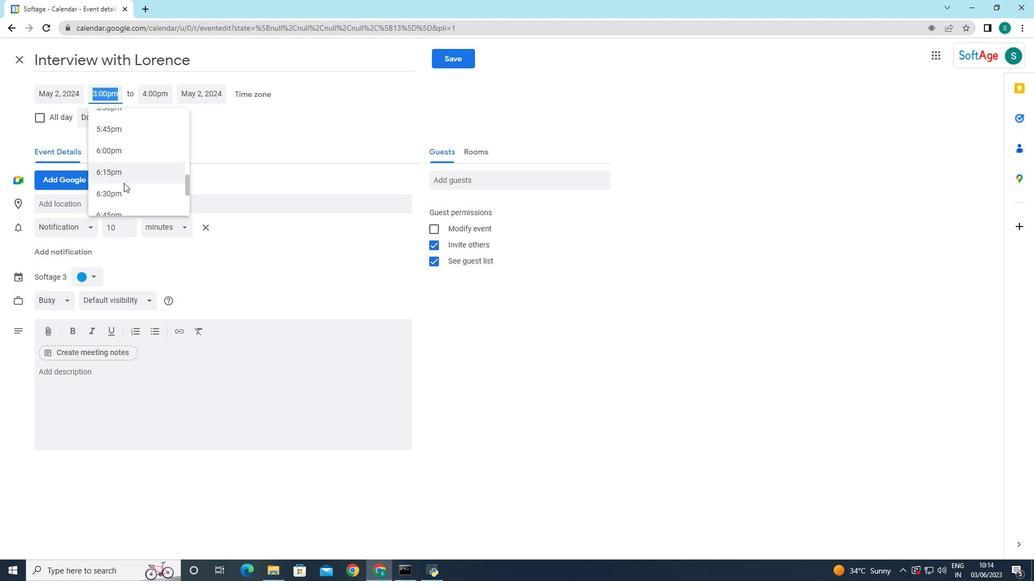 
Action: Mouse scrolled (124, 184) with delta (0, 0)
Screenshot: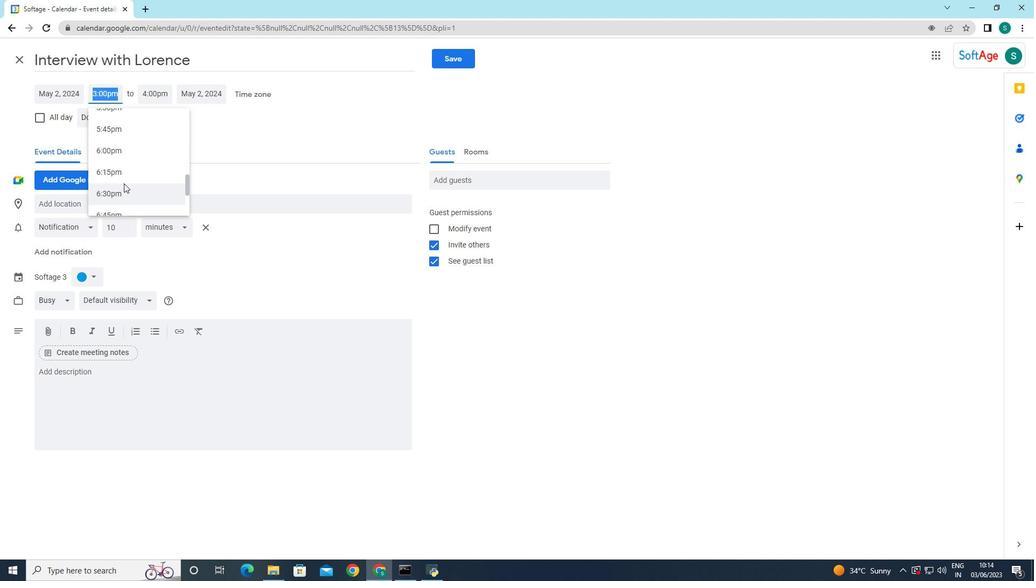 
Action: Mouse moved to (125, 182)
Screenshot: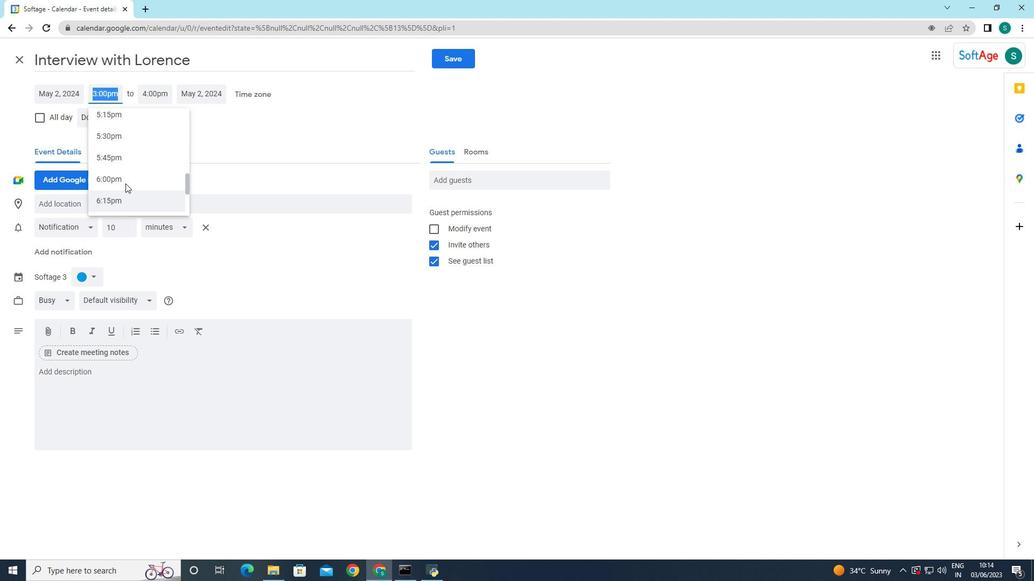 
Action: Mouse scrolled (125, 183) with delta (0, 0)
Screenshot: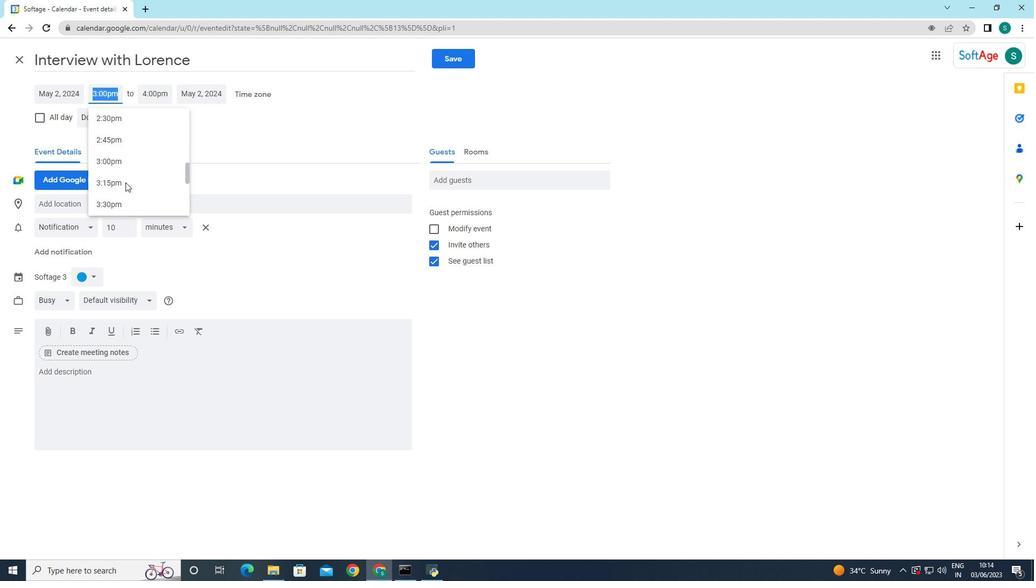 
Action: Mouse scrolled (125, 183) with delta (0, 0)
Screenshot: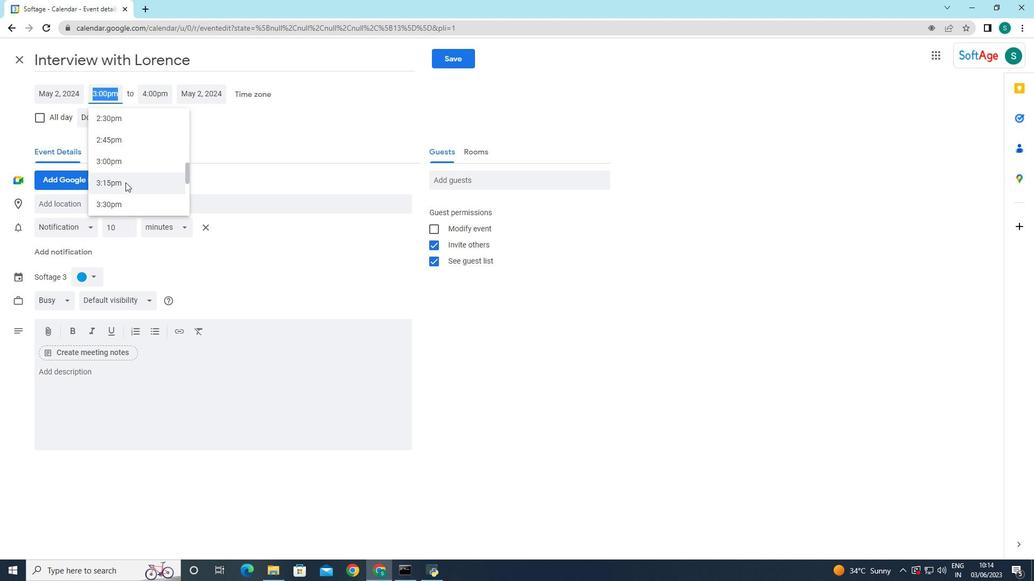 
Action: Mouse scrolled (125, 183) with delta (0, 0)
Screenshot: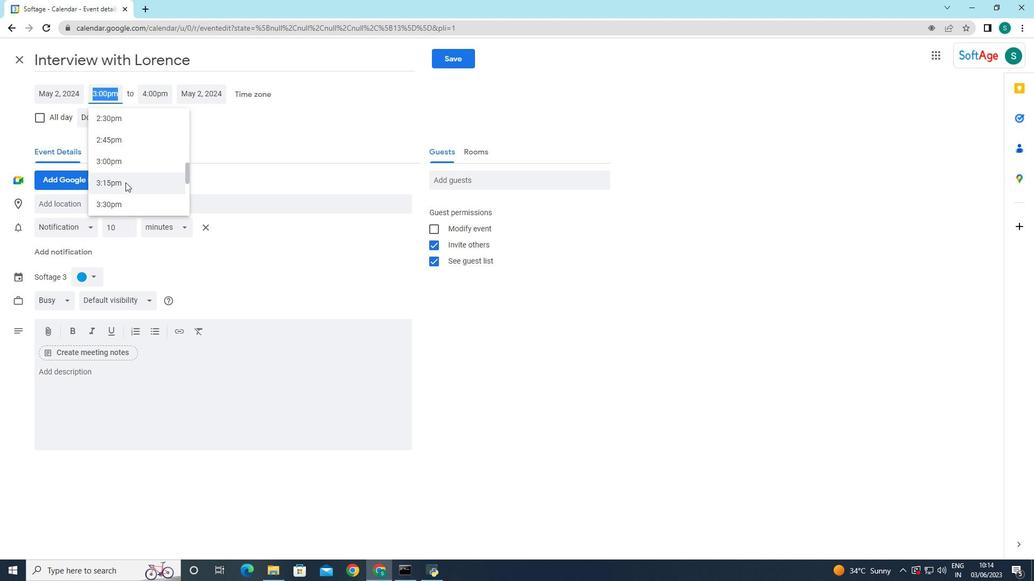 
Action: Mouse scrolled (125, 183) with delta (0, 0)
Screenshot: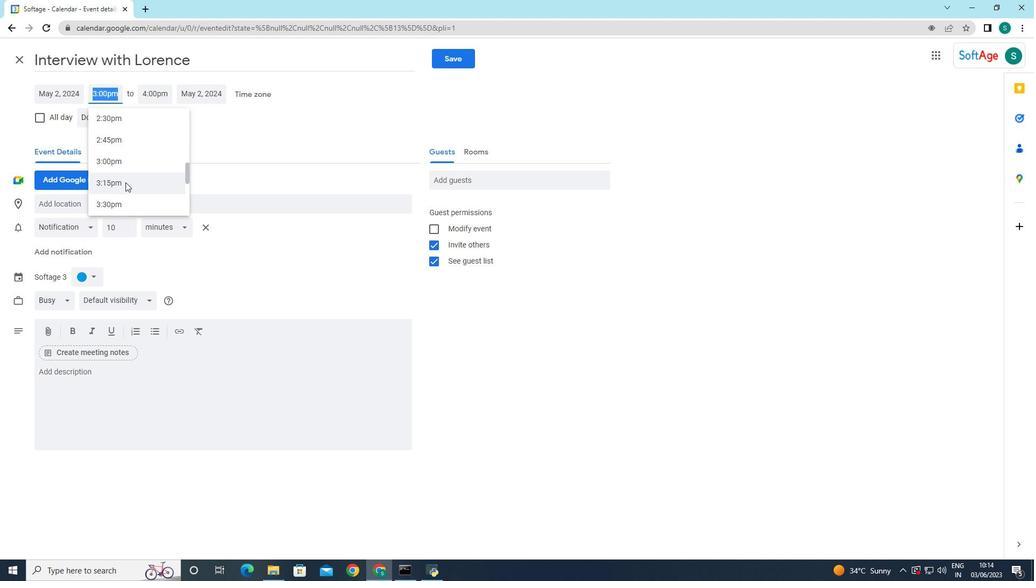 
Action: Mouse scrolled (125, 183) with delta (0, 0)
Screenshot: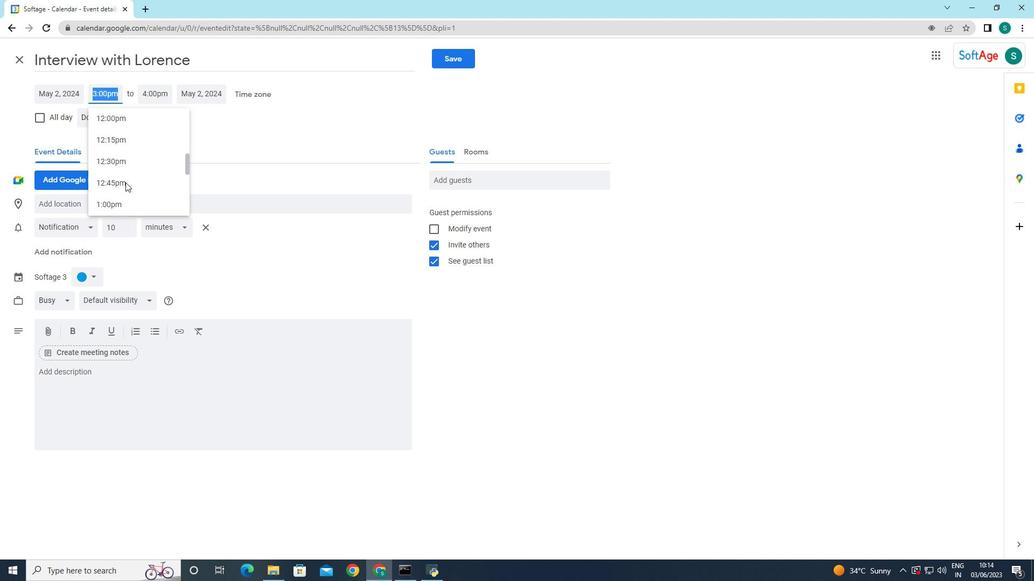 
Action: Mouse scrolled (125, 183) with delta (0, 0)
Screenshot: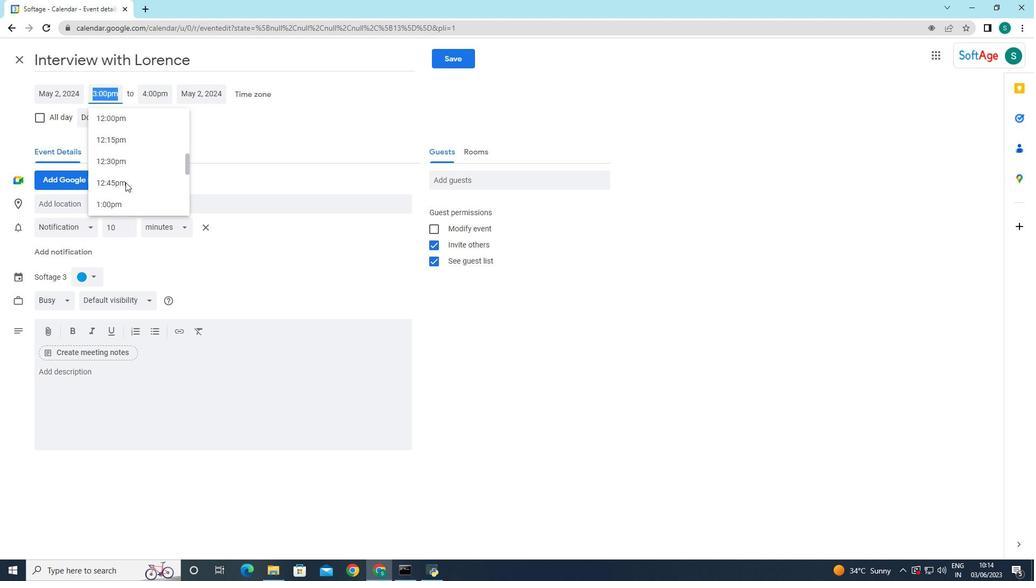 
Action: Mouse scrolled (125, 183) with delta (0, 0)
Screenshot: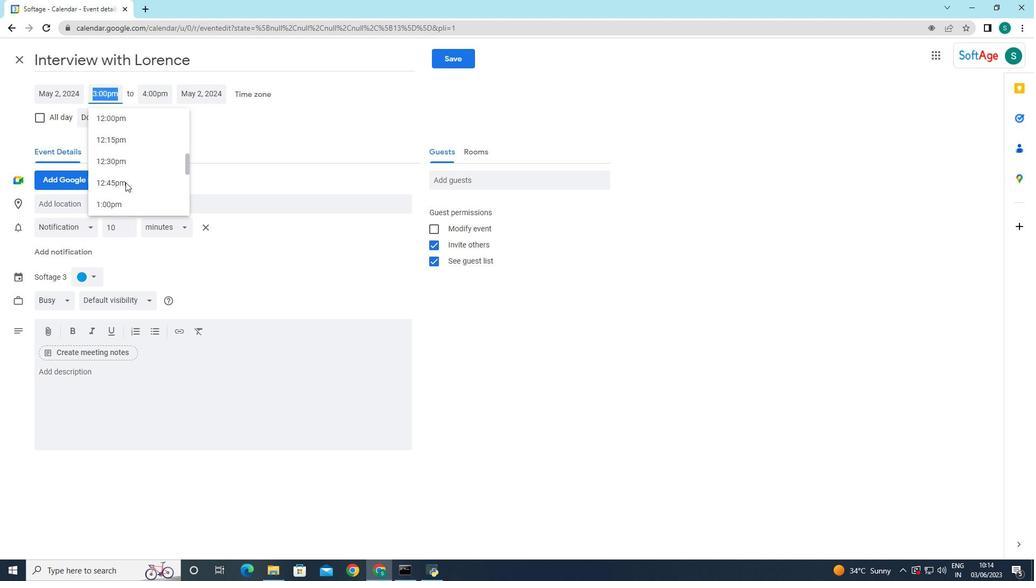 
Action: Mouse scrolled (125, 183) with delta (0, 0)
Screenshot: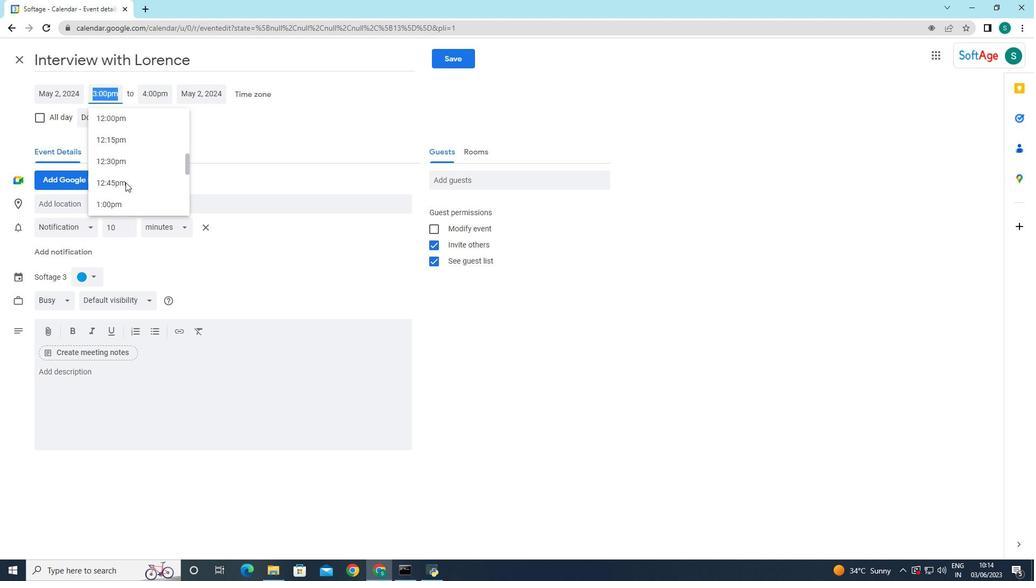 
Action: Mouse scrolled (125, 183) with delta (0, 0)
Screenshot: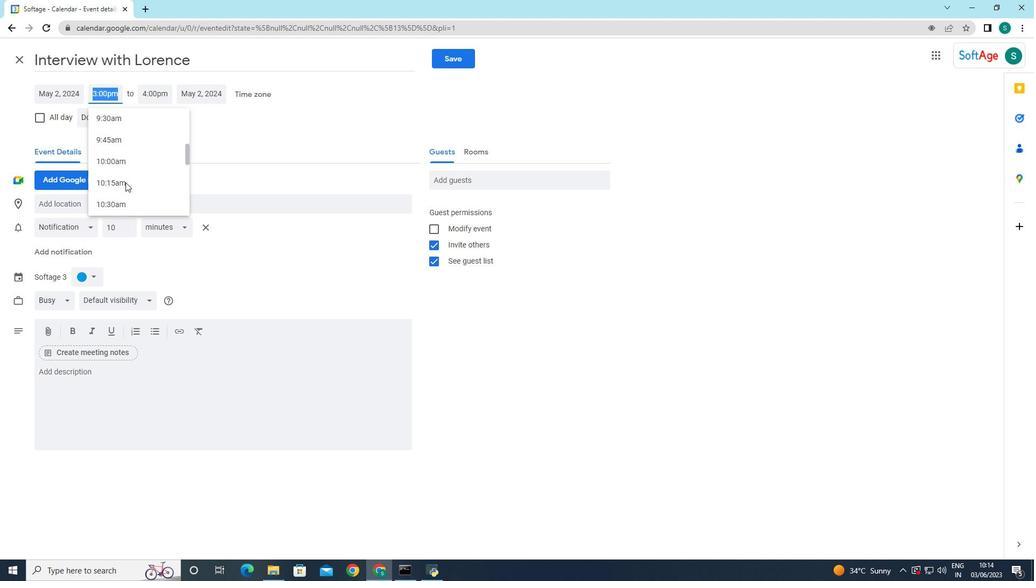
Action: Mouse scrolled (125, 183) with delta (0, 0)
Screenshot: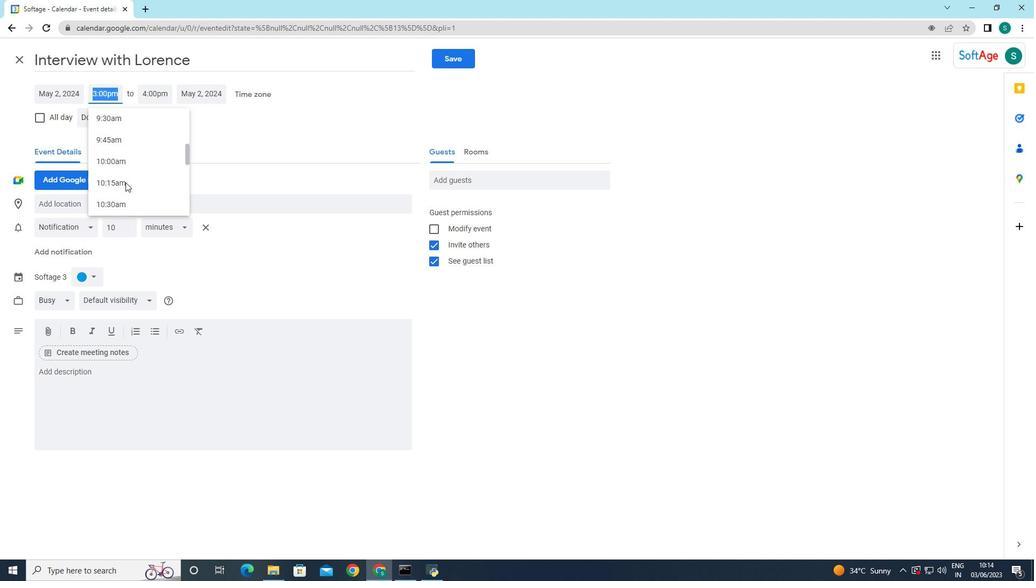 
Action: Mouse scrolled (125, 183) with delta (0, 0)
Screenshot: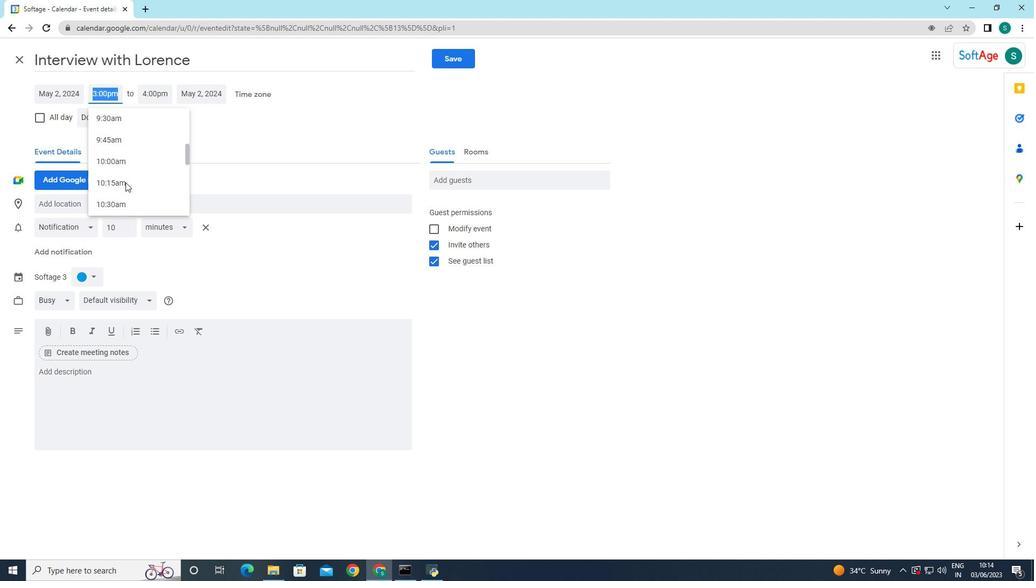
Action: Mouse scrolled (125, 183) with delta (0, 0)
Screenshot: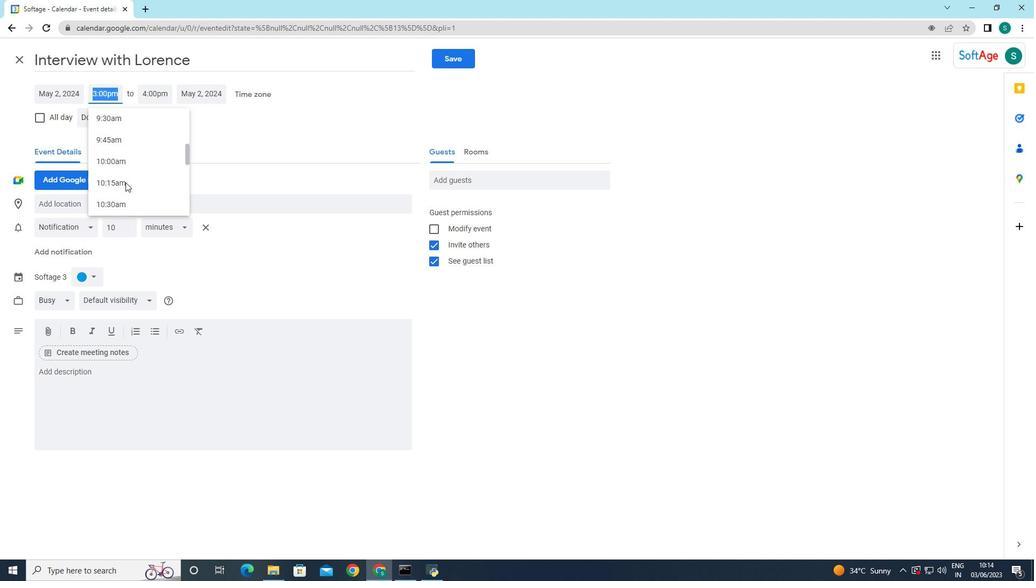 
Action: Mouse scrolled (125, 182) with delta (0, 0)
Screenshot: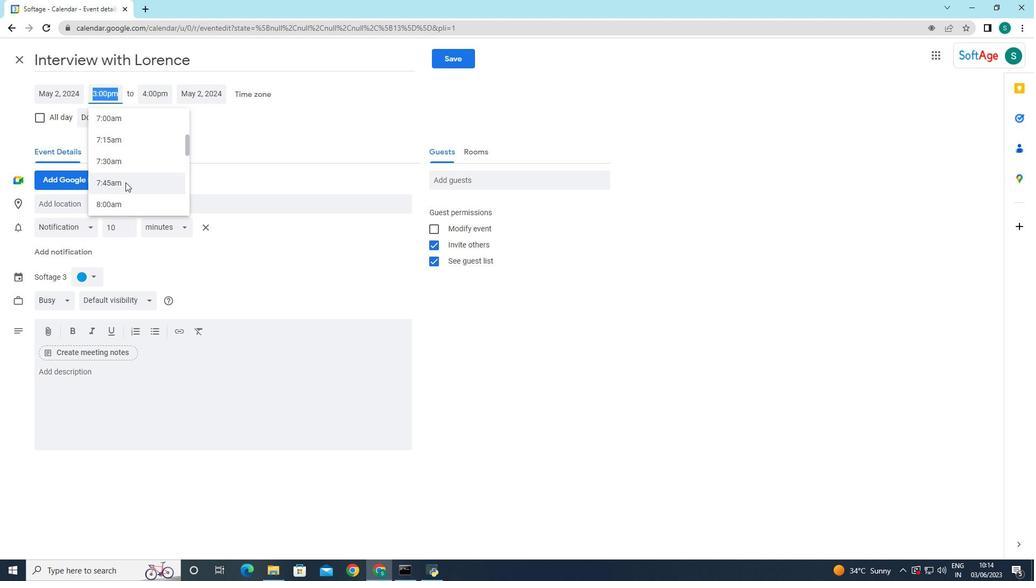 
Action: Mouse moved to (120, 155)
Screenshot: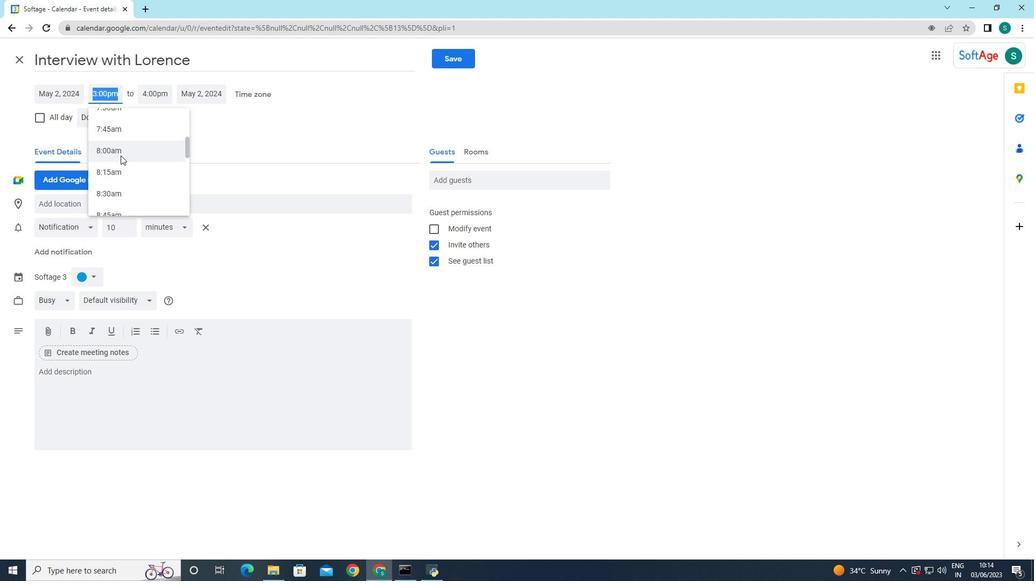 
Action: Mouse pressed left at (120, 155)
Screenshot: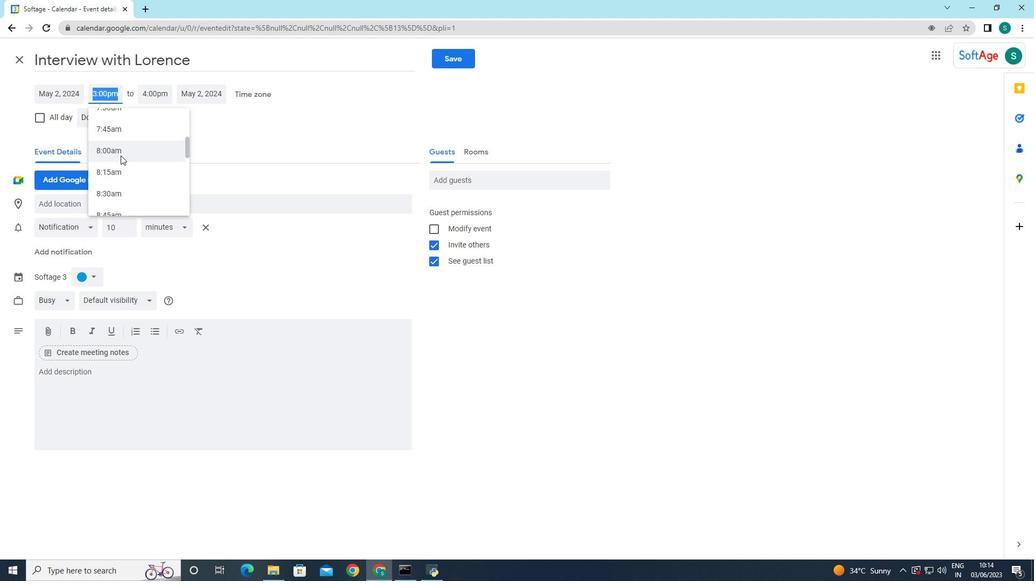 
Action: Mouse moved to (156, 95)
Screenshot: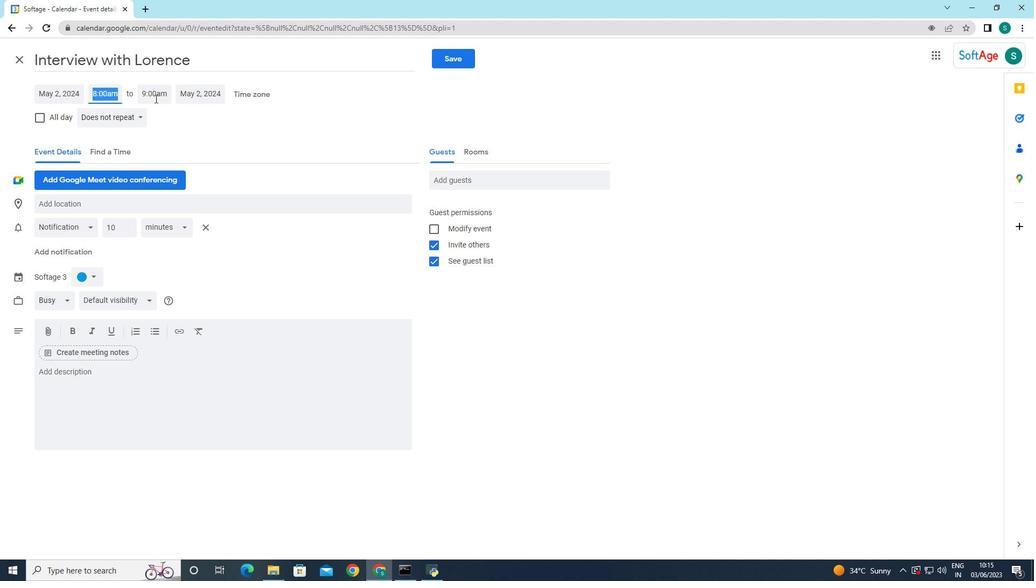 
Action: Mouse pressed left at (156, 95)
Screenshot: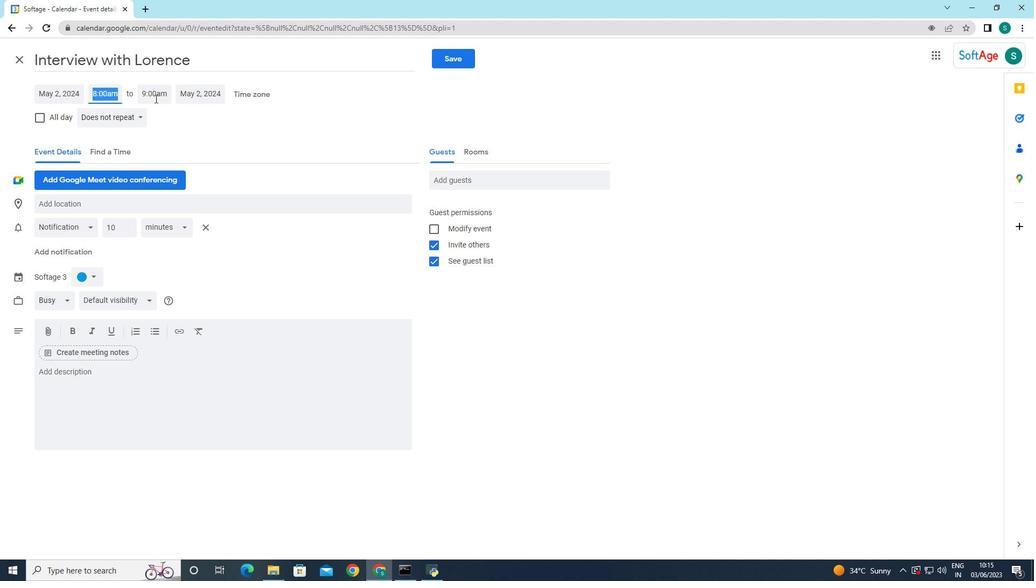 
Action: Mouse moved to (158, 202)
Screenshot: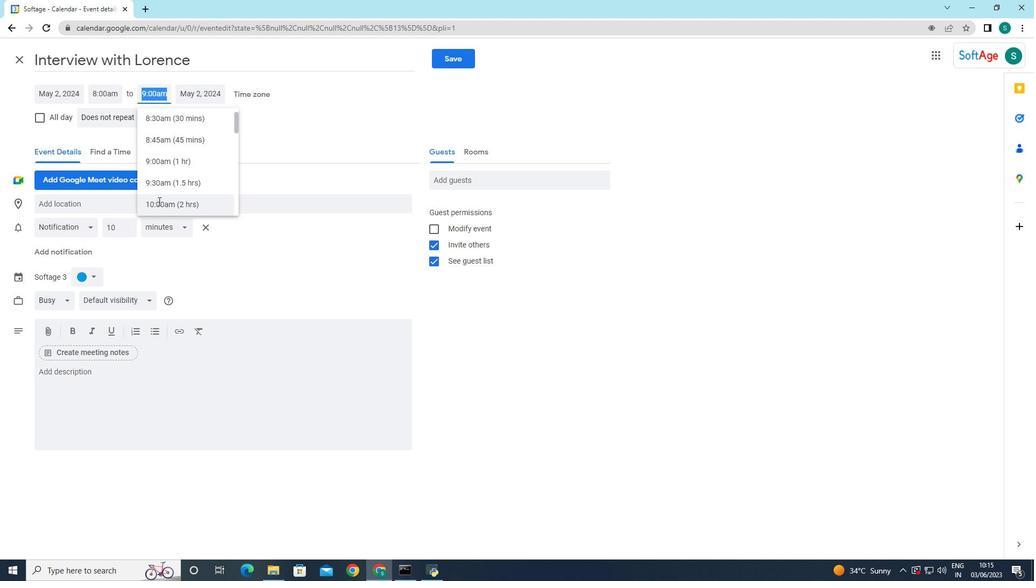 
Action: Mouse pressed left at (158, 202)
Screenshot: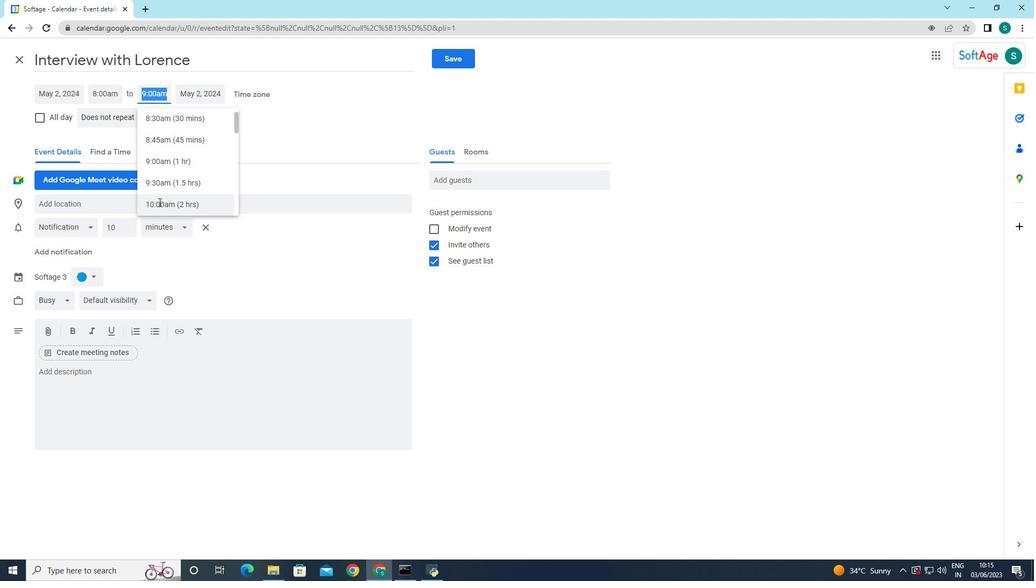 
Action: Mouse moved to (251, 134)
Screenshot: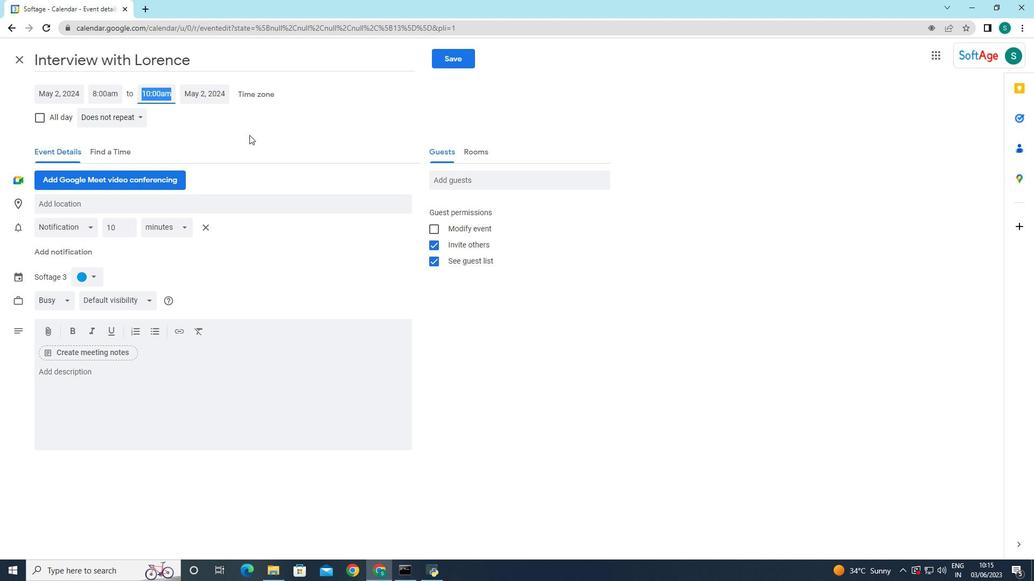 
Action: Mouse pressed left at (251, 134)
Screenshot: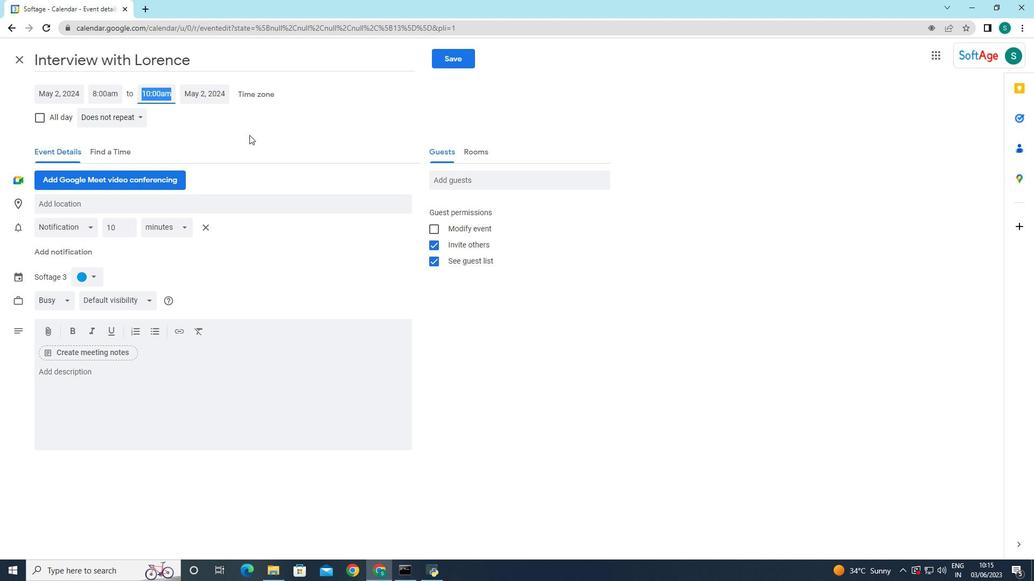 
Action: Mouse moved to (84, 375)
Screenshot: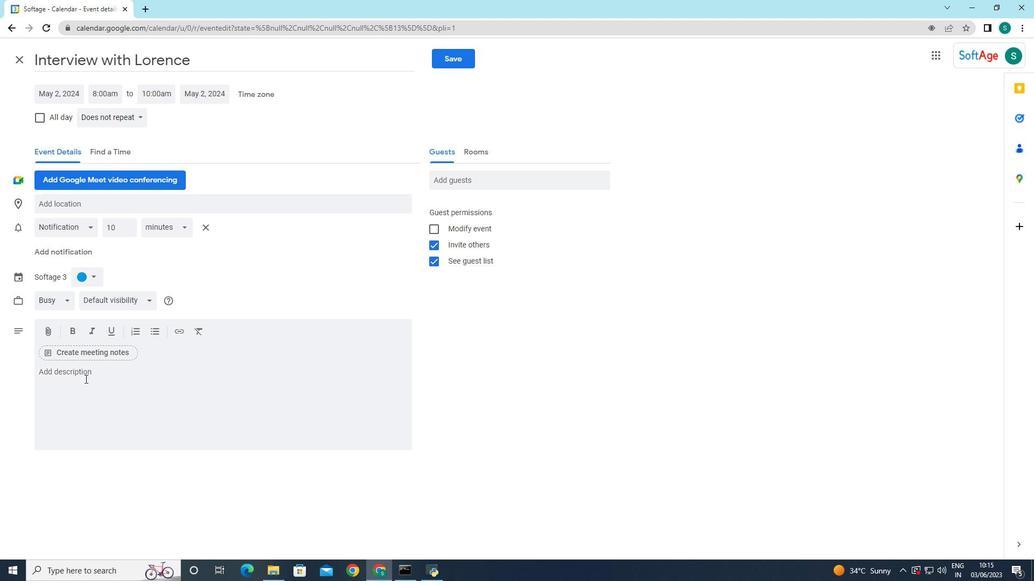 
Action: Mouse pressed left at (84, 375)
Screenshot: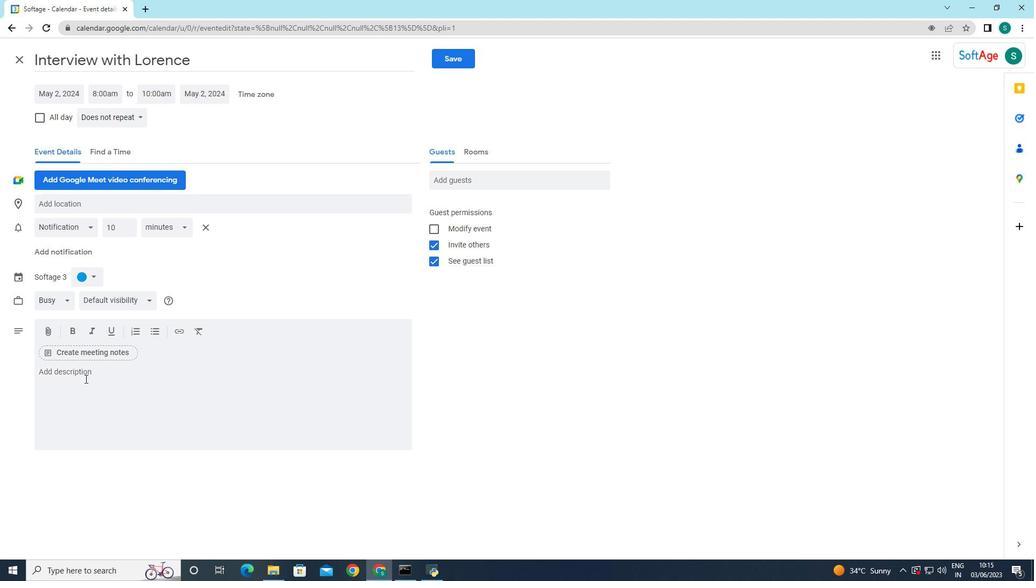 
Action: Mouse moved to (83, 375)
Screenshot: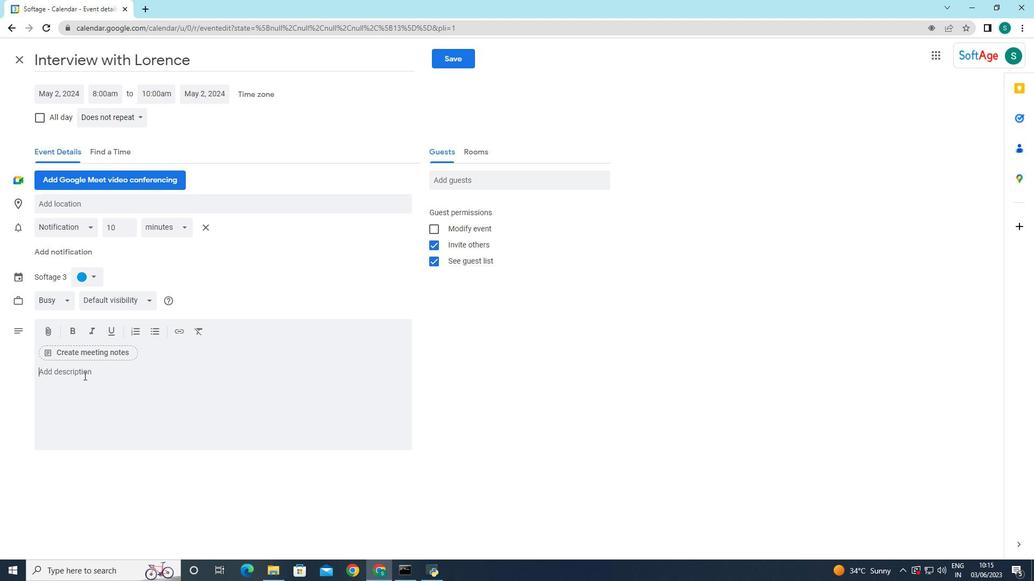 
Action: Key pressed <Key.caps_lock>B<Key.caps_lock>y<Key.space>wxk<Key.backspace><Key.backspace><Key.backspace>ec=<Key.backspace><Key.backspace>xploring<Key.space>the<Key.space>client's<Key.space>goals<Key.space>and<Key.space>strategic<Key.space>directions,<Key.space>the<Key.space>service<Key.space>provider<Key.space>can<Key.space>align<Key.space>their<Key.space>offerings<Key.space>and<Key.space>propose<Key.space>tailored<Key.space>solutions,<Key.space><Key.caps_lock>T<Key.caps_lock>he<Key.space>event<Key.space>allows<Key.space>for<Key.space>brainstormi<Key.backspace><Key.backspace>ming<Key.space>sessions,<Key.space>exploring<Key.space>new<Key.space>possibilities,<Key.space>and<Key.space>jointly<Key.space>shaping<Key.space>the<Key.space>future<Key.space>direction<Key.space>o<Key.space>the<Key.space>partnership<Key.space>
Screenshot: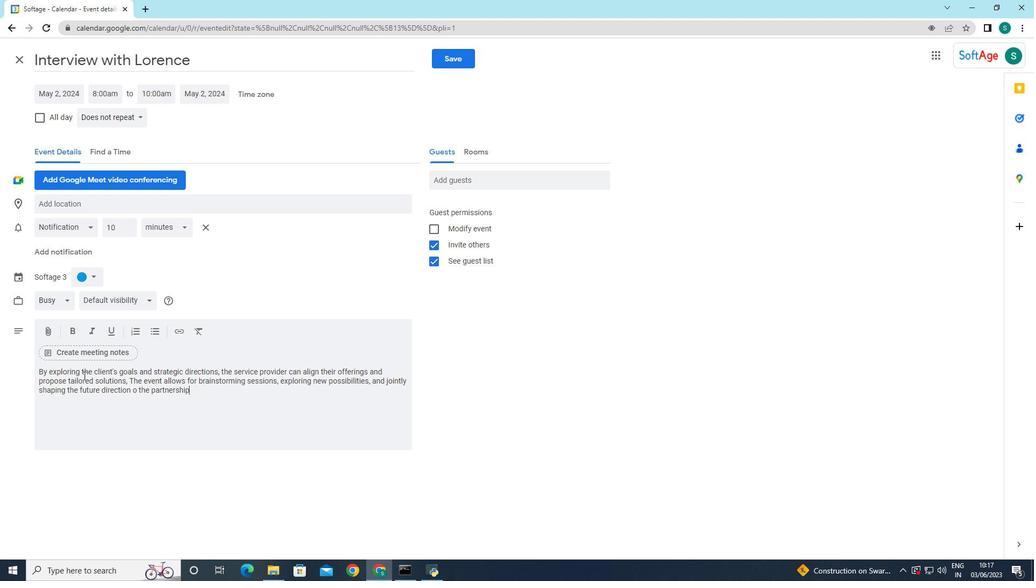 
Action: Mouse moved to (142, 350)
Screenshot: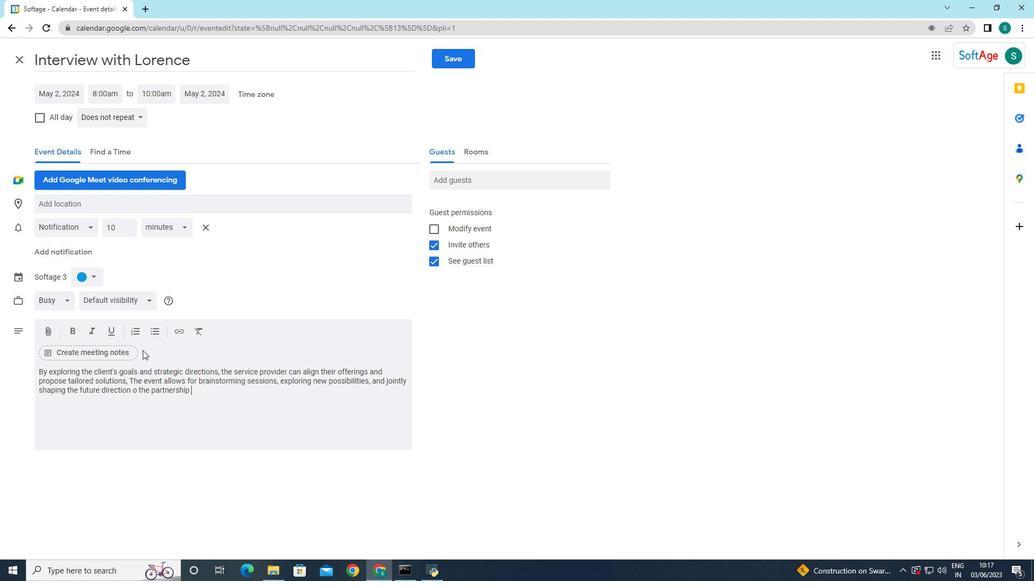 
Action: Key pressed <Key.backspace>
Screenshot: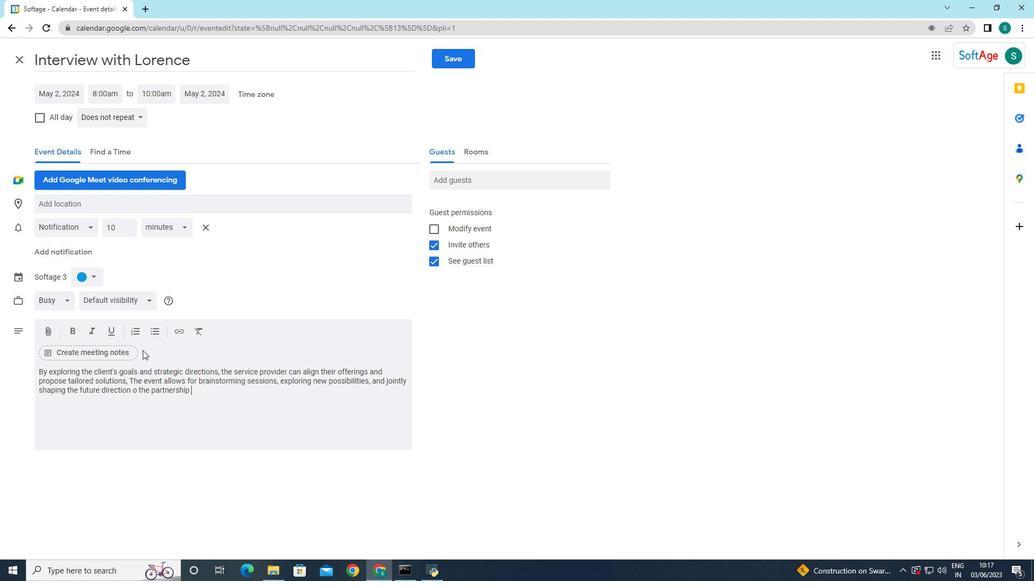 
Action: Mouse moved to (142, 352)
Screenshot: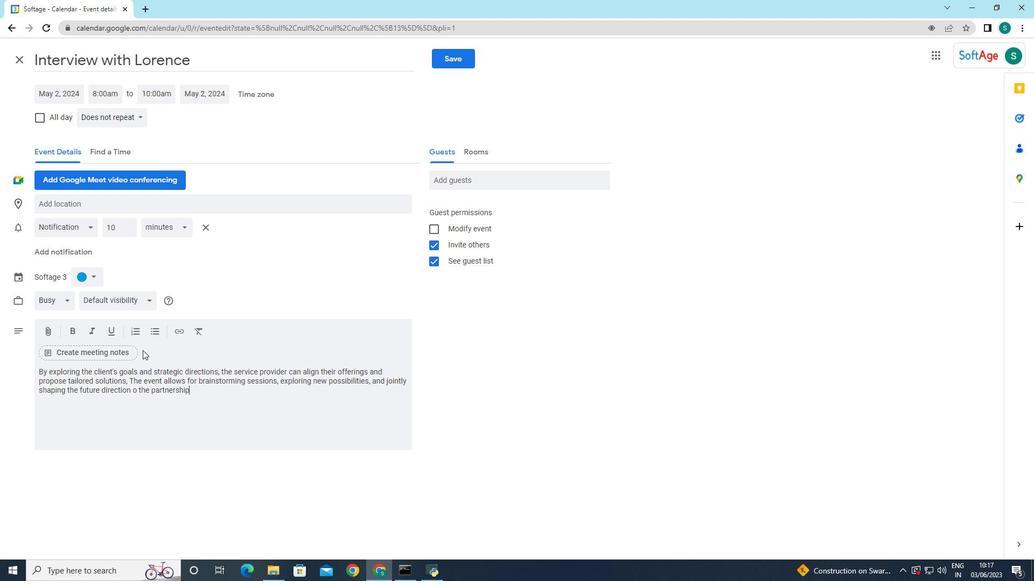 
Action: Key pressed .
Screenshot: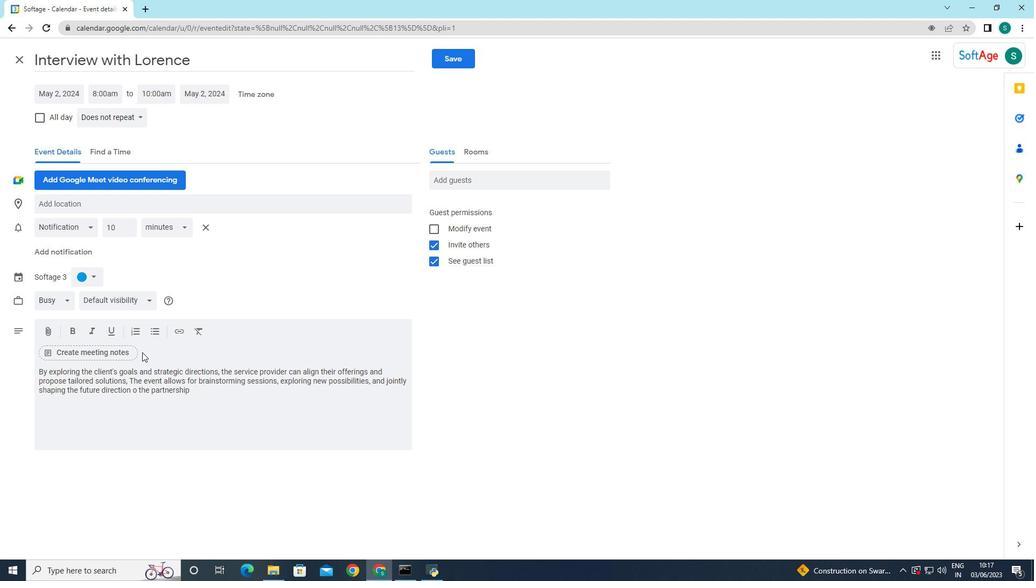 
Action: Mouse moved to (92, 271)
Screenshot: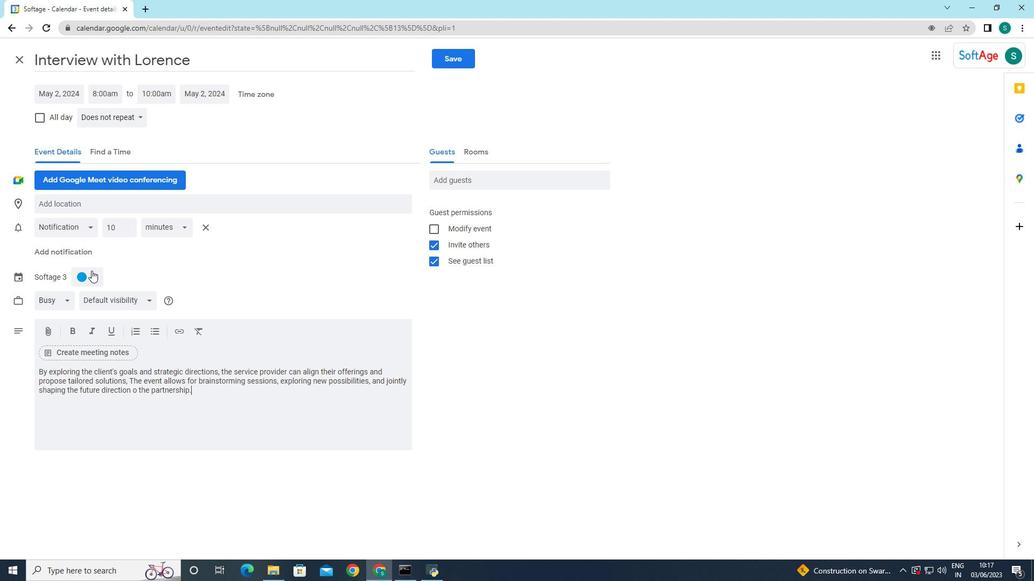 
Action: Mouse pressed left at (92, 271)
Screenshot: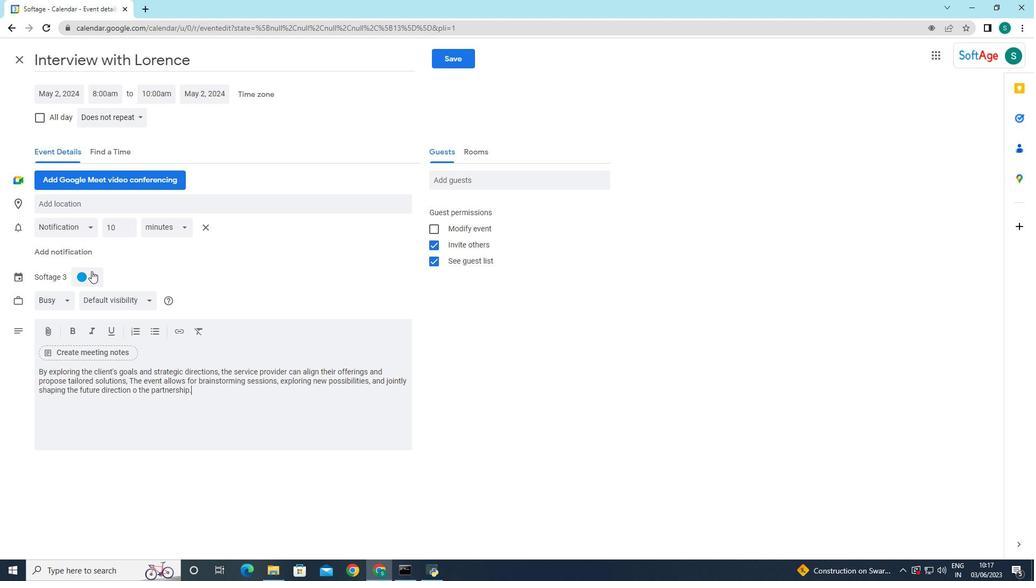 
Action: Mouse moved to (93, 301)
Screenshot: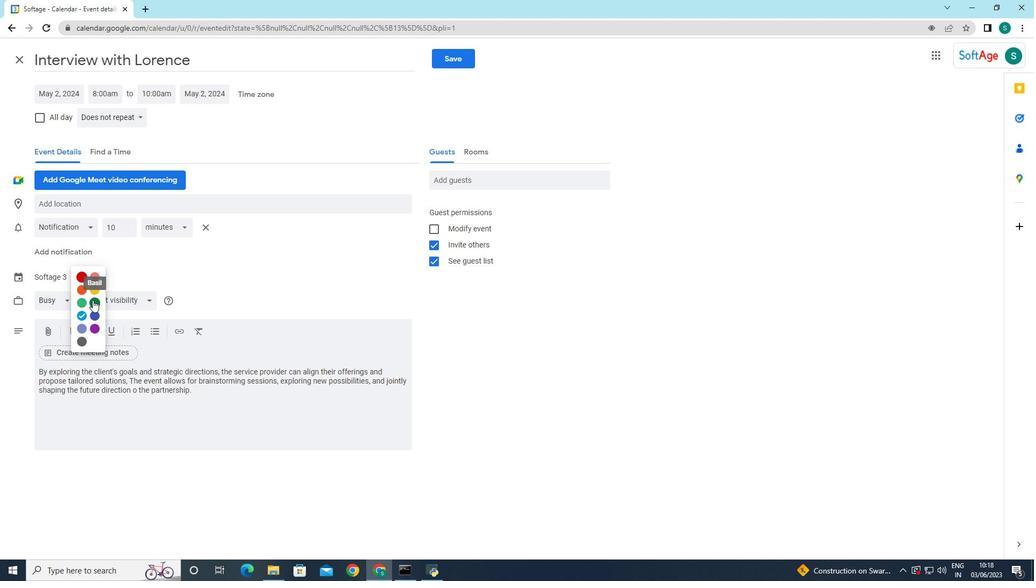
Action: Mouse pressed left at (93, 301)
Screenshot: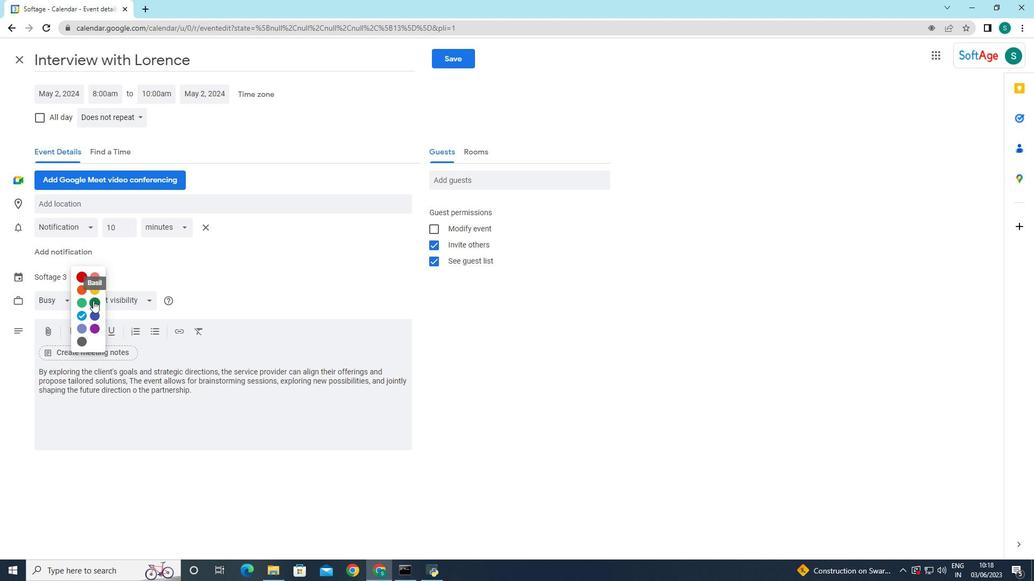 
Action: Mouse moved to (83, 209)
Screenshot: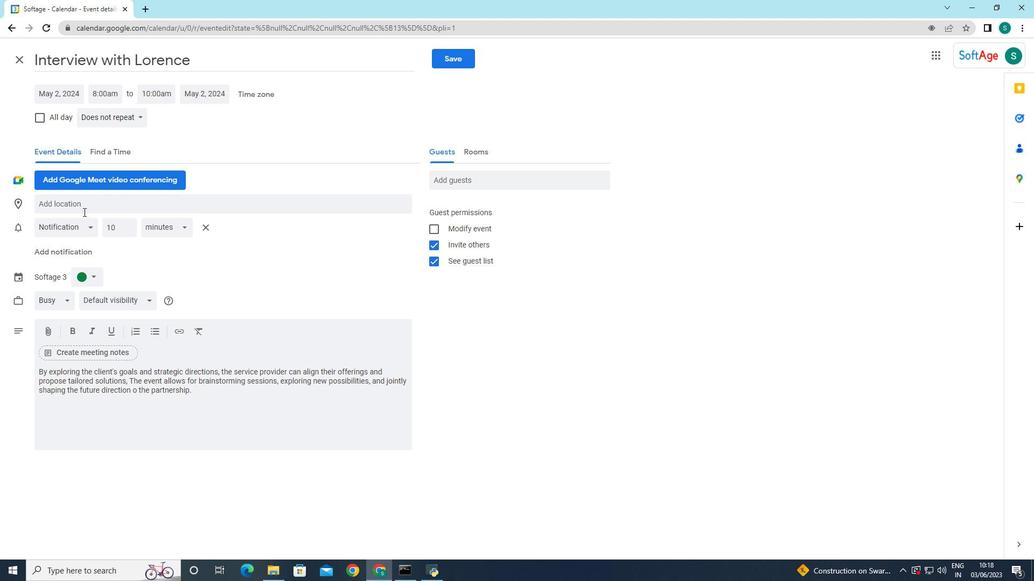 
Action: Mouse pressed left at (83, 209)
Screenshot: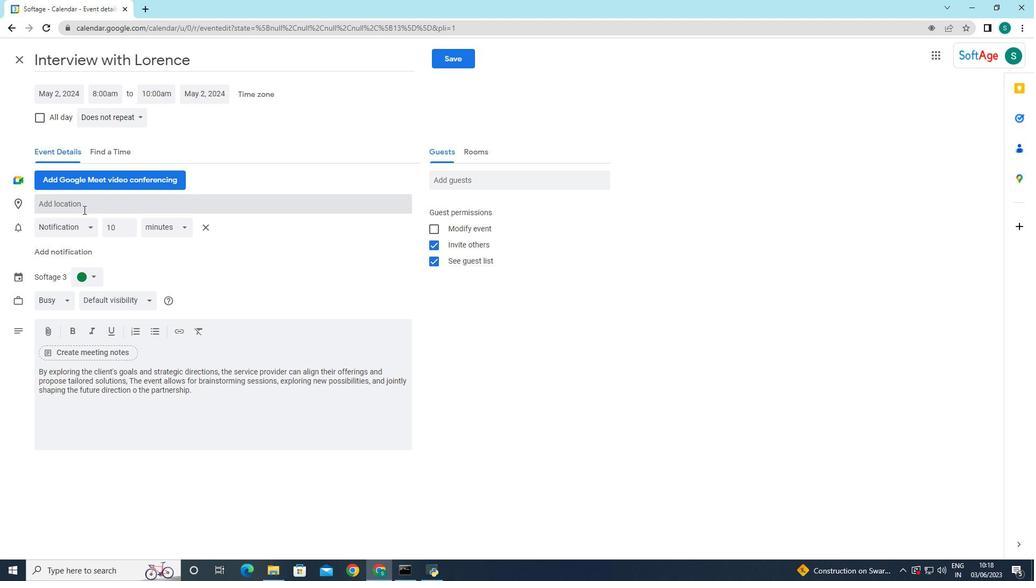 
Action: Key pressed 456<Key.space><Key.shift>Prado<Key.space><Key.shift>Museum,<Key.space><Key.shift><Key.shift><Key.shift><Key.shift><Key.shift>Madrid,<Key.space><Key.shift>Spain
Screenshot: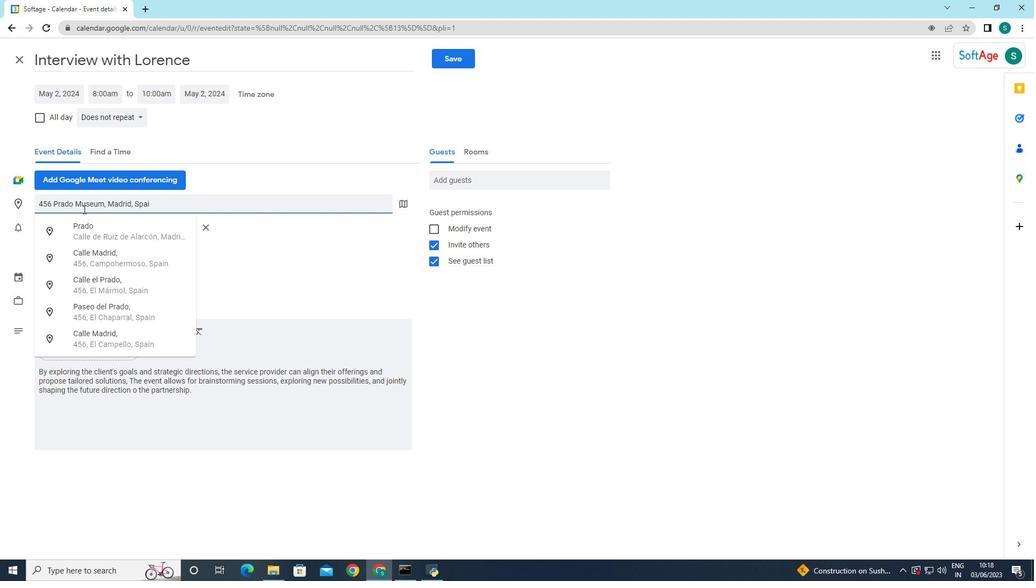 
Action: Mouse moved to (308, 278)
Screenshot: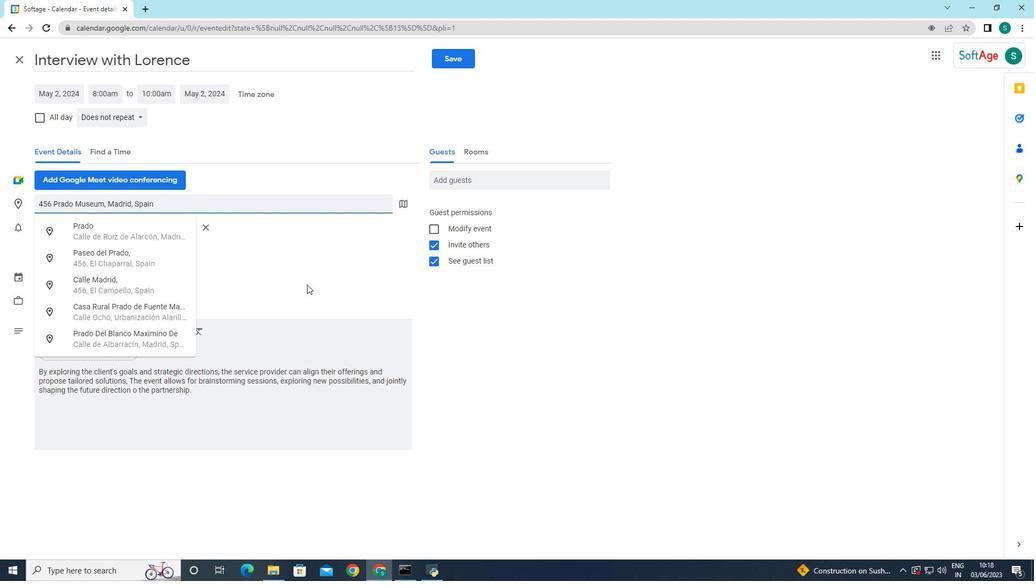 
Action: Mouse pressed left at (308, 278)
Screenshot: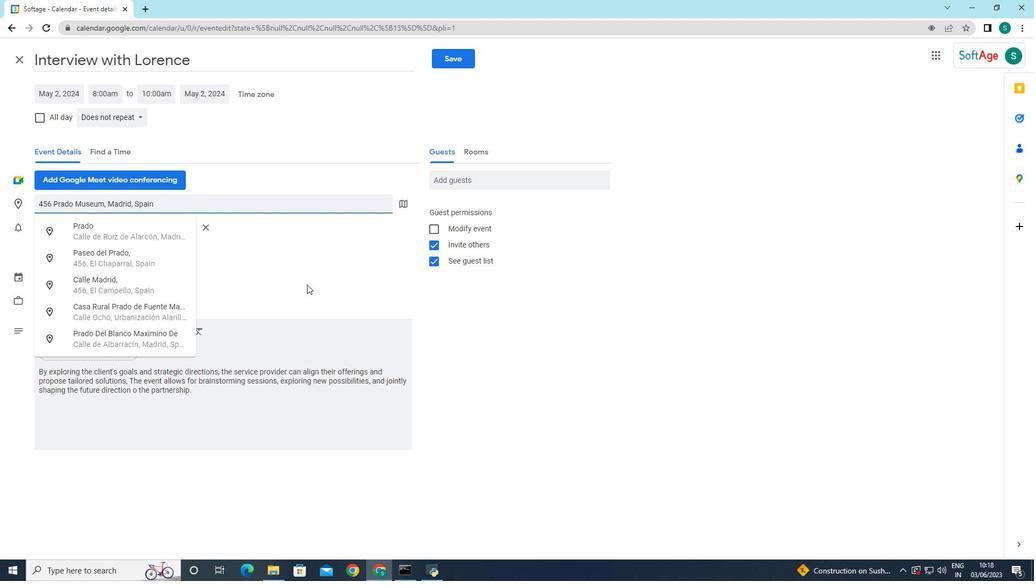 
Action: Mouse moved to (510, 179)
Screenshot: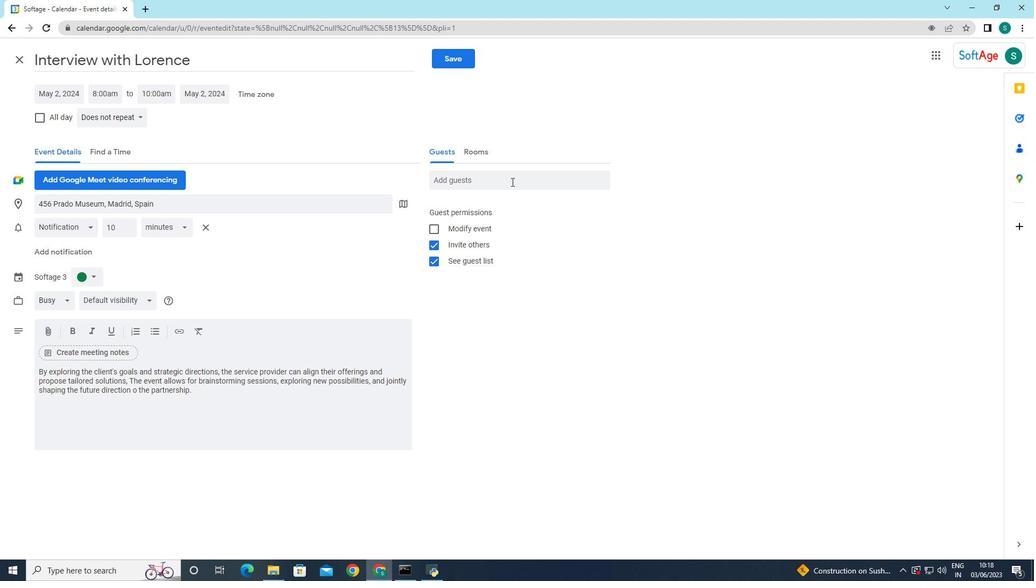 
Action: Mouse pressed left at (510, 179)
Screenshot: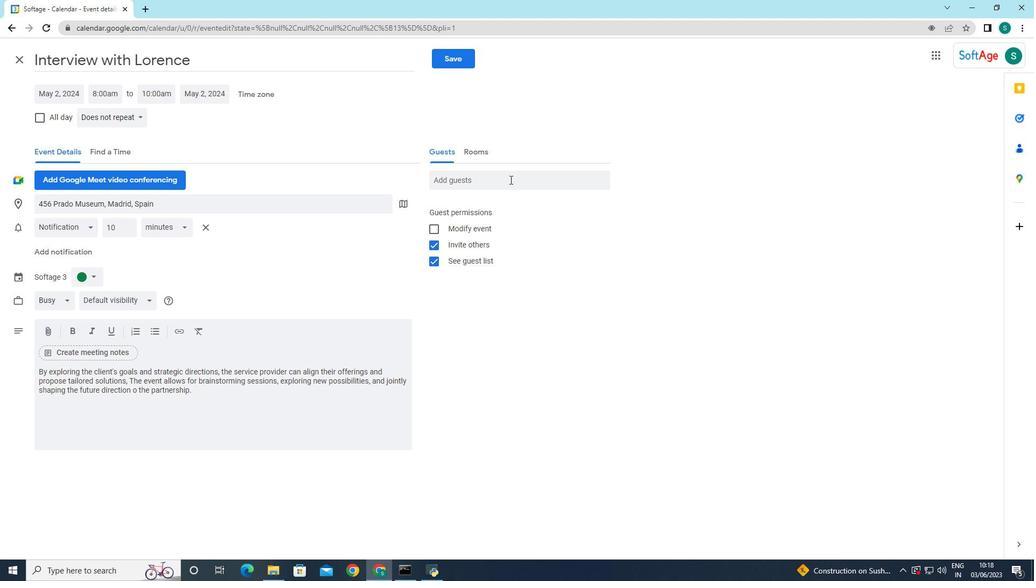 
Action: Key pressed softage.5
Screenshot: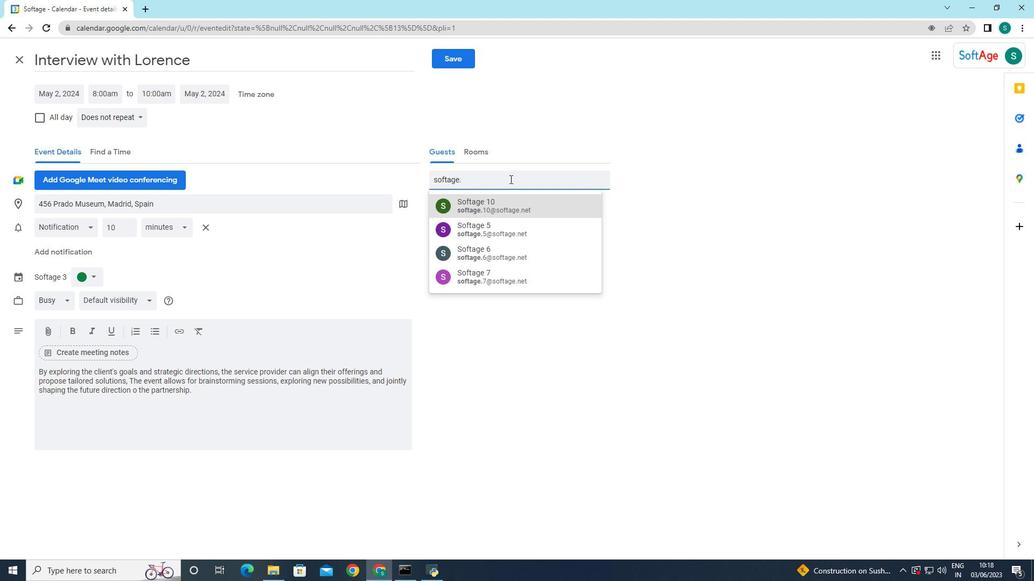 
Action: Mouse moved to (503, 207)
Screenshot: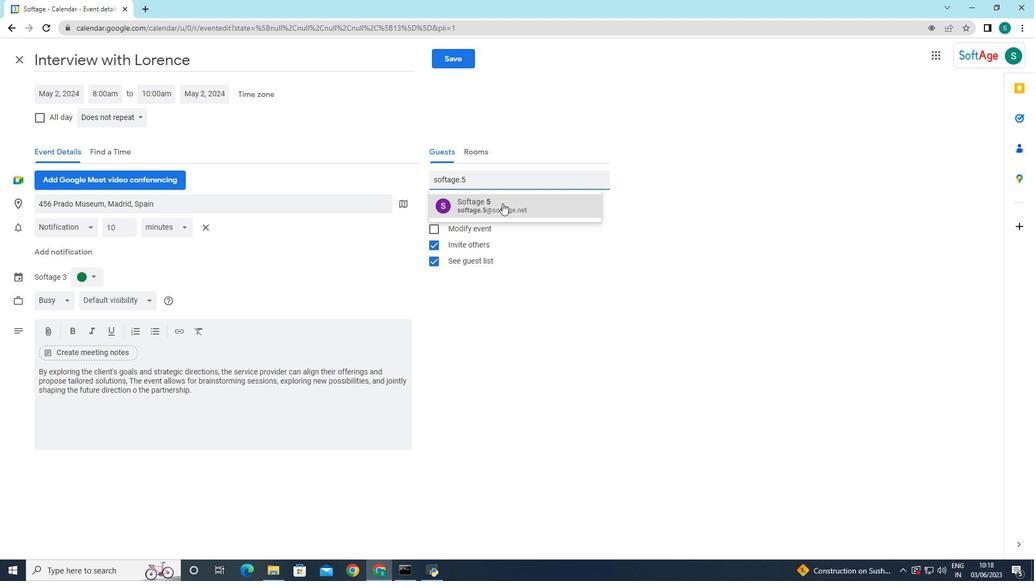 
Action: Mouse pressed left at (503, 207)
Screenshot: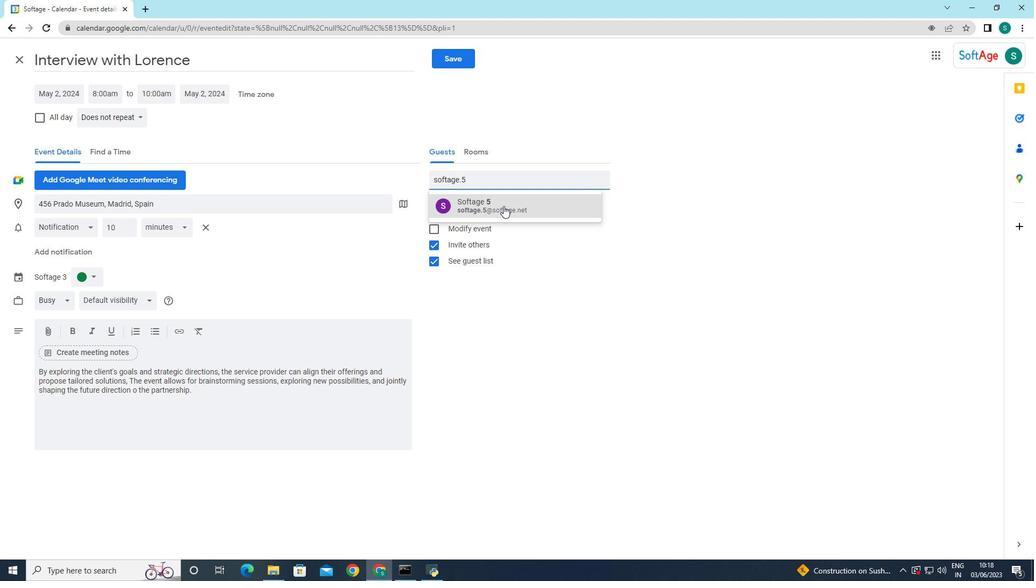 
Action: Mouse moved to (492, 174)
Screenshot: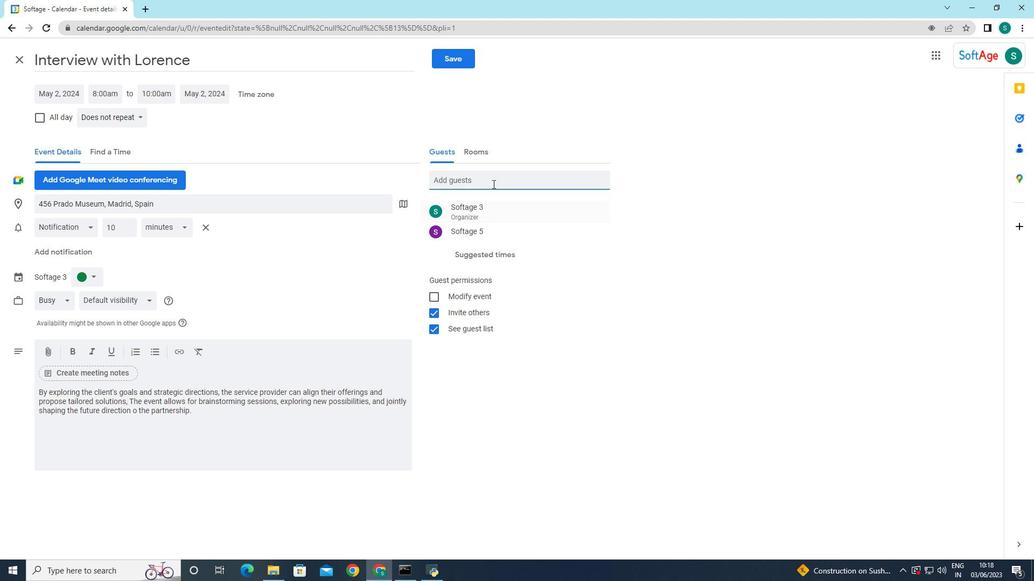 
Action: Mouse pressed left at (492, 174)
Screenshot: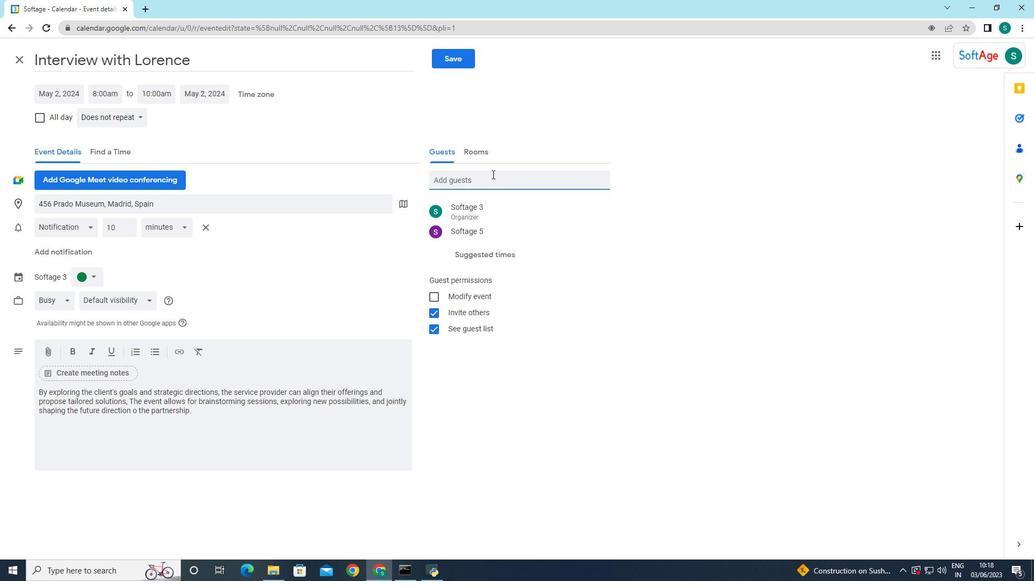 
Action: Key pressed softage.6
Screenshot: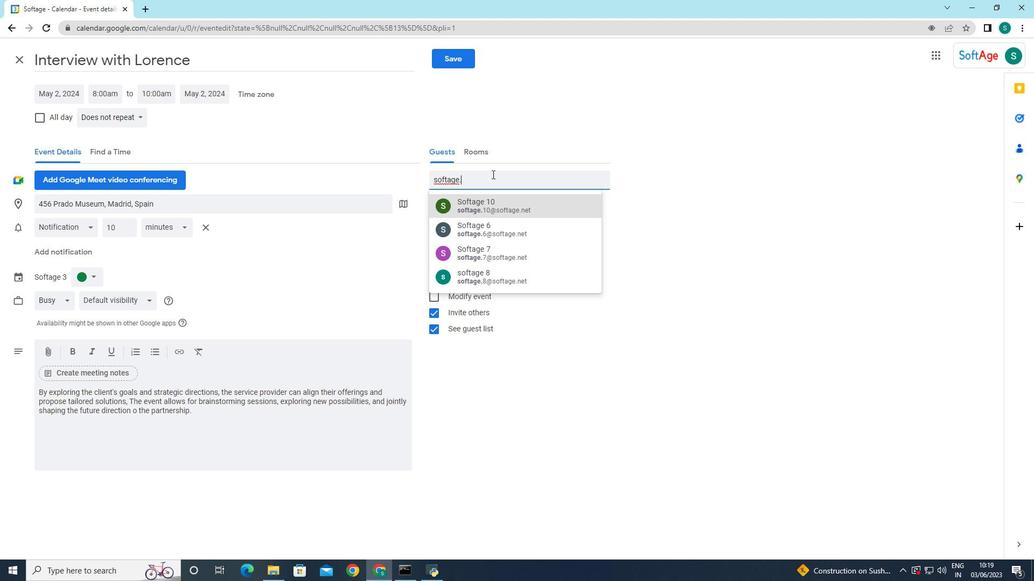 
Action: Mouse moved to (513, 210)
Screenshot: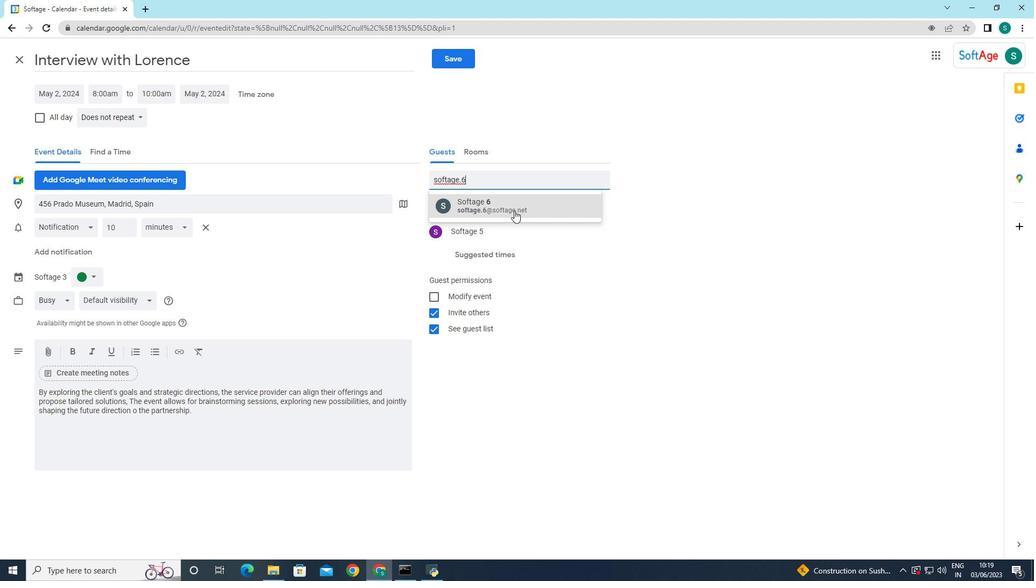 
Action: Mouse pressed left at (513, 210)
Screenshot: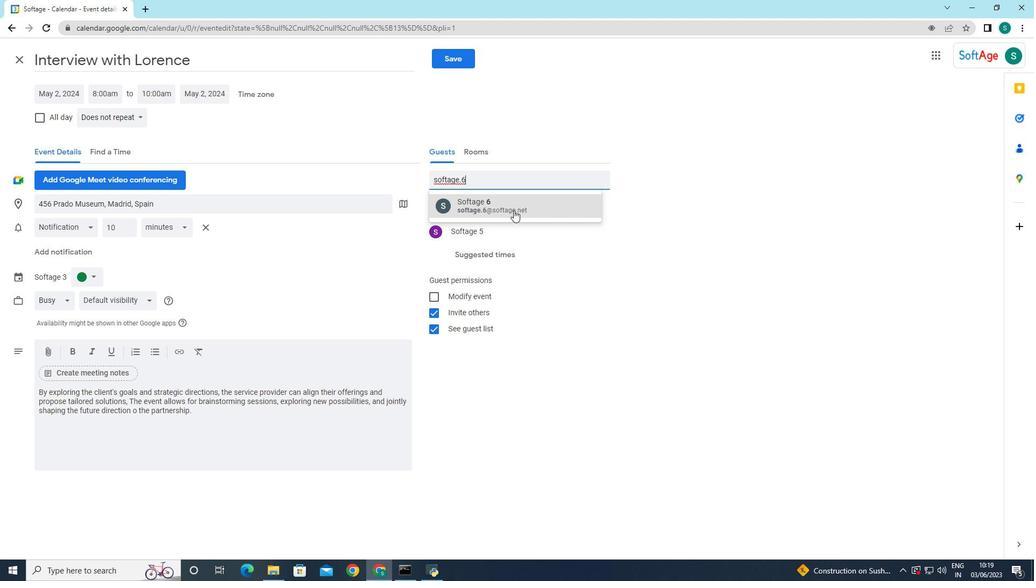 
Action: Mouse moved to (592, 208)
Screenshot: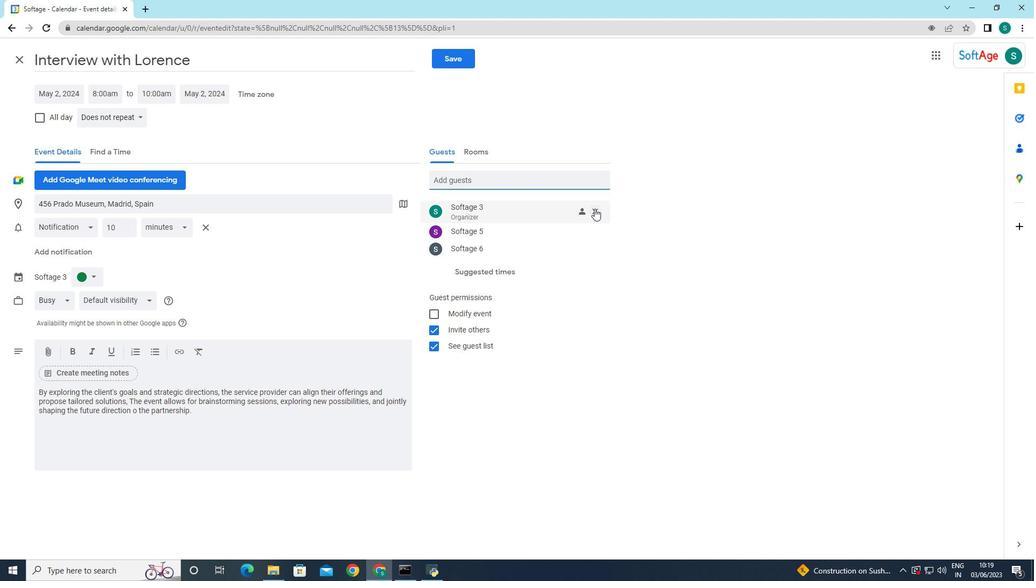 
Action: Mouse pressed left at (592, 208)
Screenshot: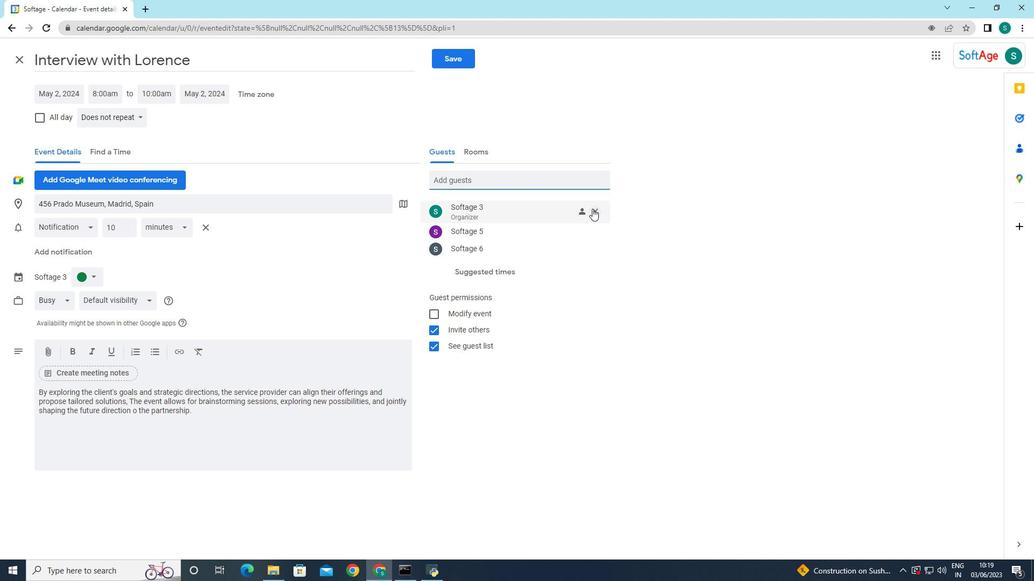 
Action: Mouse moved to (86, 116)
Screenshot: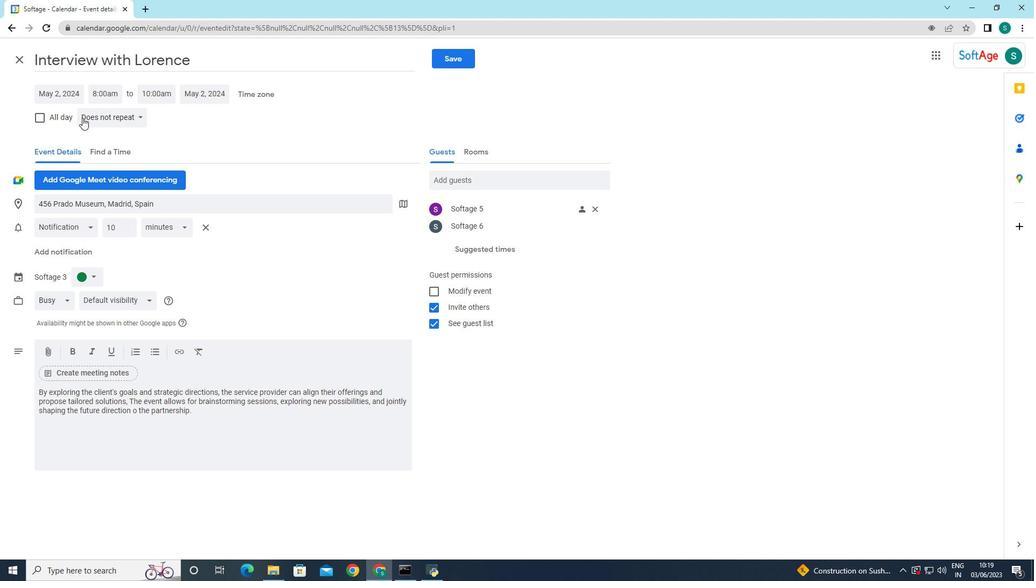 
Action: Mouse pressed left at (86, 116)
Screenshot: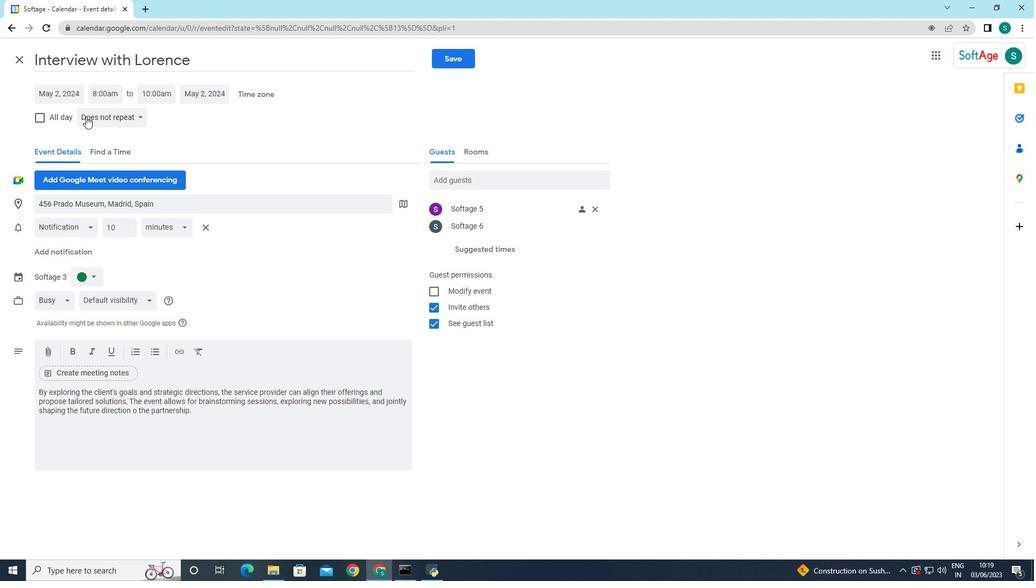
Action: Mouse moved to (110, 214)
Screenshot: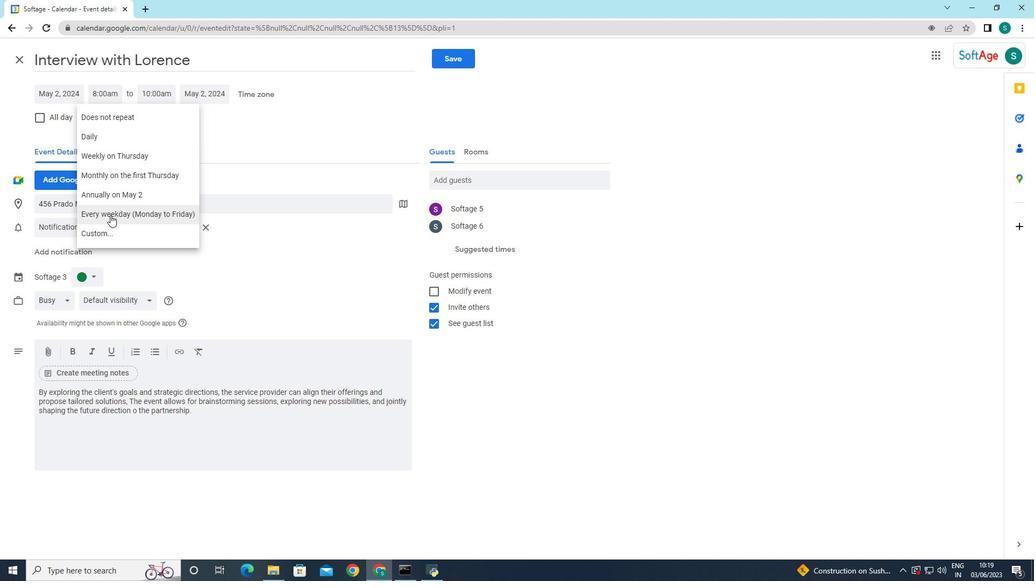 
Action: Mouse pressed left at (110, 214)
Screenshot: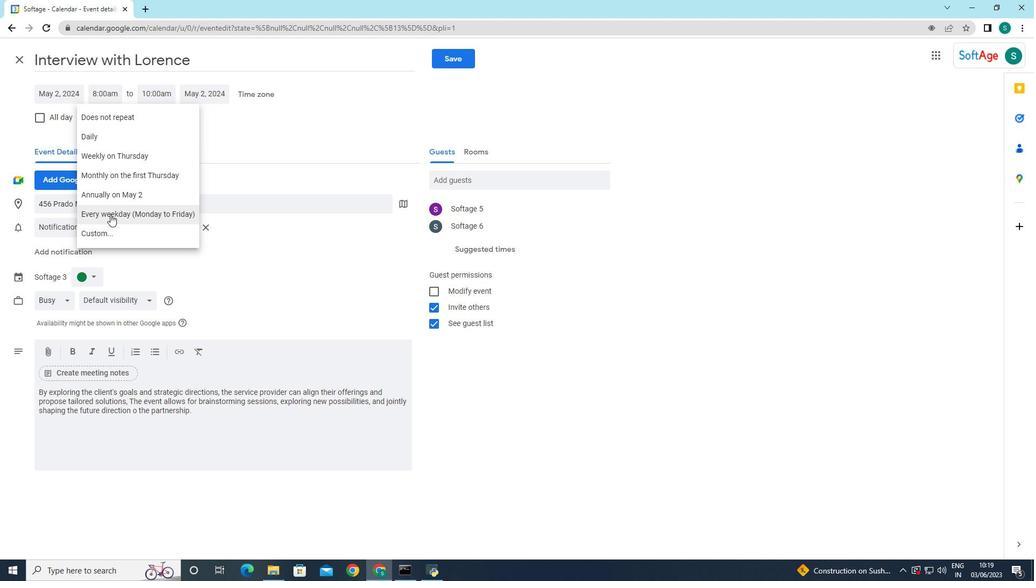 
Action: Mouse moved to (452, 62)
Screenshot: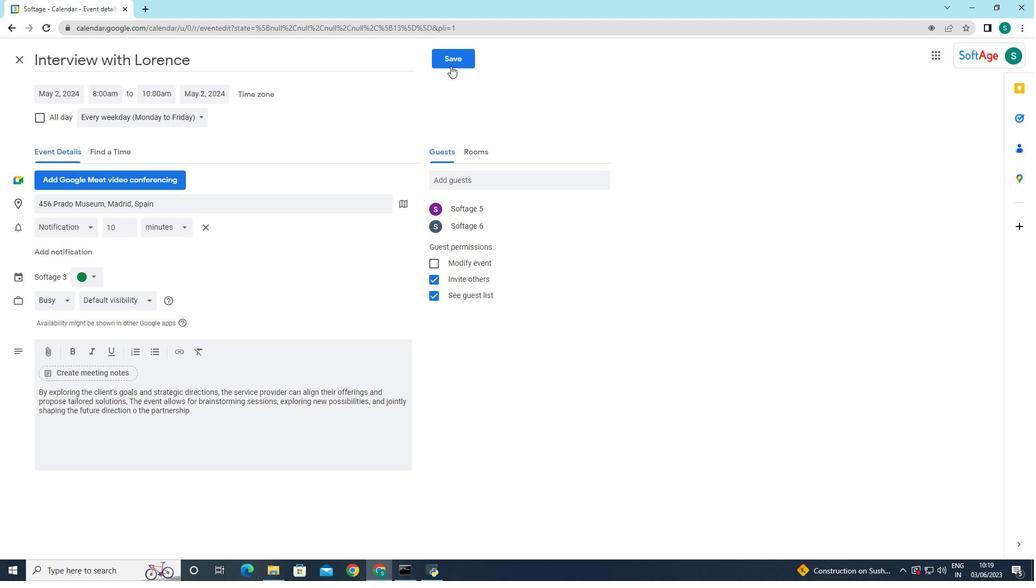
Action: Mouse pressed left at (452, 62)
Screenshot: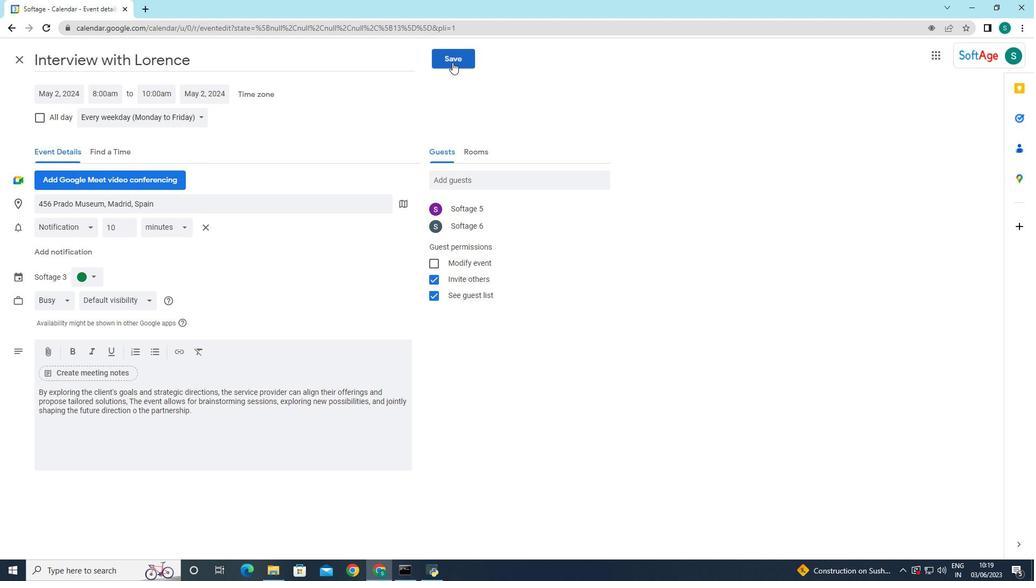 
Action: Mouse moved to (622, 328)
Screenshot: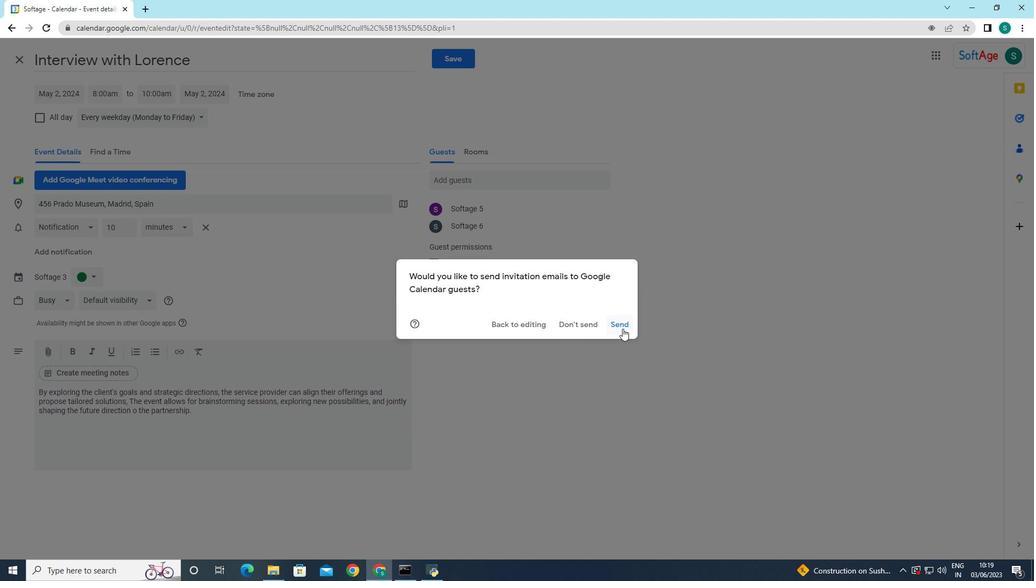 
Action: Mouse pressed left at (622, 328)
Screenshot: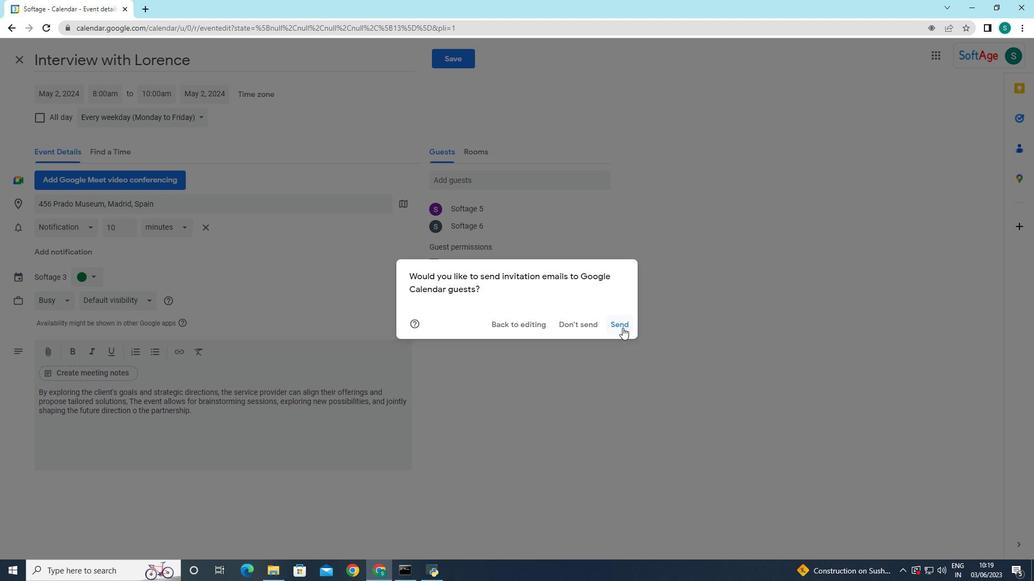 
